 Task: Use validation in the table.
Action: Mouse moved to (4, 98)
Screenshot: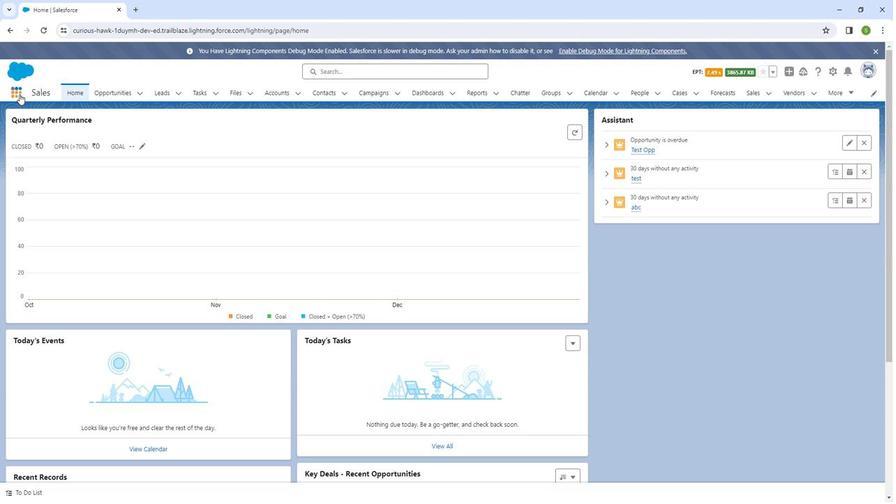 
Action: Mouse pressed left at (4, 98)
Screenshot: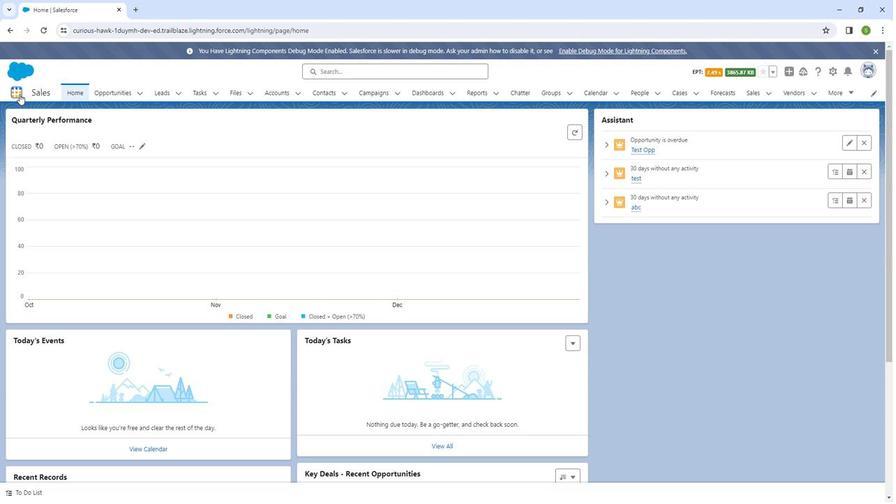 
Action: Mouse moved to (14, 260)
Screenshot: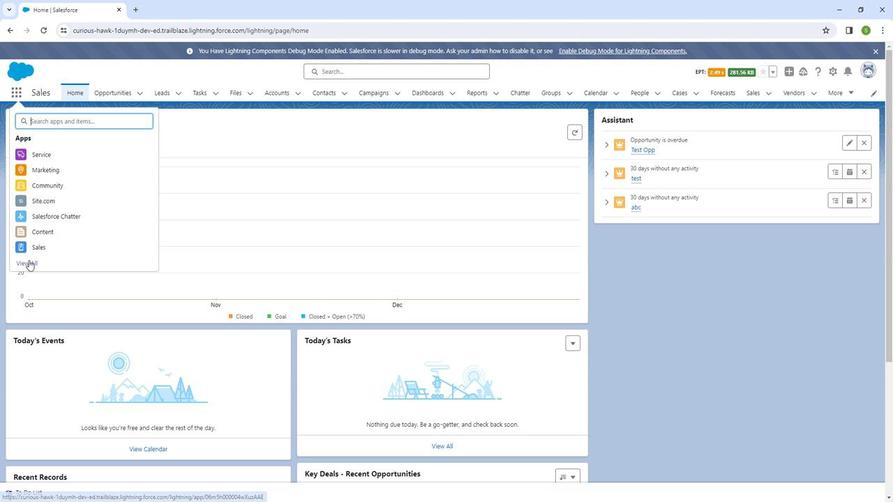 
Action: Mouse pressed left at (14, 260)
Screenshot: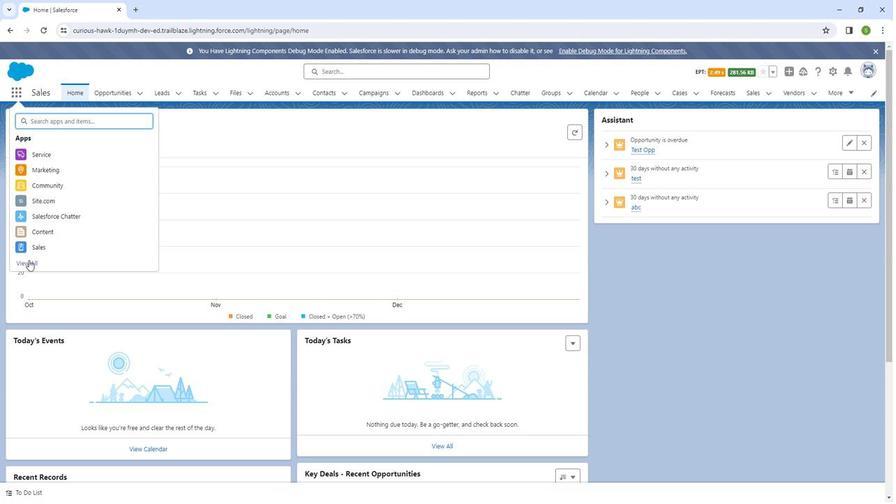 
Action: Mouse moved to (378, 395)
Screenshot: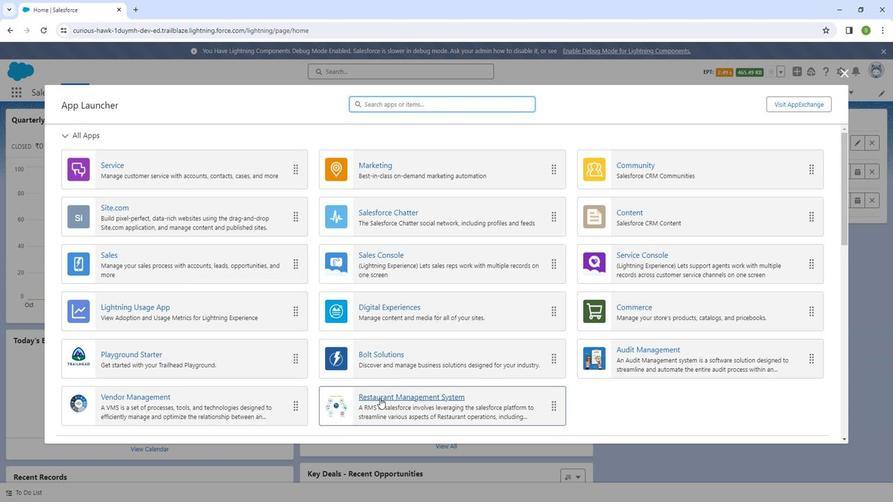 
Action: Mouse pressed left at (378, 395)
Screenshot: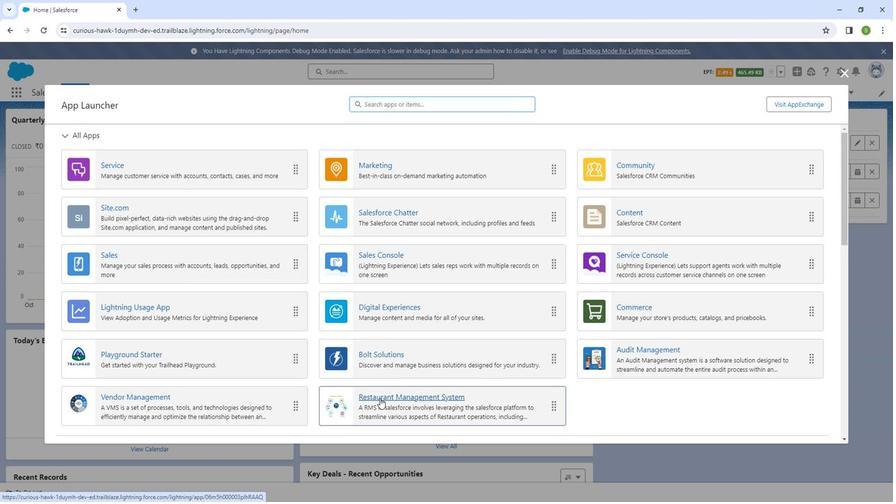 
Action: Mouse moved to (858, 78)
Screenshot: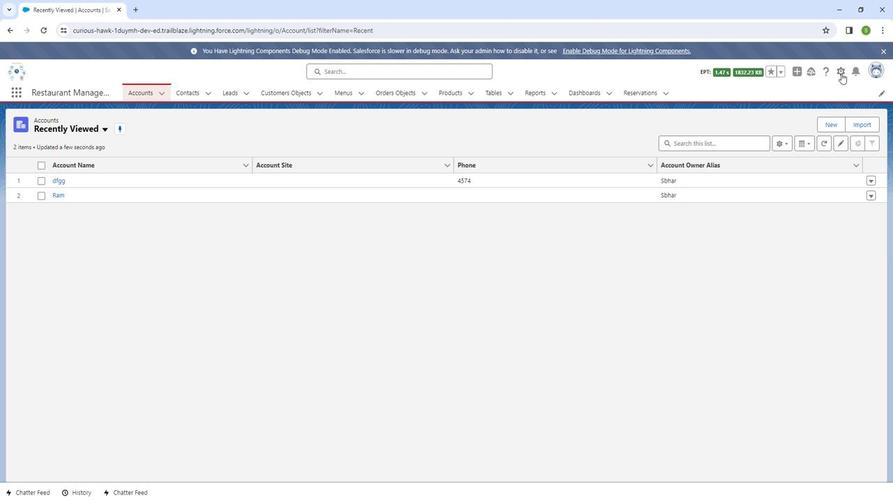 
Action: Mouse pressed left at (858, 78)
Screenshot: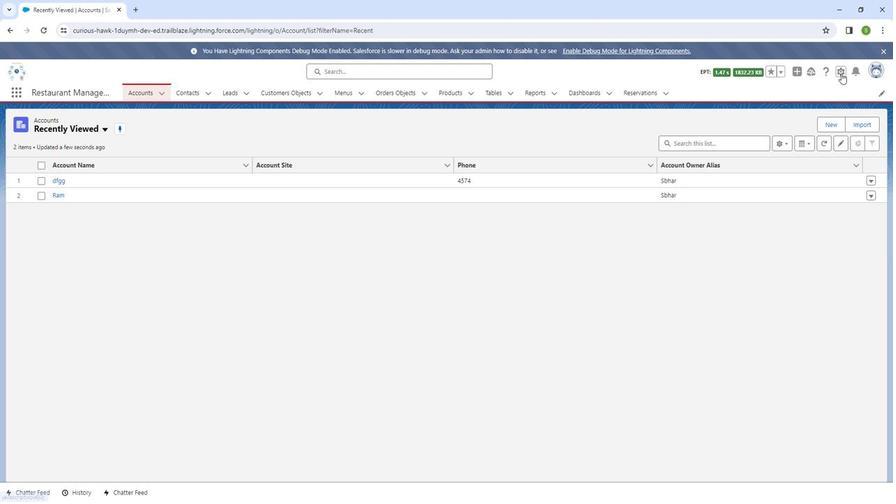 
Action: Mouse moved to (826, 113)
Screenshot: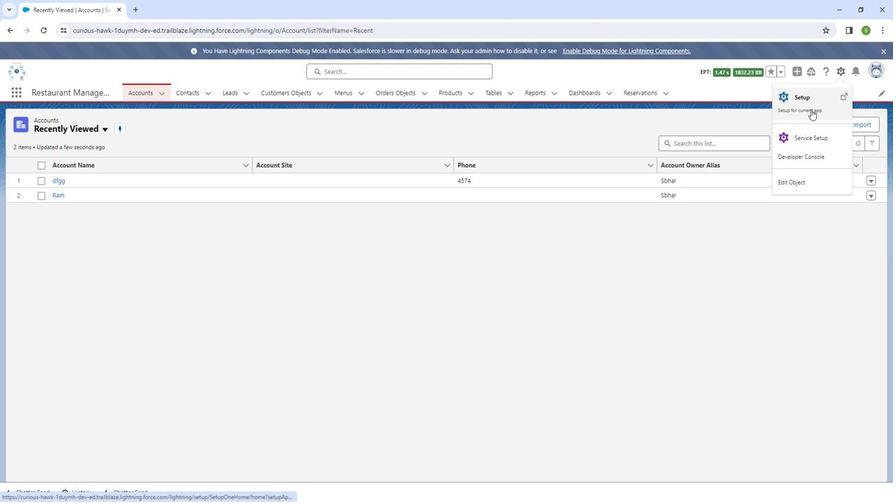 
Action: Mouse pressed left at (826, 113)
Screenshot: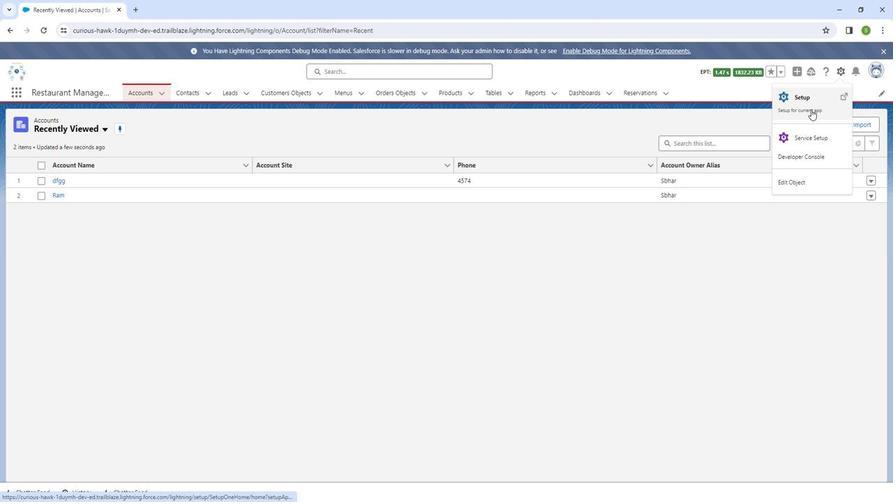 
Action: Mouse moved to (115, 100)
Screenshot: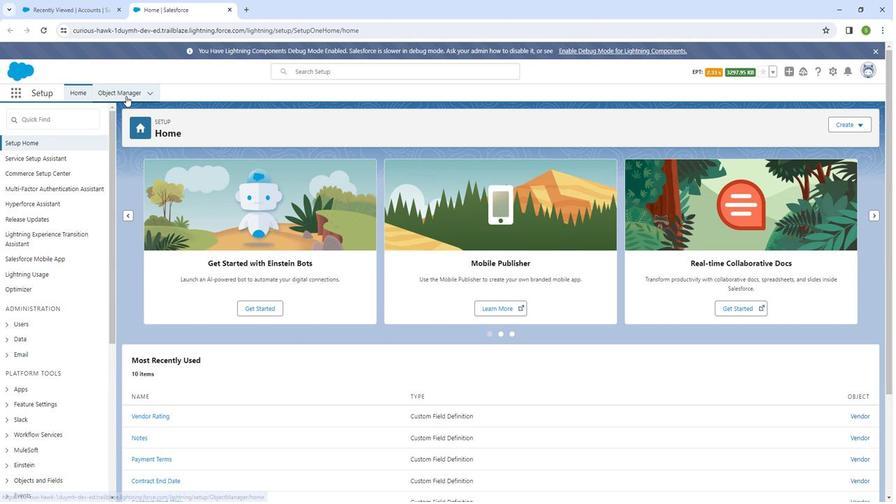 
Action: Mouse pressed left at (115, 100)
Screenshot: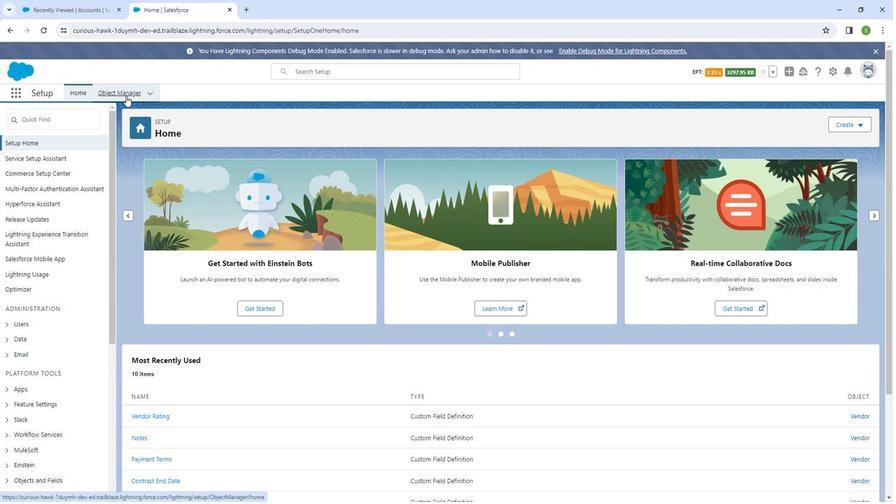 
Action: Mouse moved to (61, 16)
Screenshot: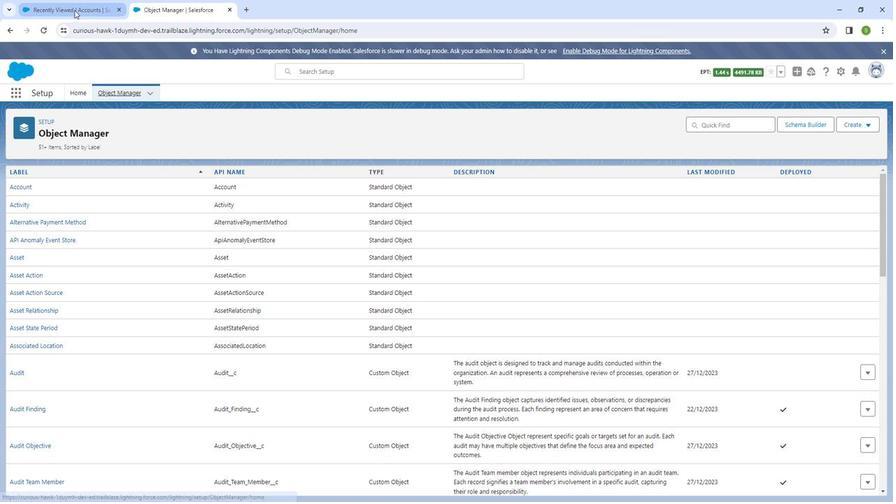 
Action: Mouse pressed left at (61, 16)
Screenshot: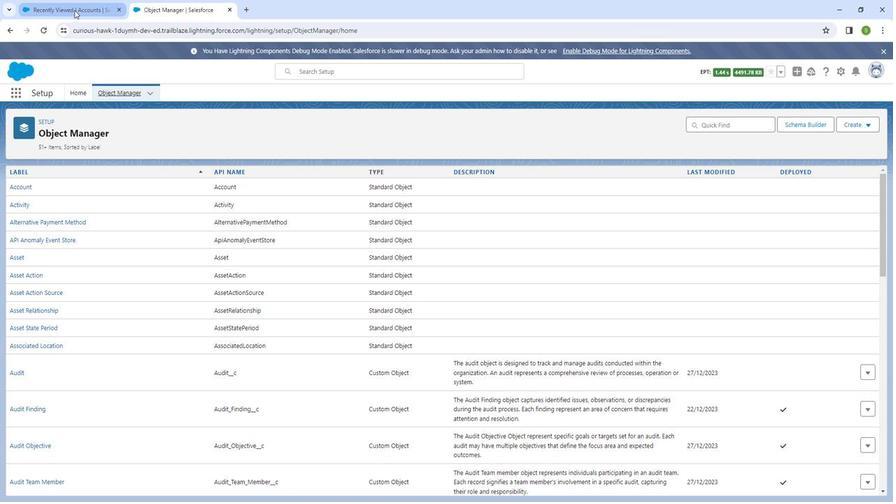 
Action: Mouse moved to (498, 99)
Screenshot: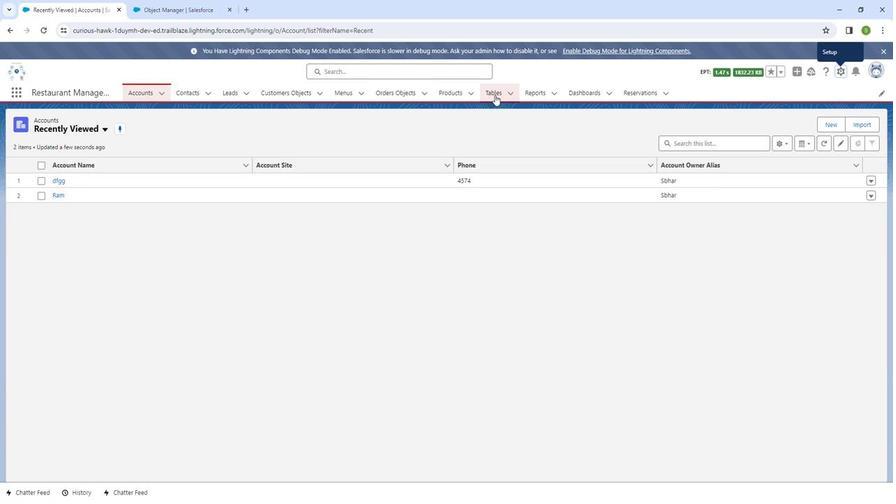 
Action: Mouse pressed left at (498, 99)
Screenshot: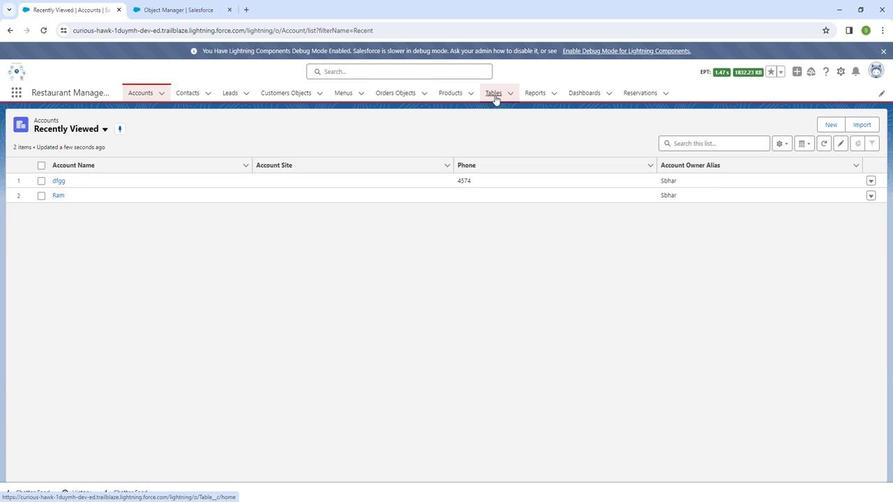 
Action: Mouse moved to (778, 124)
Screenshot: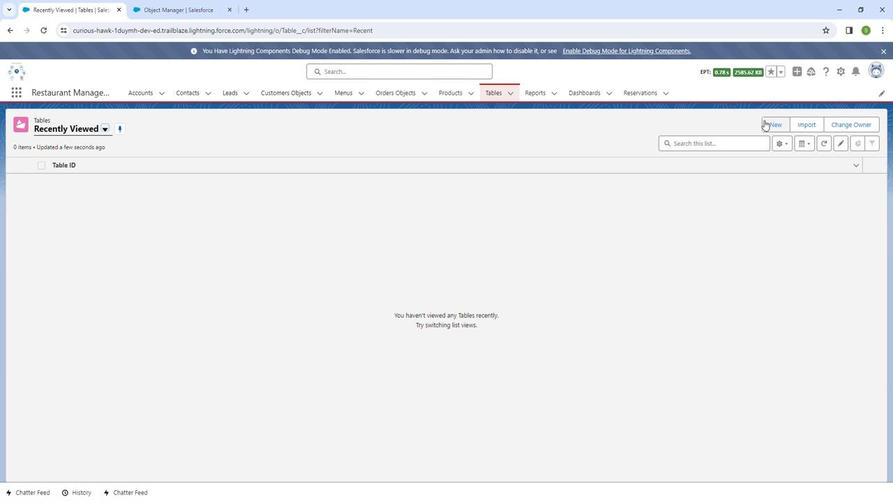 
Action: Mouse pressed left at (778, 124)
Screenshot: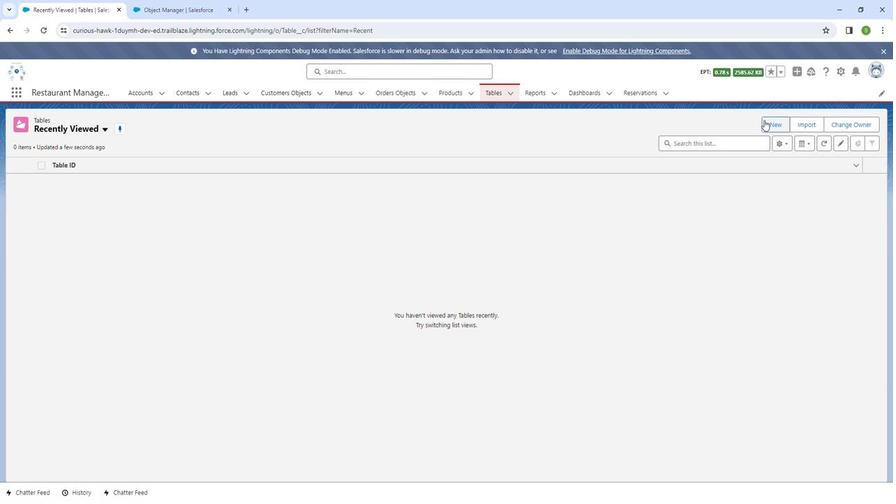 
Action: Mouse moved to (463, 214)
Screenshot: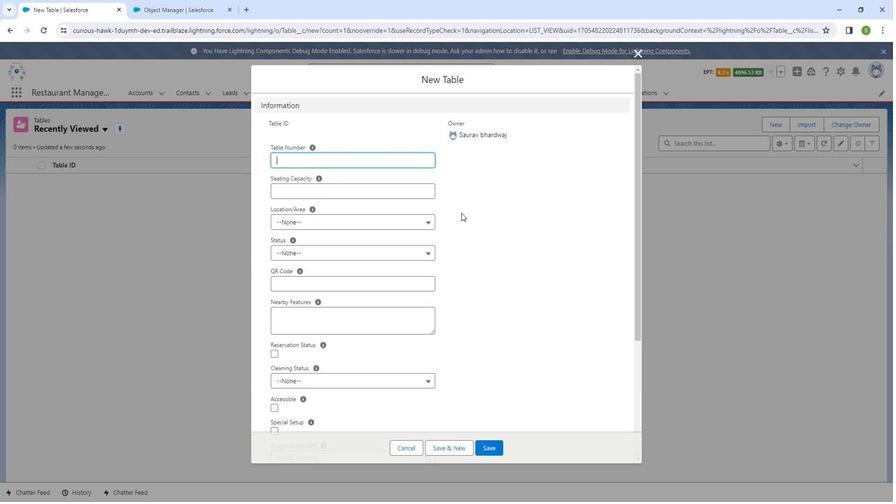 
Action: Mouse scrolled (463, 214) with delta (0, 0)
Screenshot: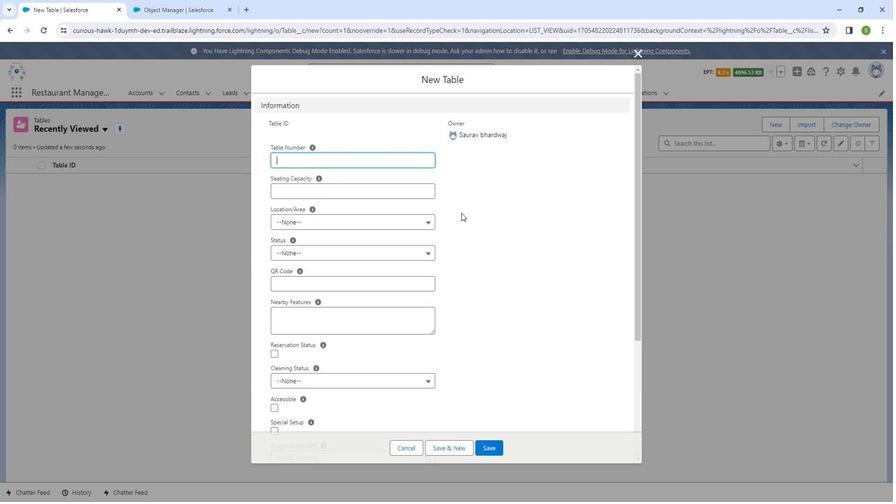 
Action: Mouse moved to (461, 215)
Screenshot: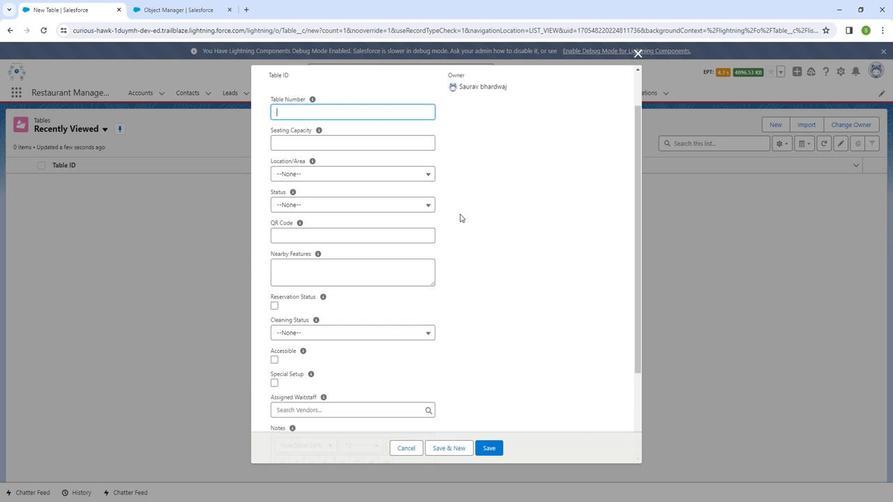 
Action: Mouse scrolled (461, 214) with delta (0, 0)
Screenshot: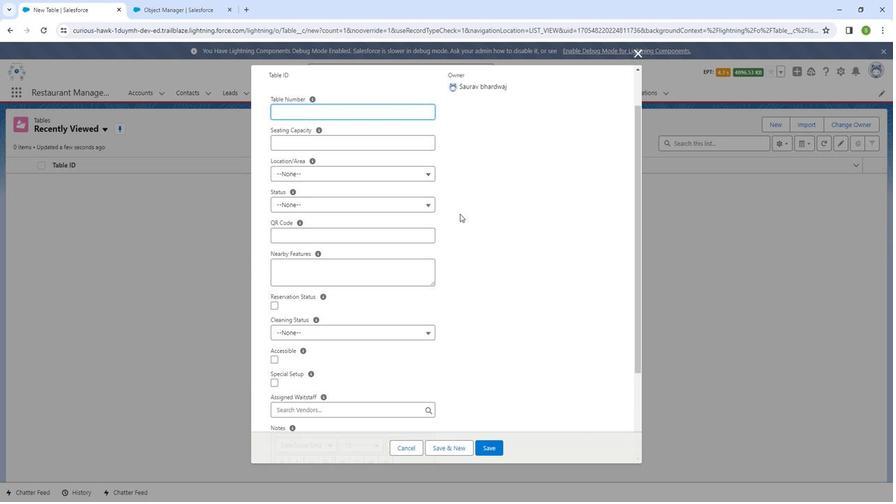 
Action: Mouse scrolled (461, 214) with delta (0, 0)
Screenshot: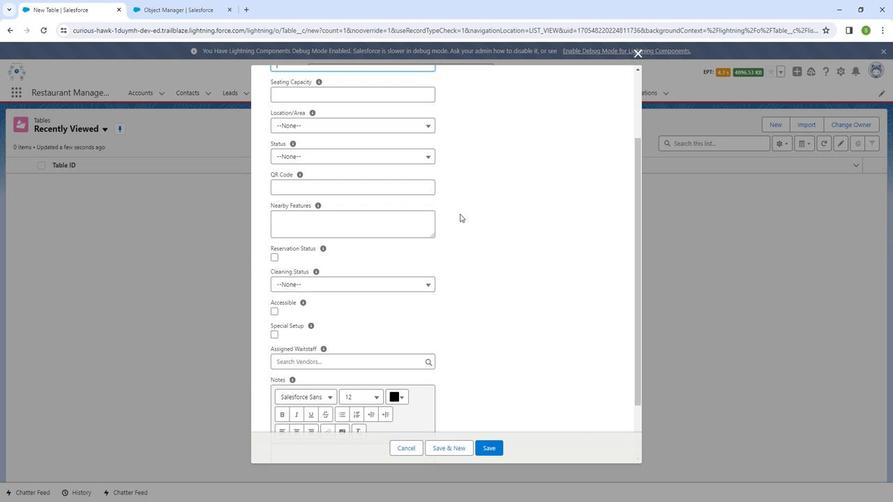 
Action: Mouse scrolled (461, 215) with delta (0, 0)
Screenshot: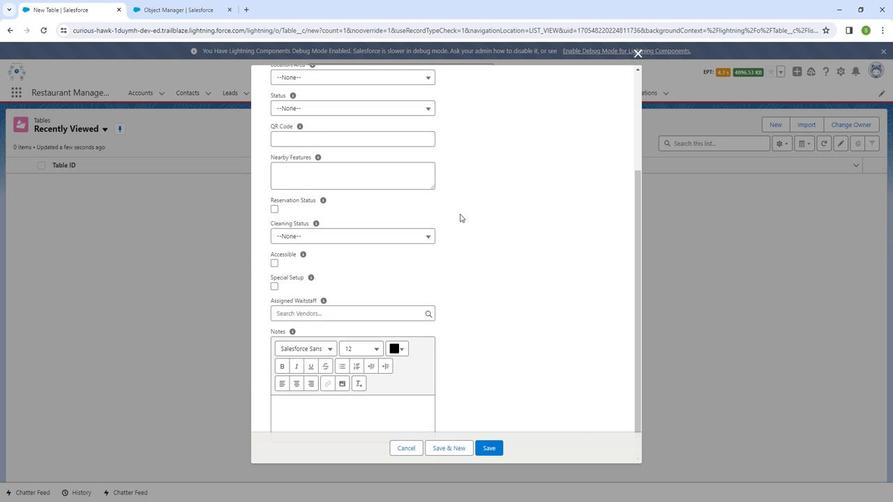 
Action: Mouse scrolled (461, 215) with delta (0, 0)
Screenshot: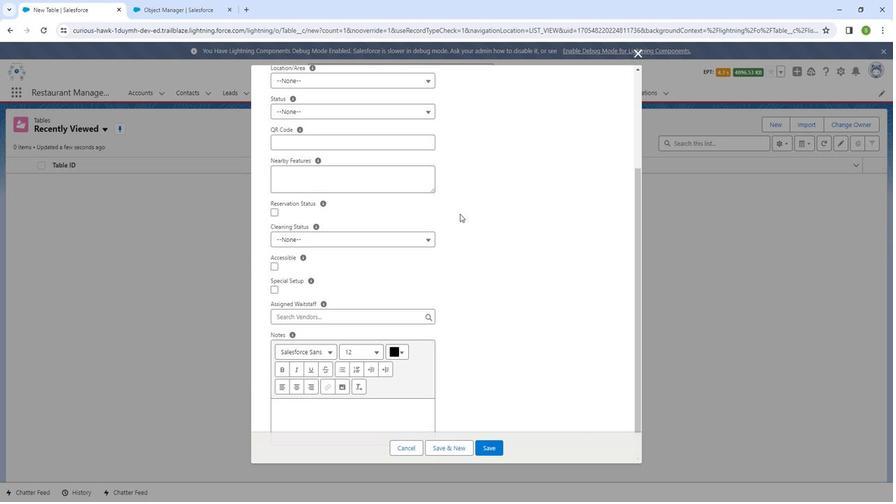 
Action: Mouse scrolled (461, 215) with delta (0, 0)
Screenshot: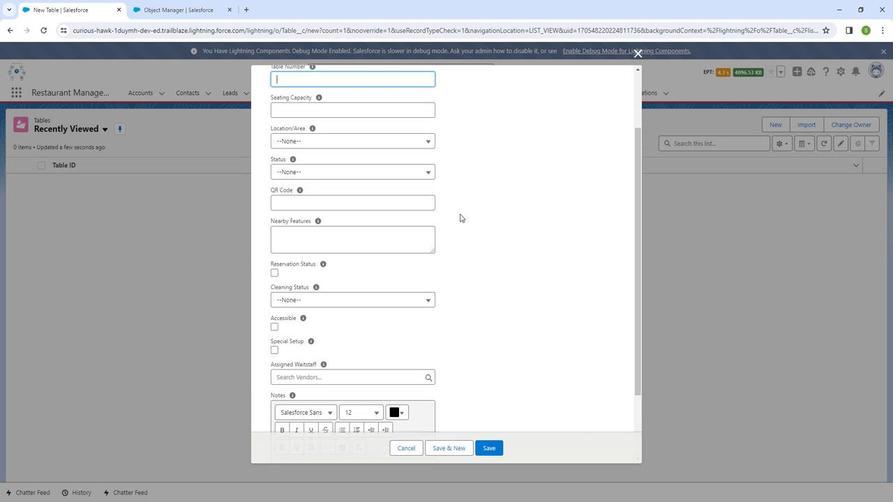 
Action: Mouse moved to (431, 210)
Screenshot: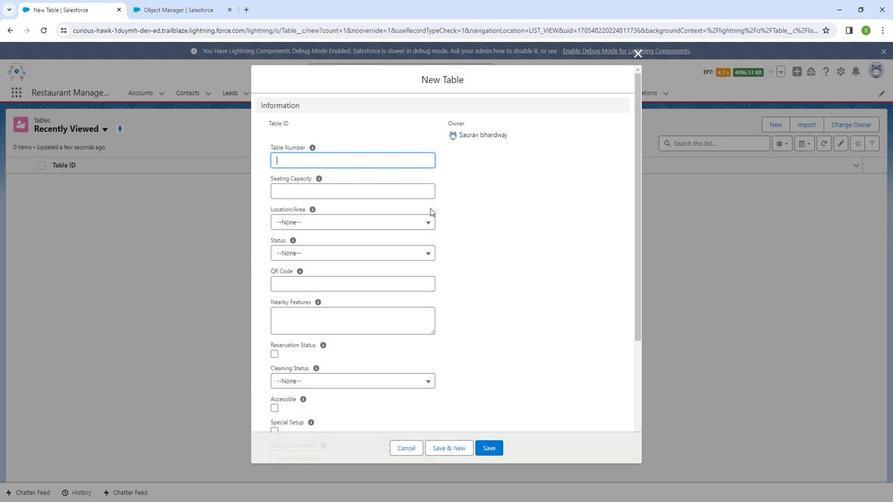 
Action: Mouse scrolled (431, 209) with delta (0, 0)
Screenshot: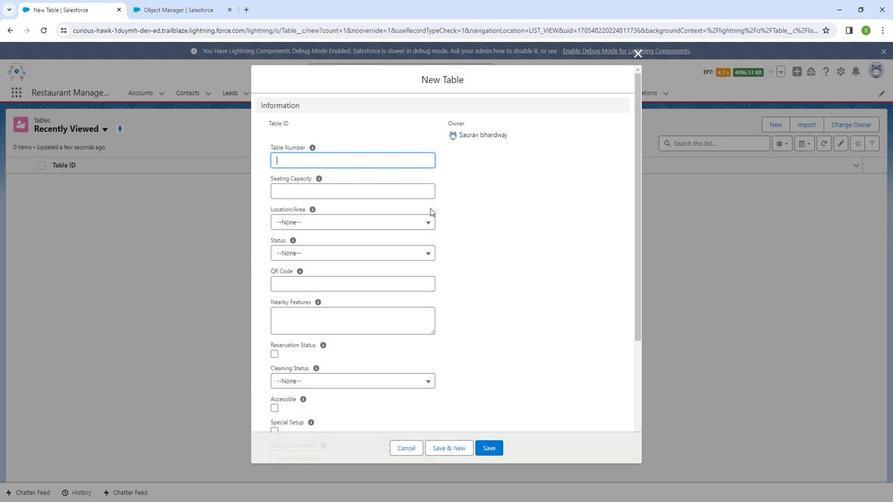 
Action: Mouse moved to (647, 59)
Screenshot: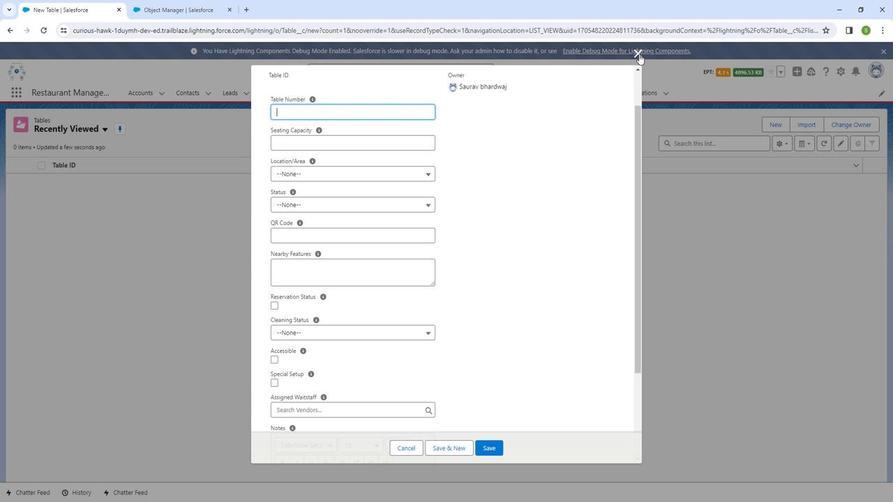 
Action: Mouse pressed left at (647, 59)
Screenshot: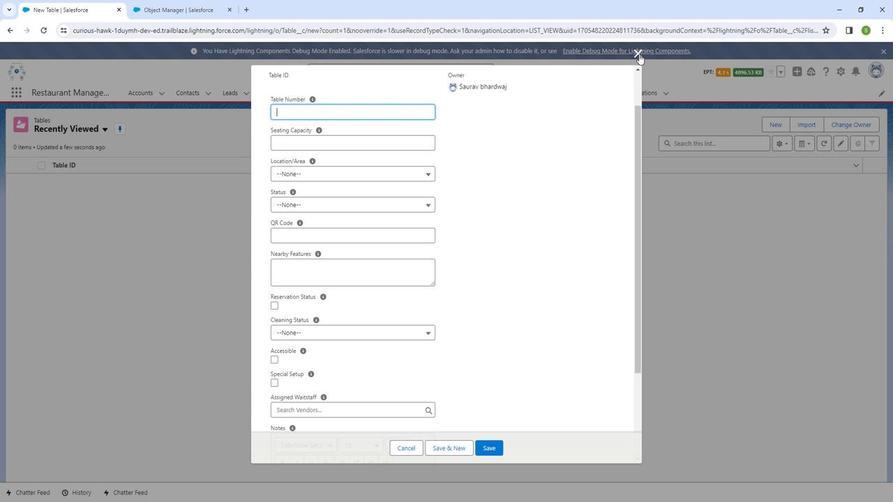 
Action: Mouse moved to (856, 77)
Screenshot: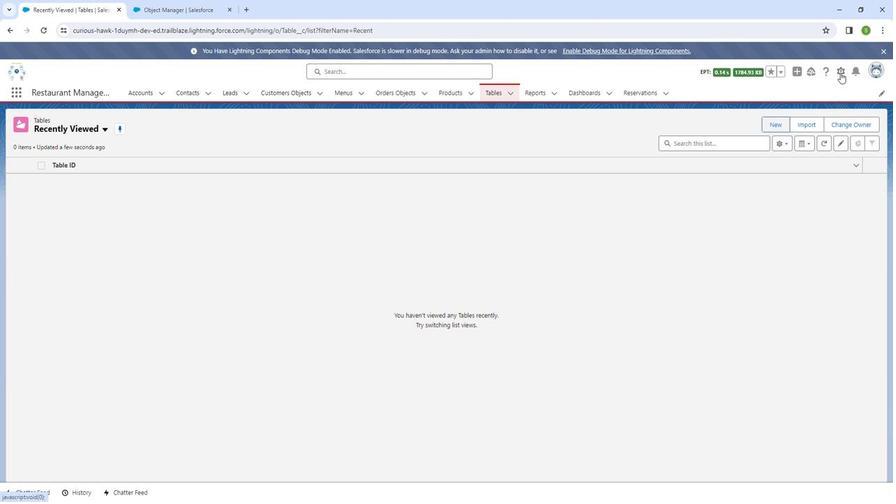 
Action: Mouse pressed left at (856, 77)
Screenshot: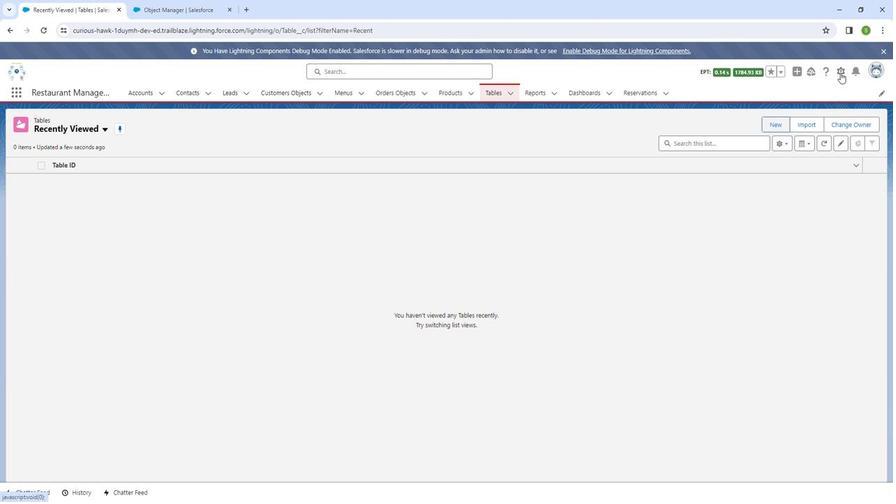 
Action: Mouse moved to (809, 182)
Screenshot: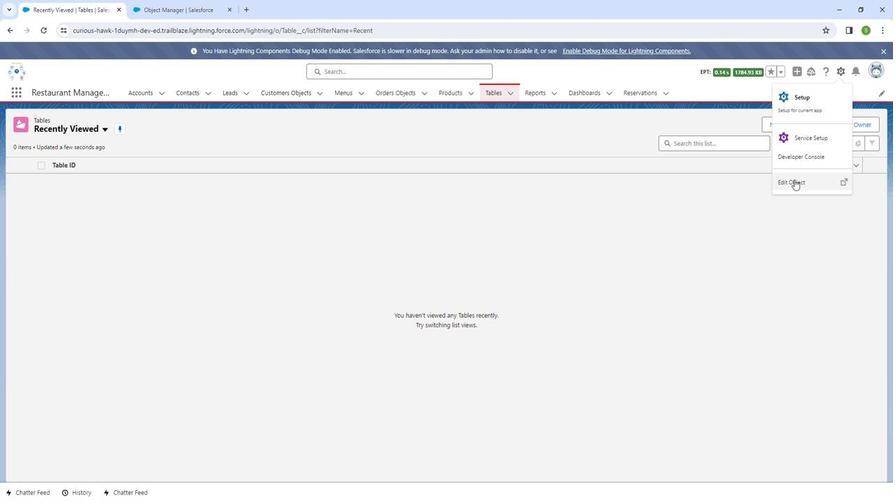 
Action: Mouse pressed left at (809, 182)
Screenshot: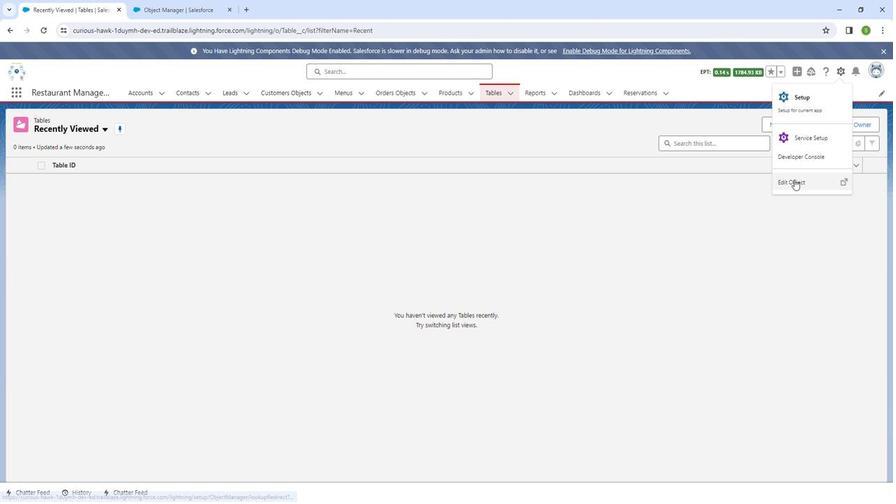 
Action: Mouse moved to (66, 186)
Screenshot: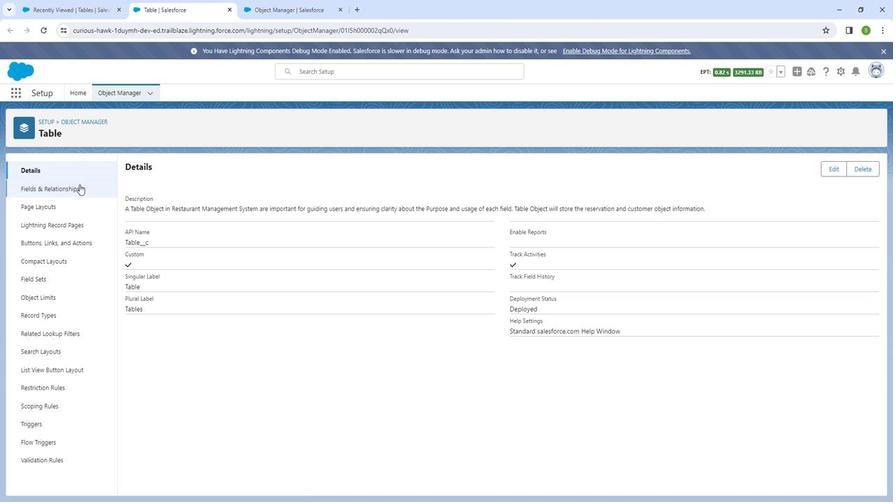 
Action: Mouse pressed left at (66, 186)
Screenshot: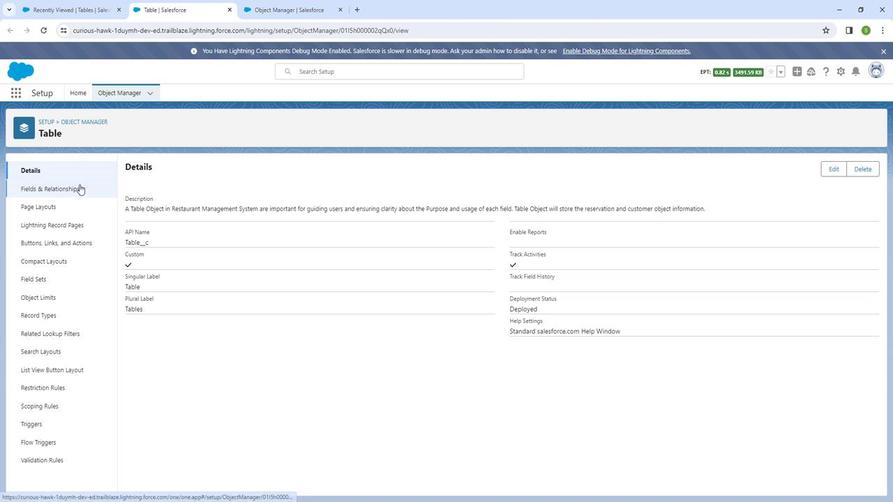 
Action: Mouse moved to (204, 406)
Screenshot: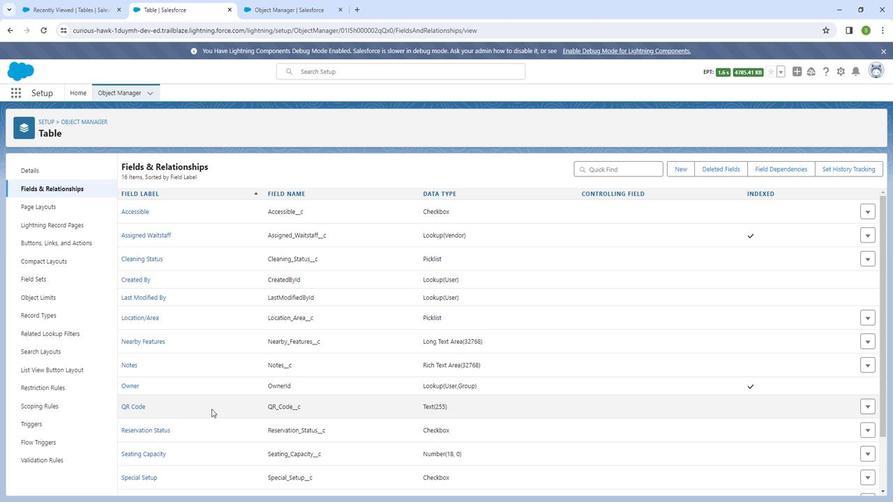 
Action: Mouse scrolled (204, 405) with delta (0, 0)
Screenshot: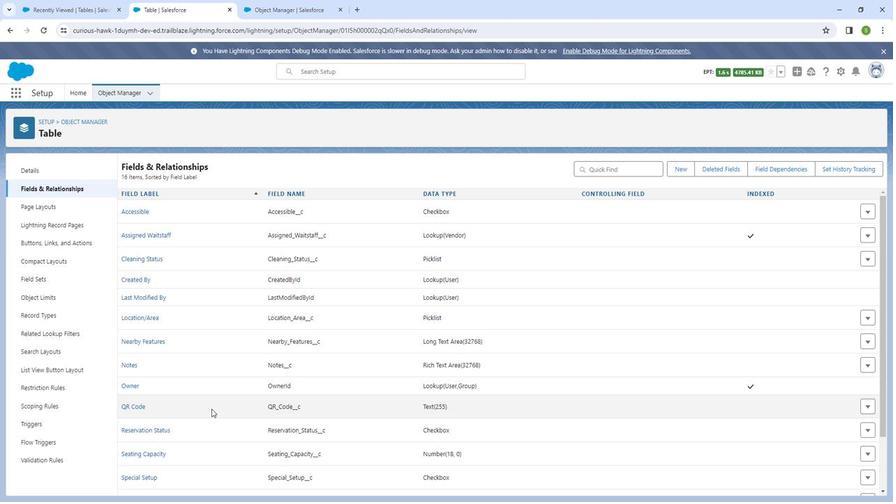 
Action: Mouse scrolled (204, 405) with delta (0, 0)
Screenshot: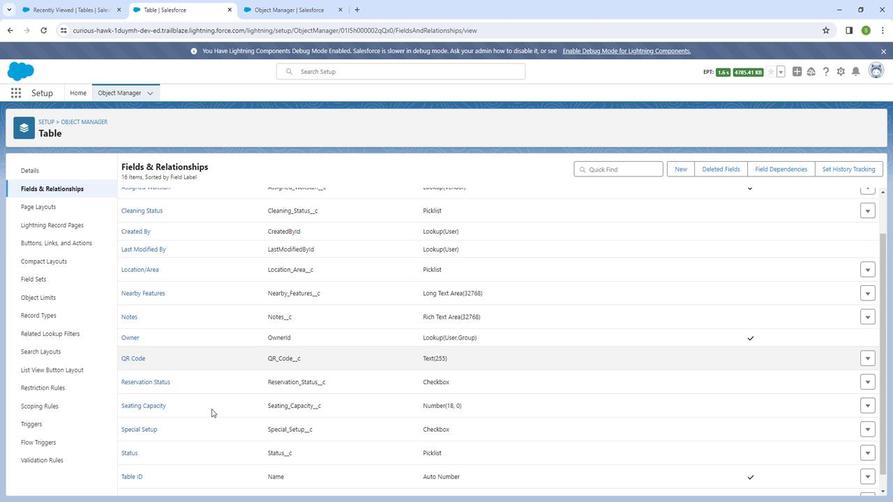 
Action: Mouse scrolled (204, 405) with delta (0, 0)
Screenshot: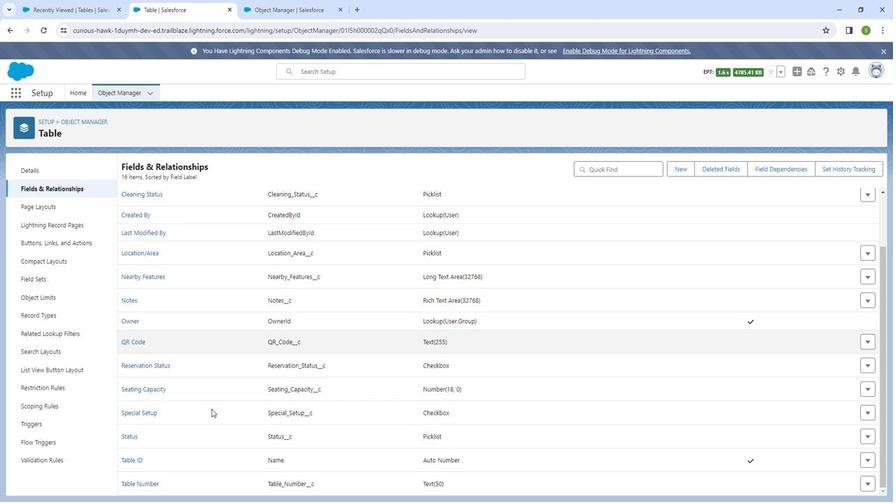 
Action: Mouse scrolled (204, 405) with delta (0, 0)
Screenshot: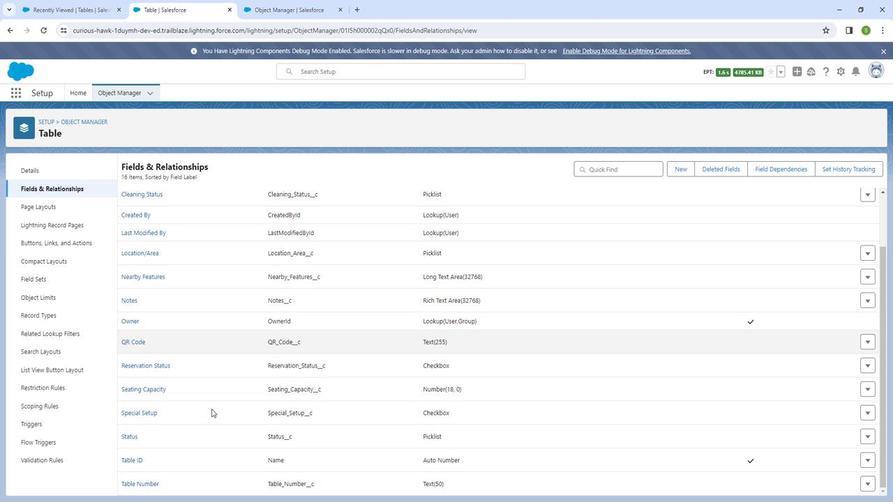 
Action: Mouse scrolled (204, 405) with delta (0, 0)
Screenshot: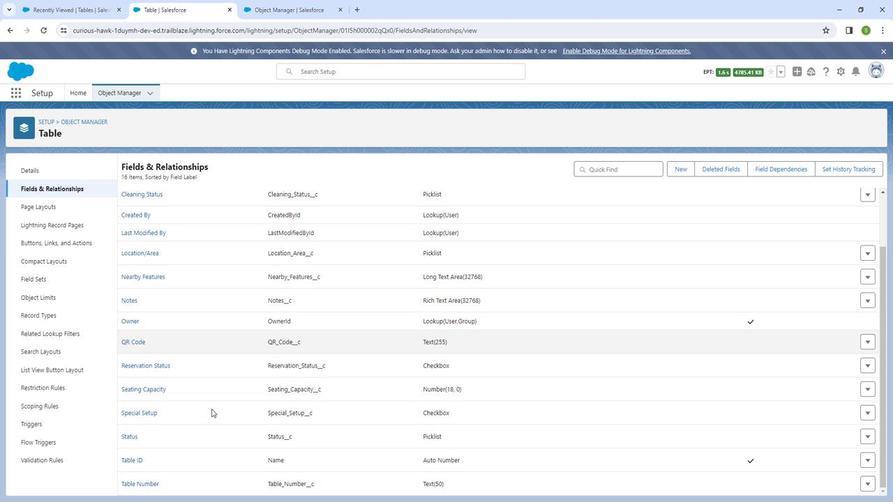 
Action: Mouse scrolled (204, 406) with delta (0, 0)
Screenshot: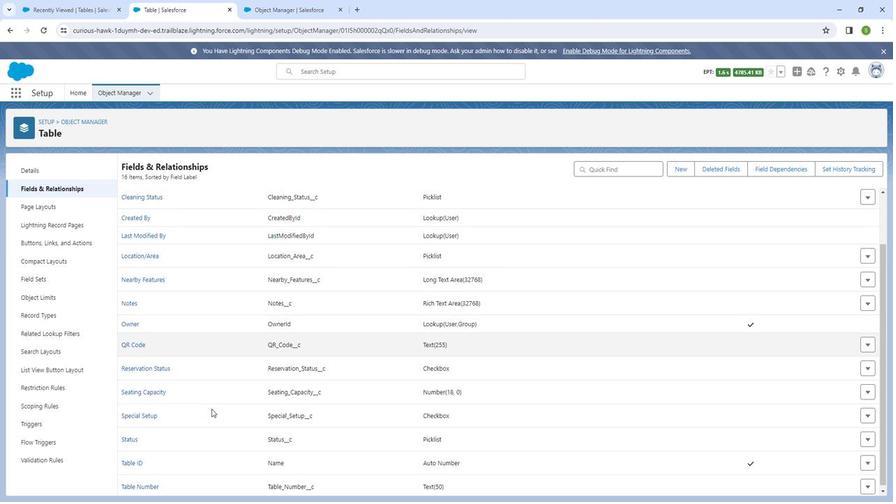 
Action: Mouse scrolled (204, 406) with delta (0, 0)
Screenshot: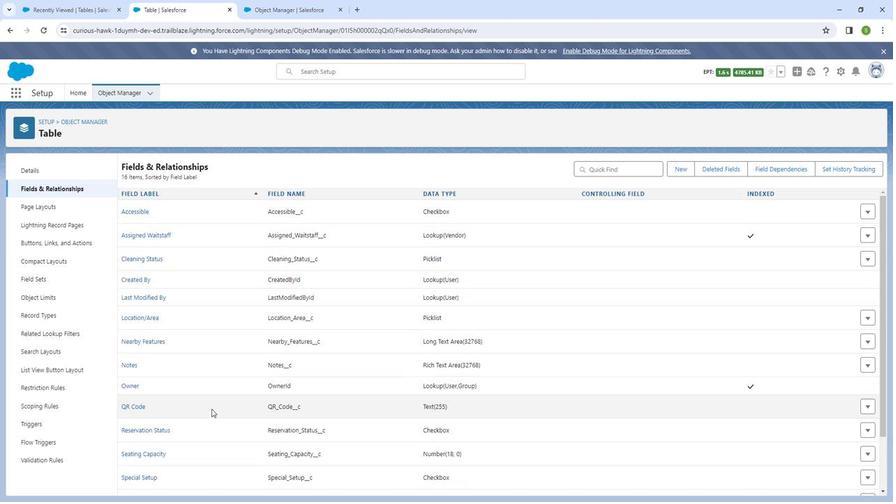 
Action: Mouse scrolled (204, 406) with delta (0, 0)
Screenshot: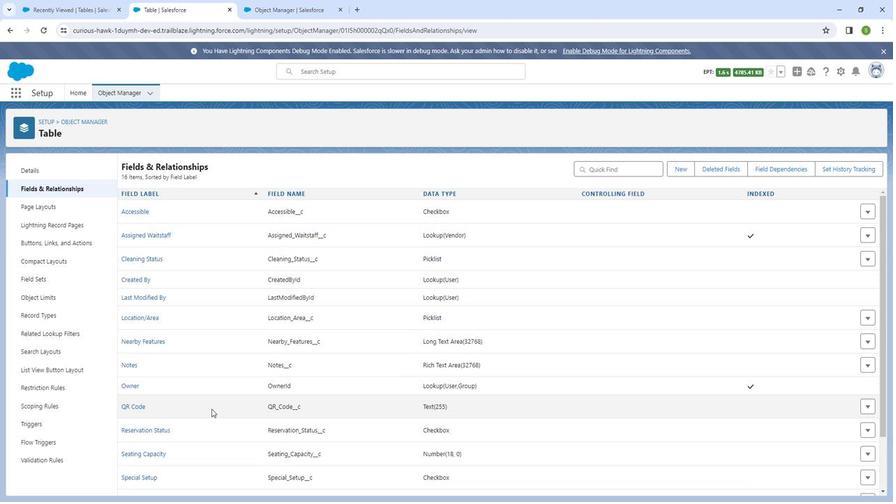 
Action: Mouse moved to (204, 406)
Screenshot: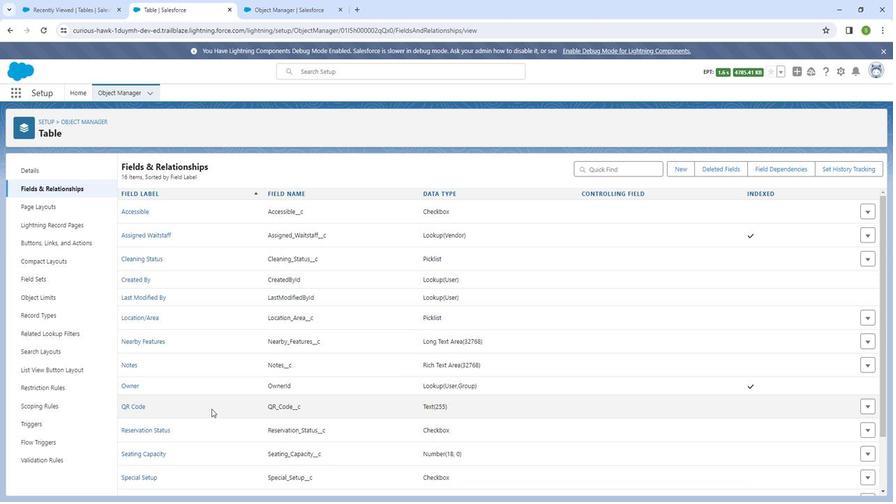 
Action: Mouse scrolled (204, 406) with delta (0, 0)
Screenshot: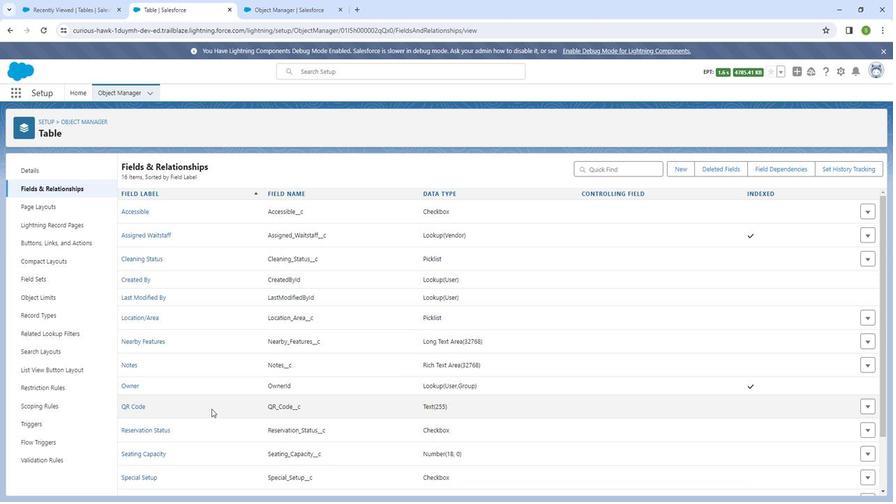 
Action: Mouse scrolled (204, 406) with delta (0, 0)
Screenshot: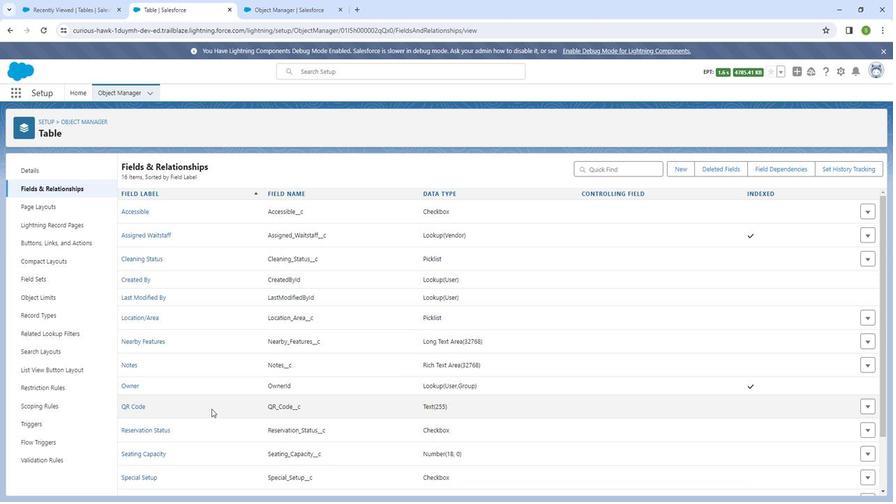 
Action: Mouse moved to (204, 405)
Screenshot: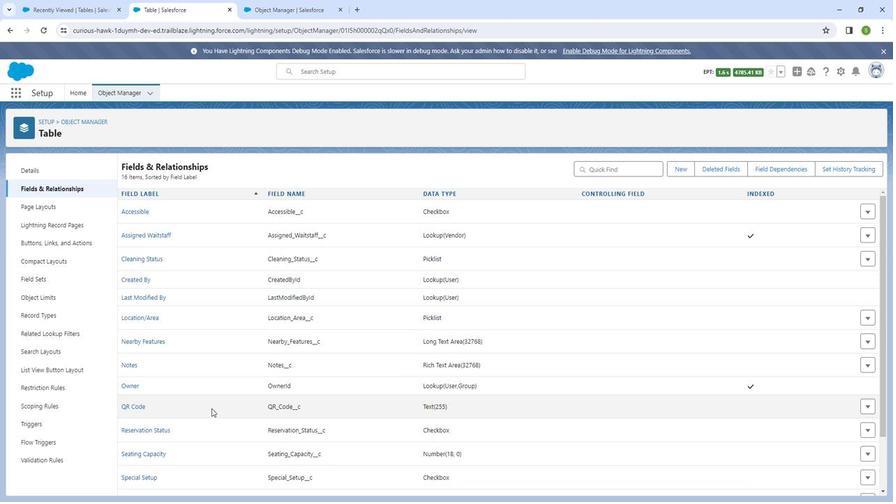 
Action: Mouse scrolled (204, 406) with delta (0, 0)
Screenshot: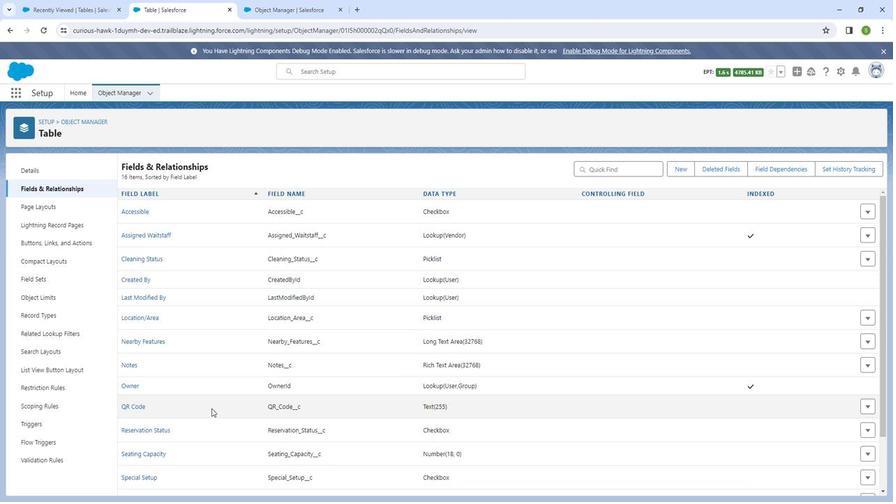 
Action: Mouse moved to (360, 355)
Screenshot: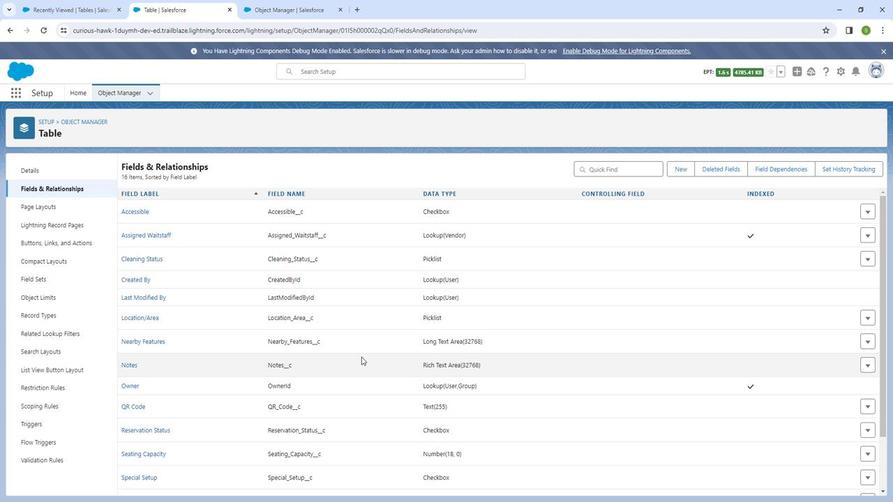 
Action: Mouse scrolled (360, 354) with delta (0, 0)
Screenshot: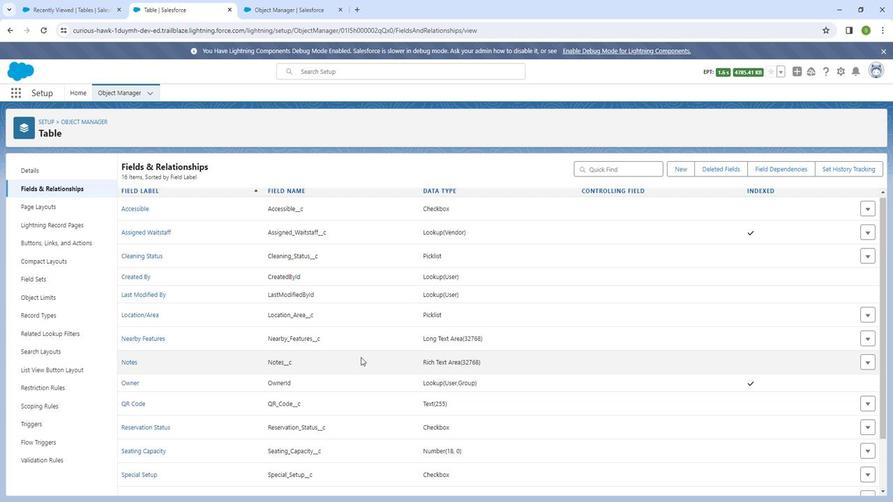 
Action: Mouse moved to (359, 355)
Screenshot: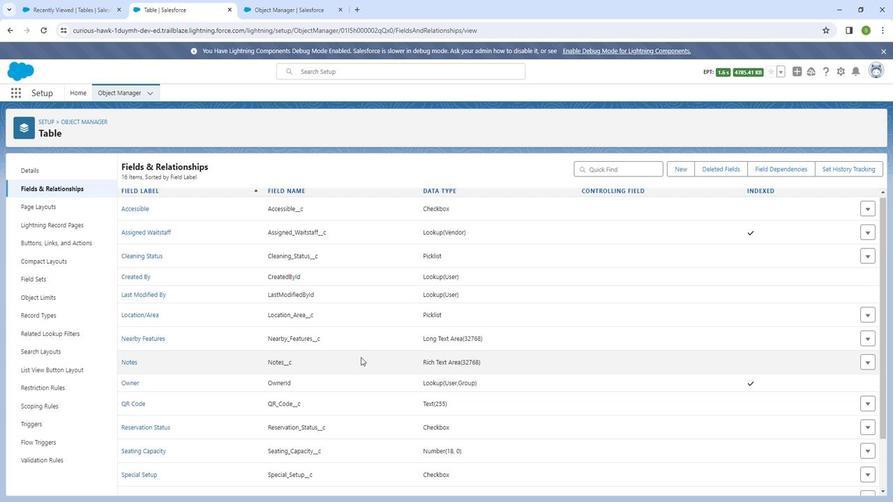 
Action: Mouse scrolled (359, 355) with delta (0, 0)
Screenshot: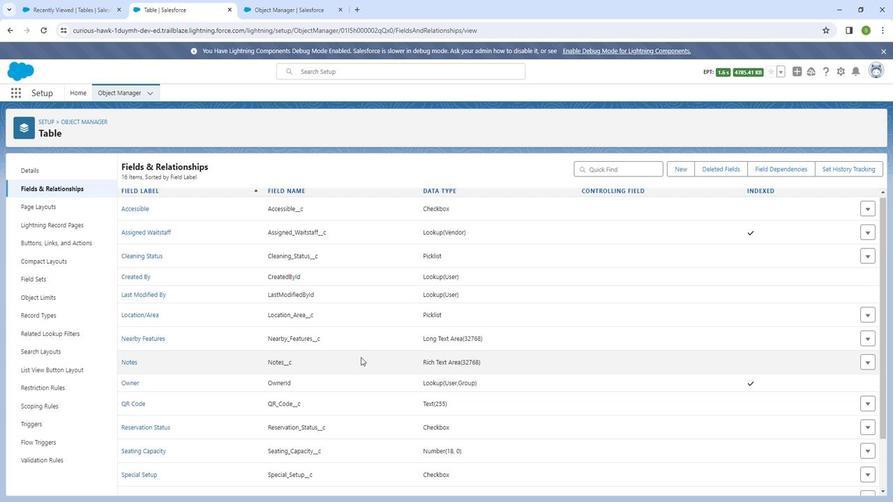 
Action: Mouse scrolled (359, 355) with delta (0, 0)
Screenshot: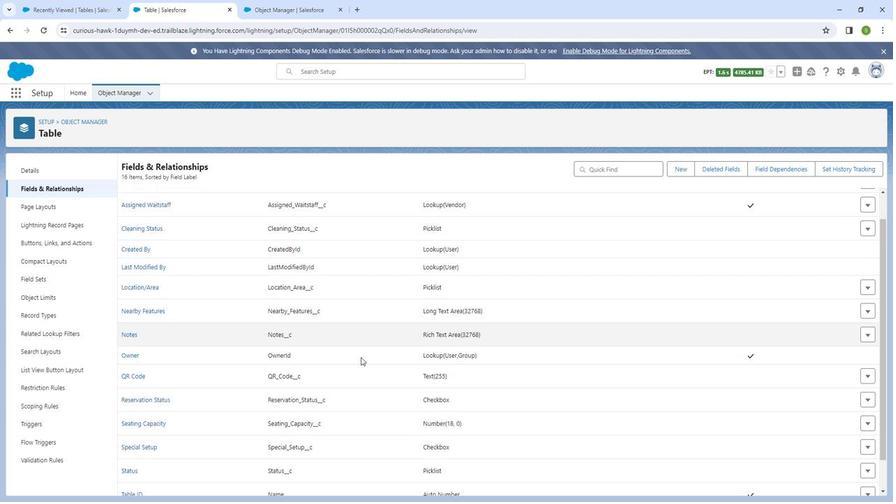 
Action: Mouse scrolled (359, 355) with delta (0, 0)
Screenshot: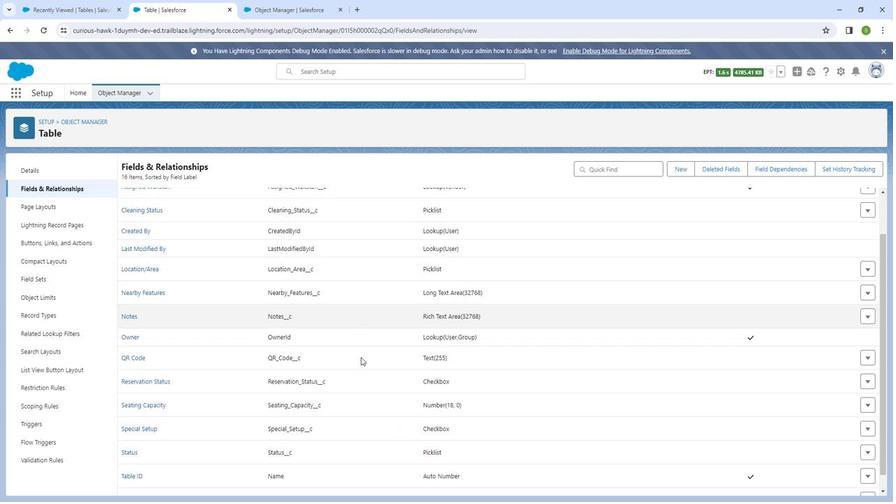 
Action: Mouse scrolled (359, 355) with delta (0, 0)
Screenshot: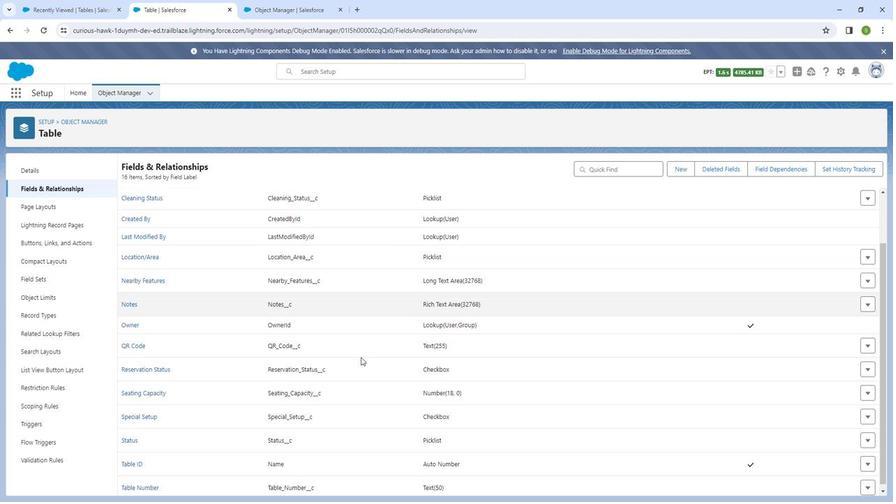 
Action: Mouse scrolled (359, 355) with delta (0, 0)
Screenshot: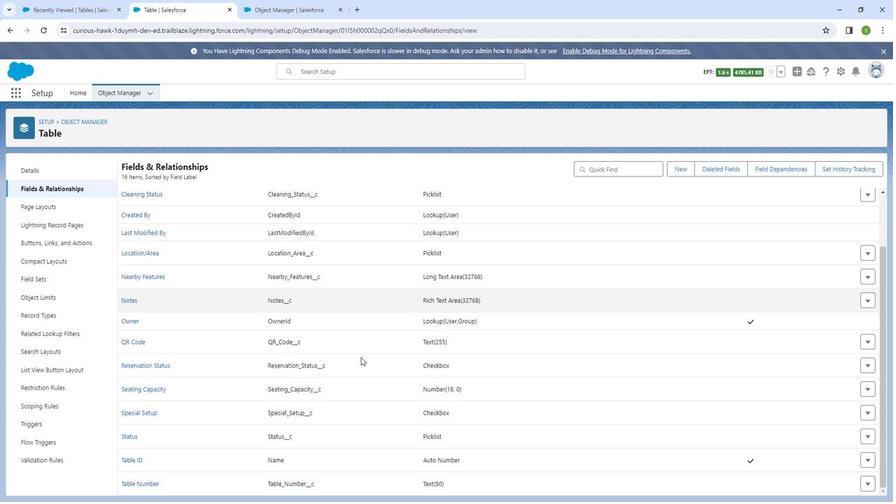 
Action: Mouse moved to (285, 16)
Screenshot: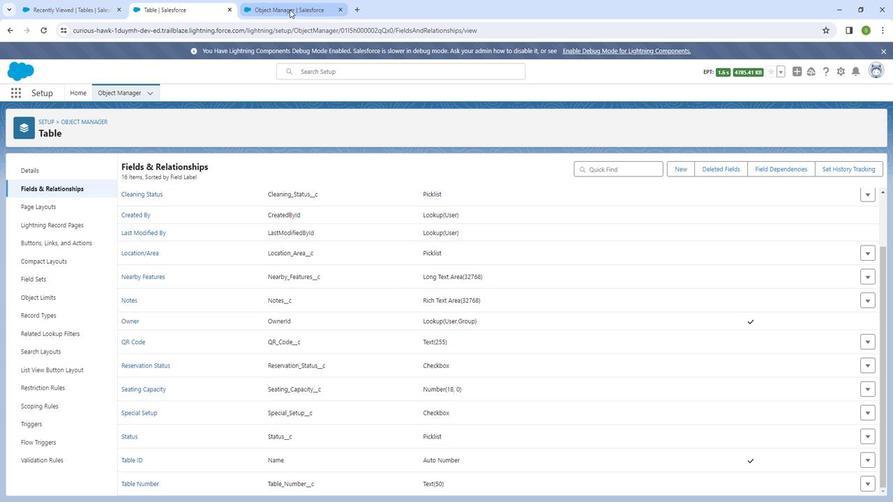 
Action: Mouse pressed left at (285, 16)
Screenshot: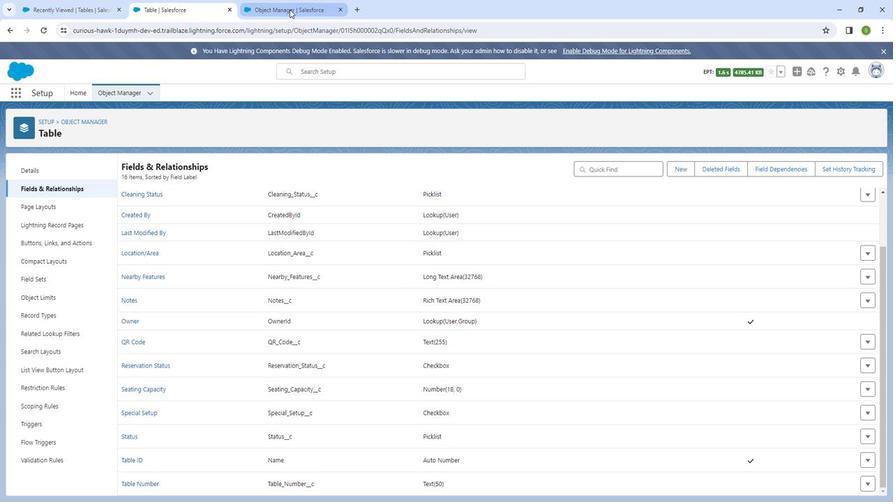 
Action: Mouse moved to (474, 260)
Screenshot: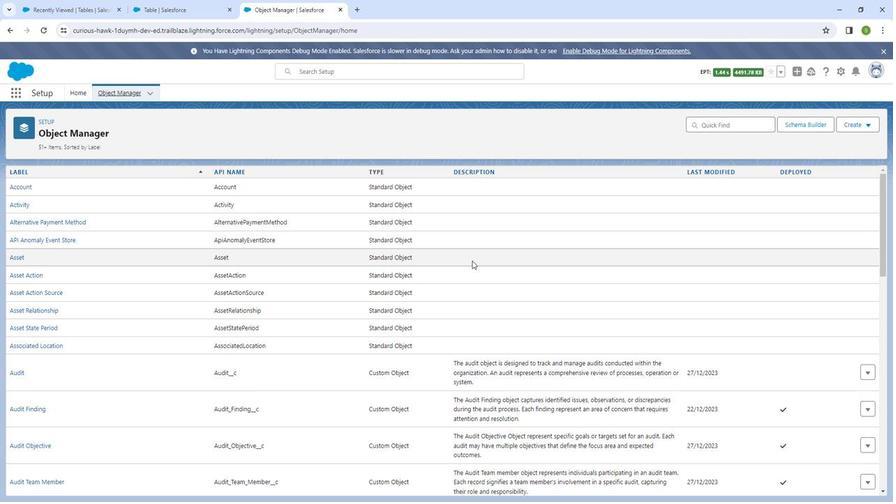 
Action: Mouse scrolled (474, 260) with delta (0, 0)
Screenshot: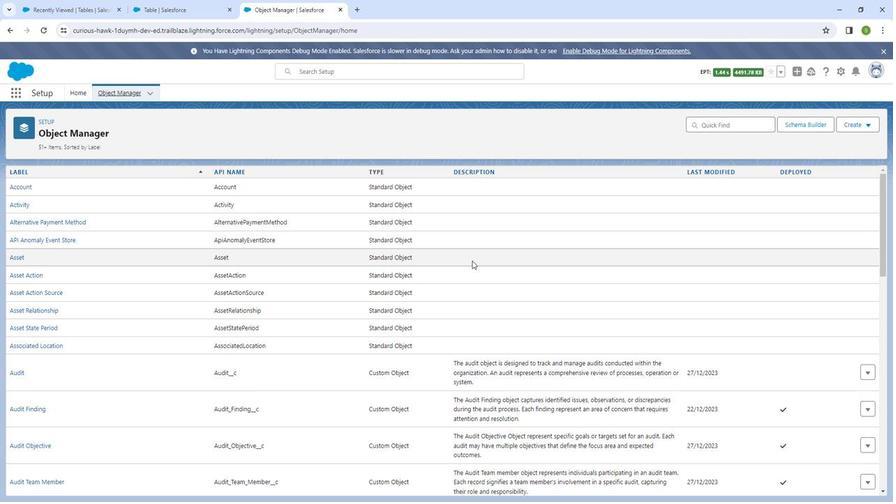 
Action: Mouse moved to (474, 261)
Screenshot: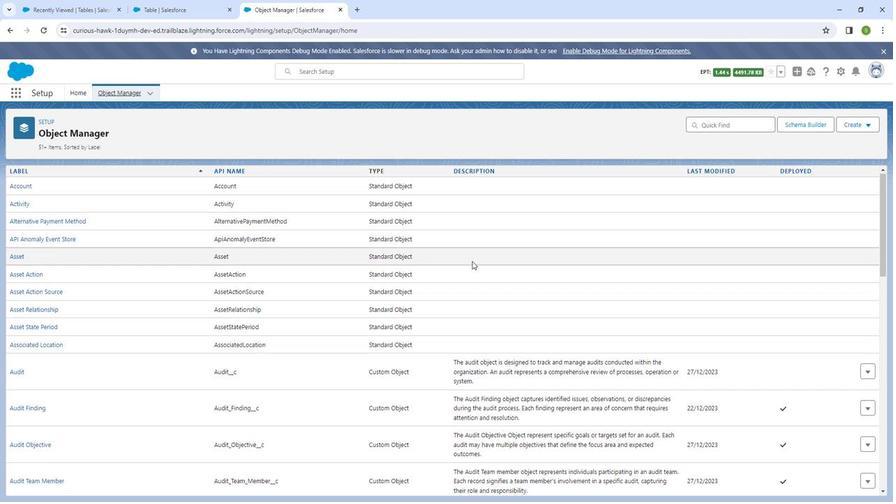 
Action: Mouse scrolled (474, 260) with delta (0, 0)
Screenshot: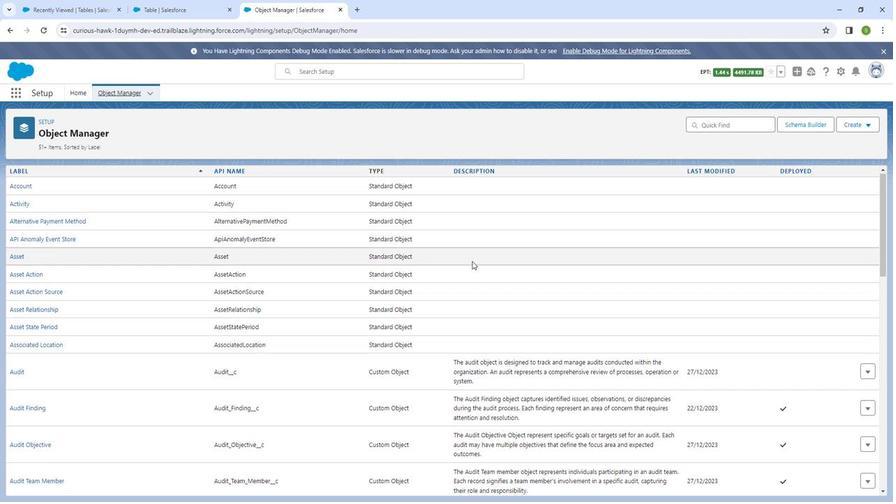 
Action: Mouse scrolled (474, 260) with delta (0, 0)
Screenshot: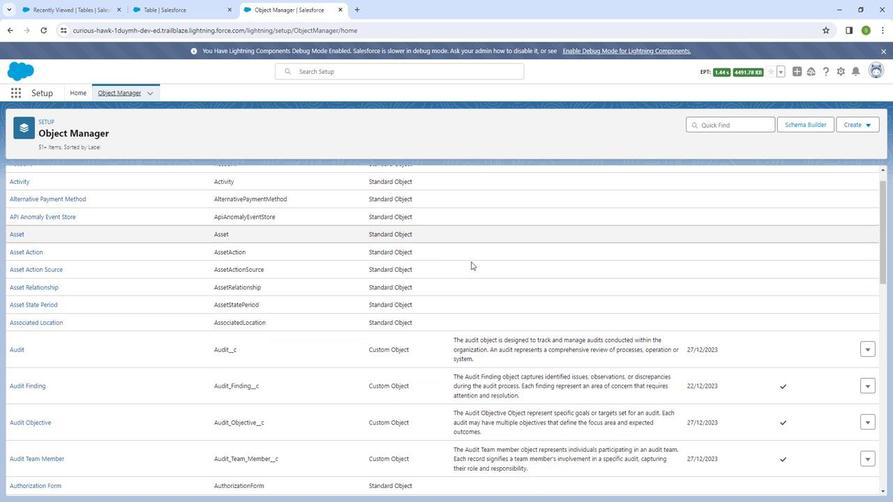 
Action: Mouse moved to (473, 262)
Screenshot: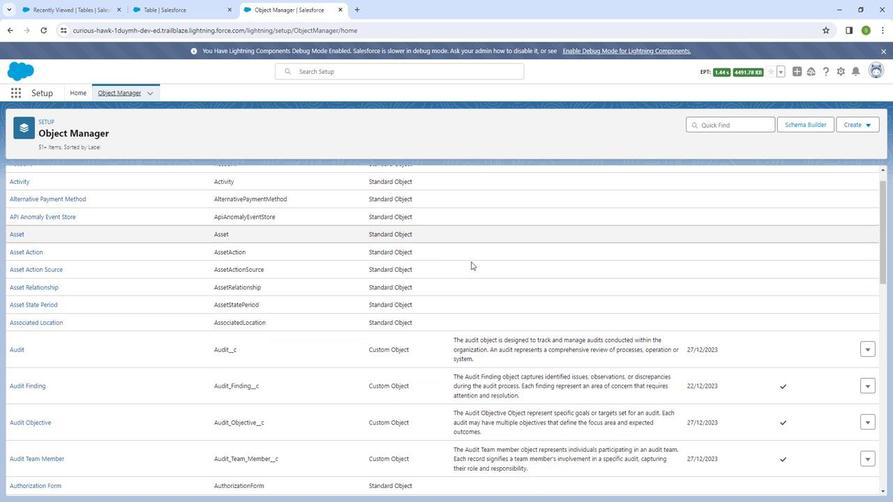 
Action: Mouse scrolled (473, 261) with delta (0, 0)
Screenshot: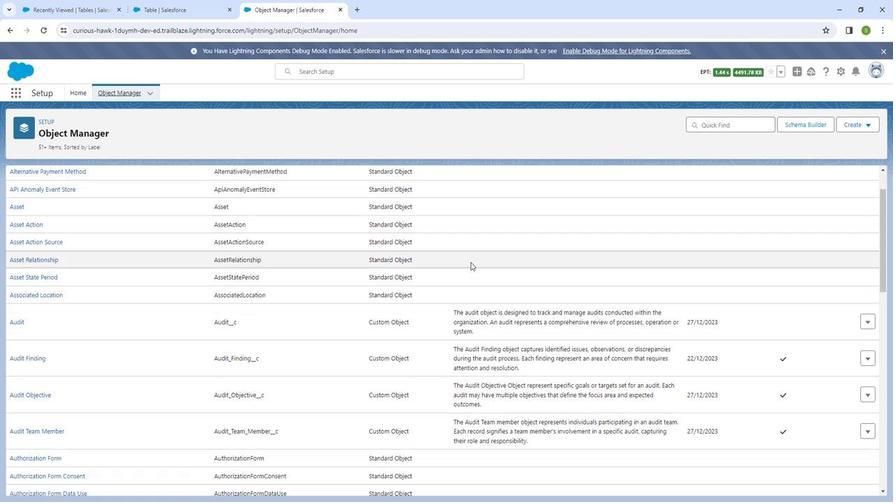 
Action: Mouse moved to (473, 262)
Screenshot: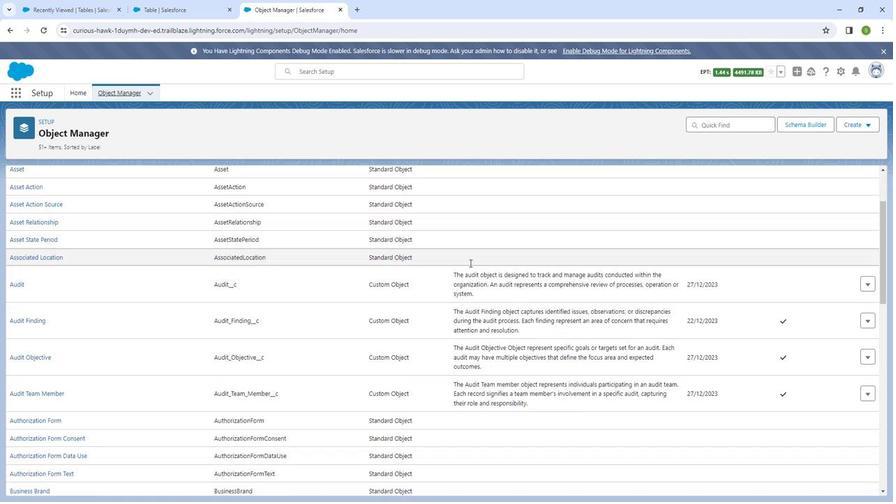 
Action: Mouse scrolled (473, 262) with delta (0, 0)
Screenshot: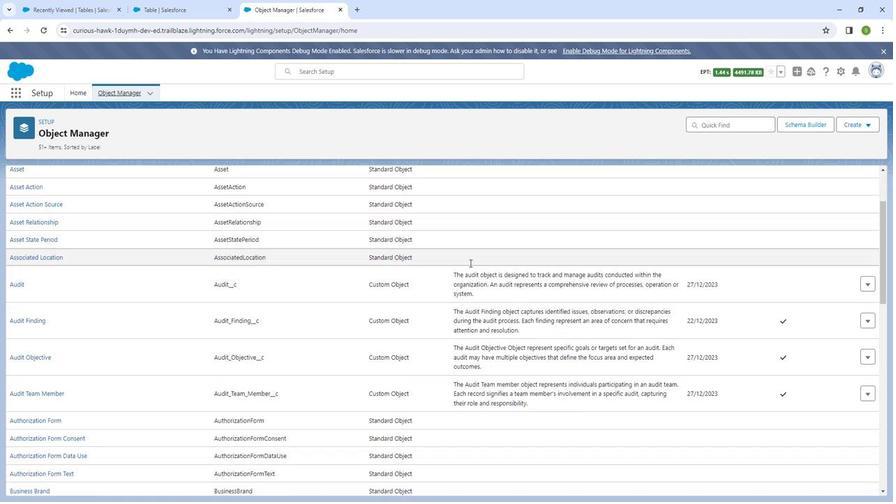 
Action: Mouse moved to (472, 263)
Screenshot: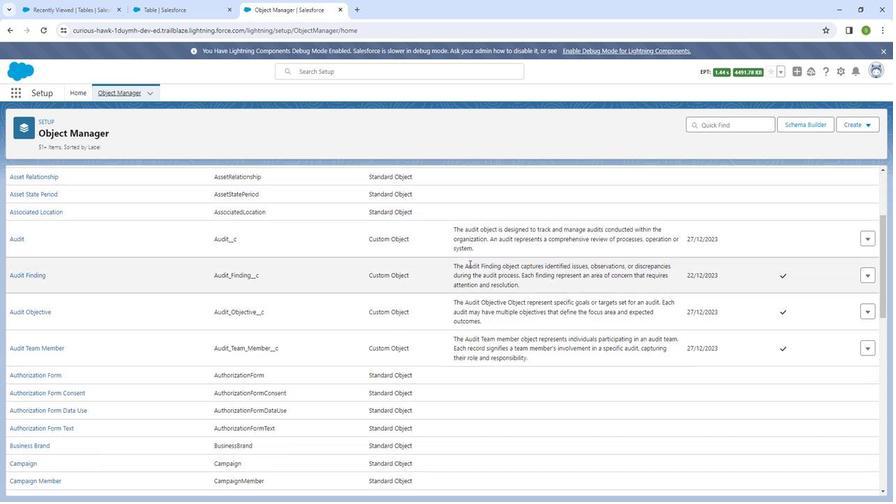 
Action: Mouse scrolled (472, 263) with delta (0, 0)
Screenshot: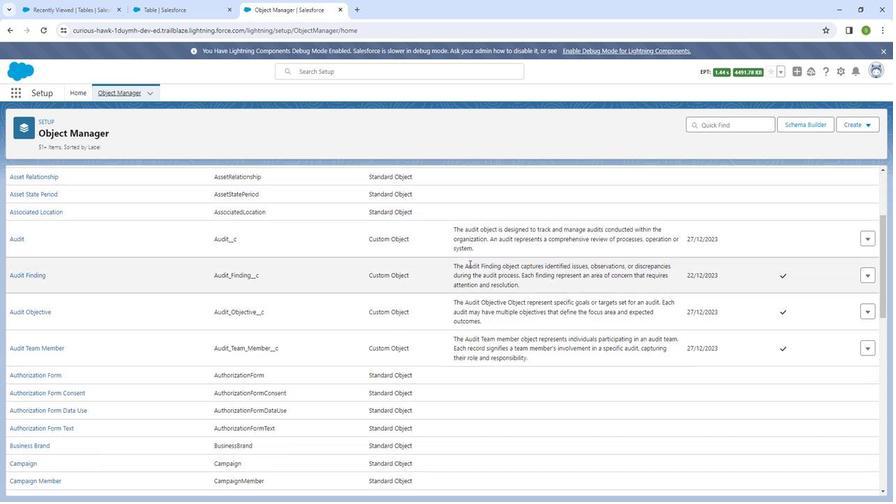 
Action: Mouse moved to (471, 264)
Screenshot: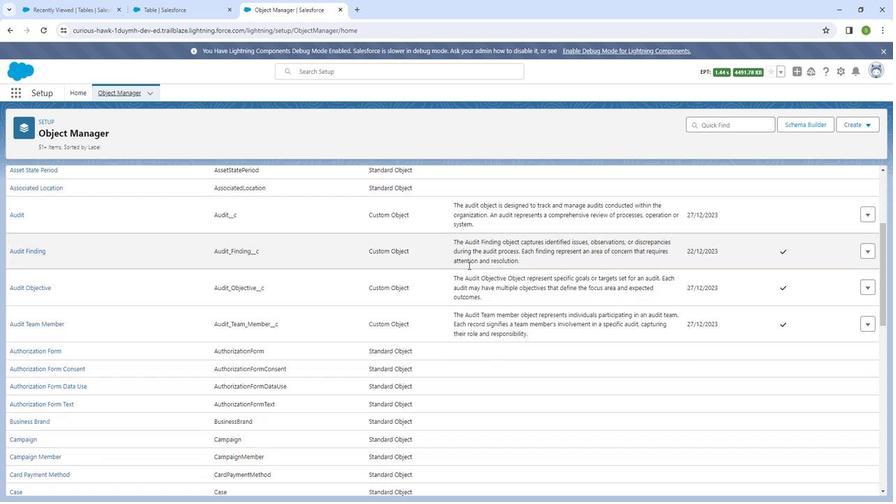 
Action: Mouse scrolled (471, 263) with delta (0, 0)
Screenshot: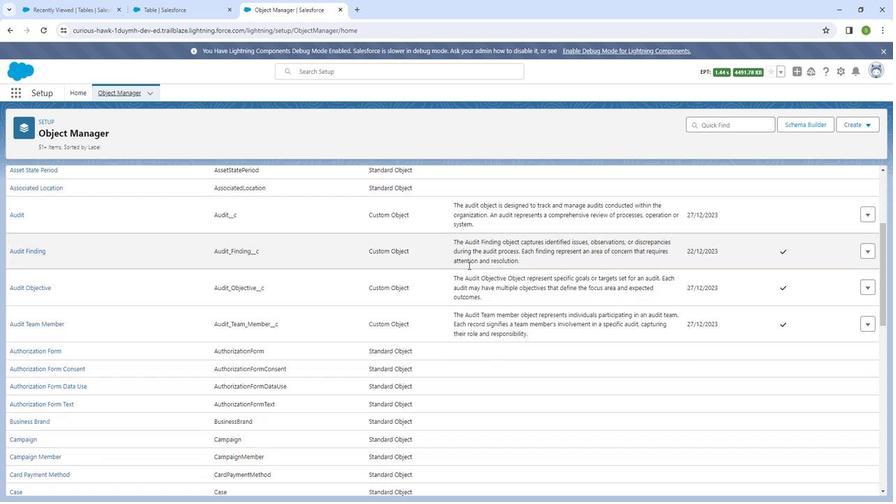 
Action: Mouse moved to (363, 279)
Screenshot: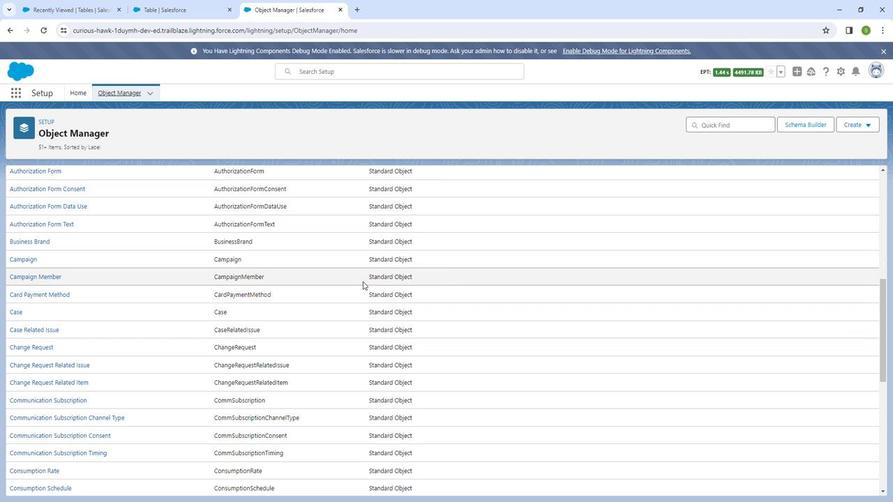 
Action: Mouse scrolled (363, 279) with delta (0, 0)
Screenshot: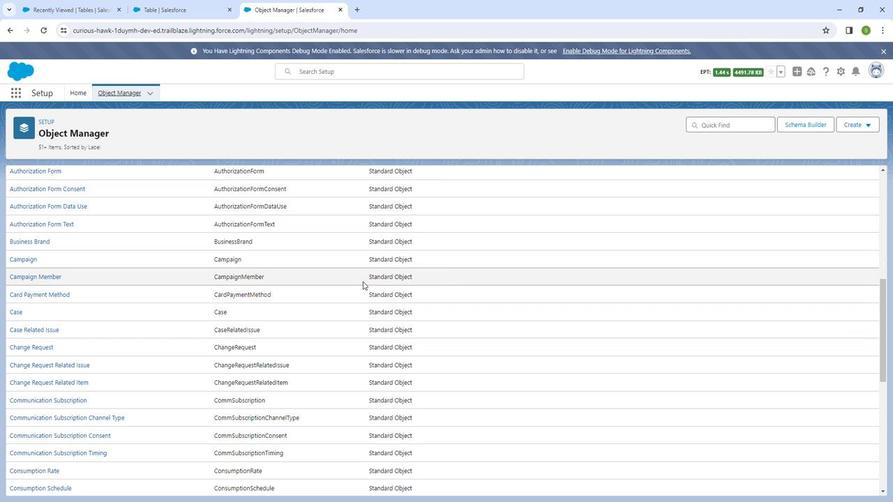 
Action: Mouse moved to (360, 281)
Screenshot: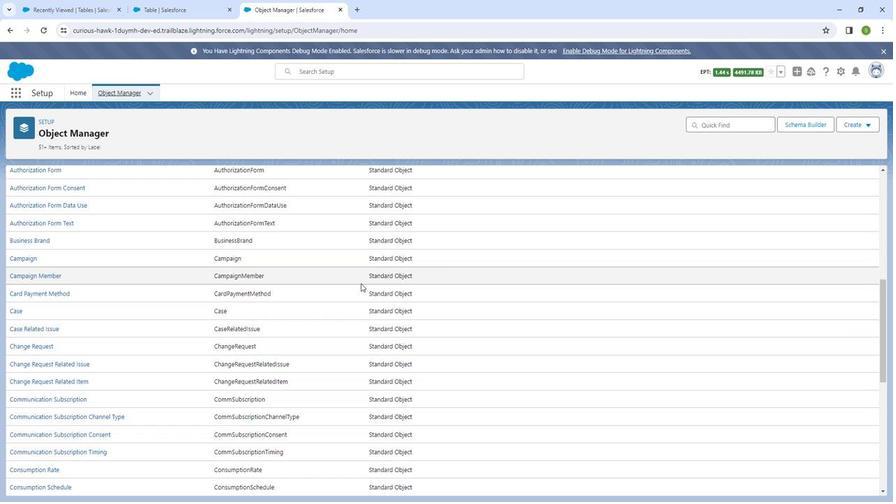 
Action: Mouse scrolled (360, 281) with delta (0, 0)
Screenshot: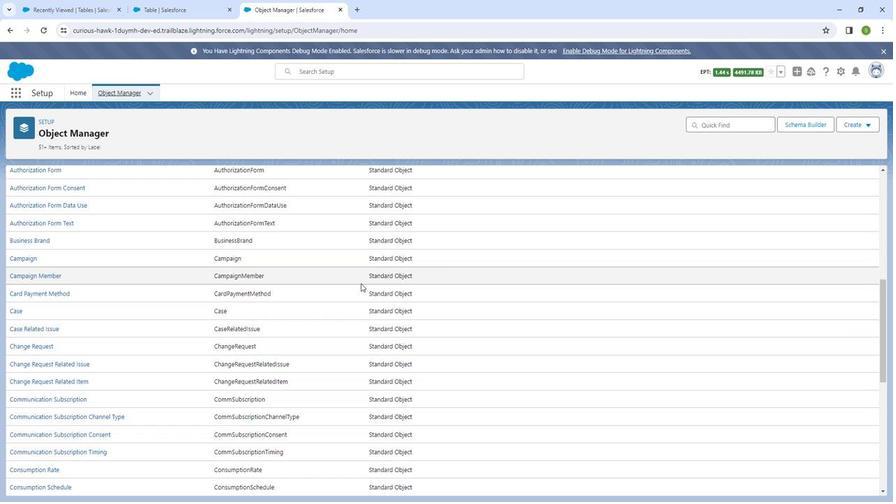 
Action: Mouse moved to (358, 283)
Screenshot: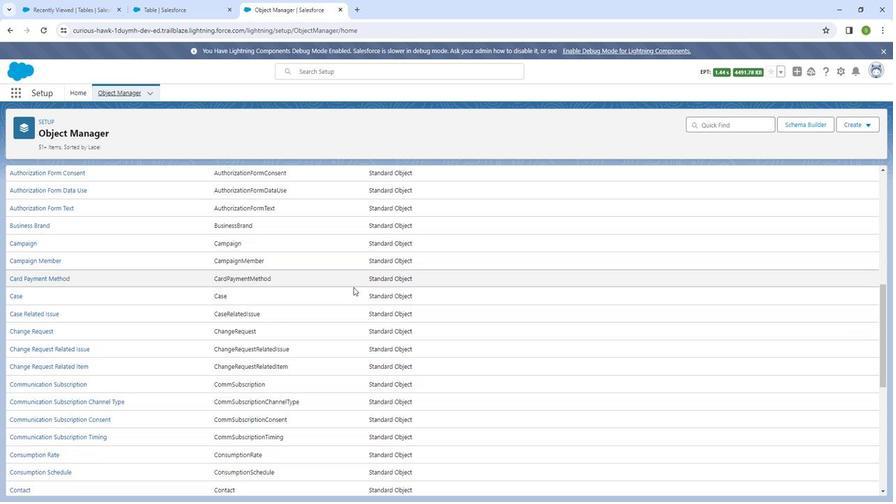 
Action: Mouse scrolled (358, 282) with delta (0, 0)
Screenshot: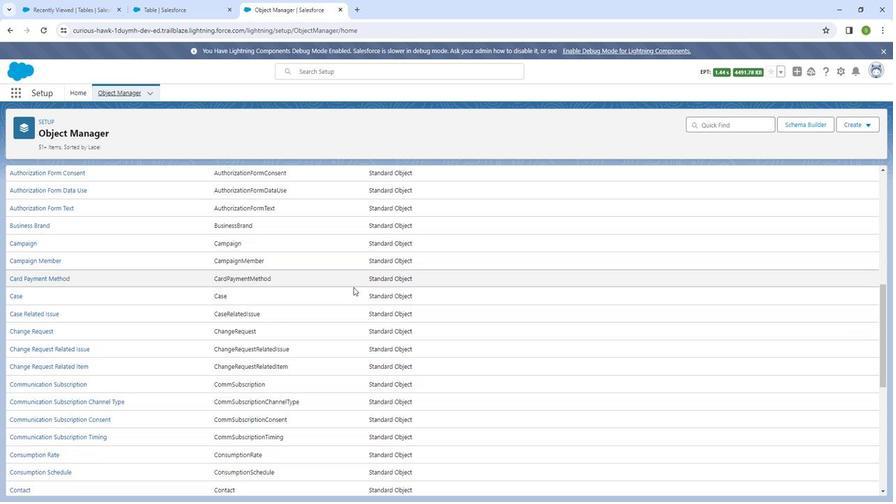 
Action: Mouse moved to (354, 286)
Screenshot: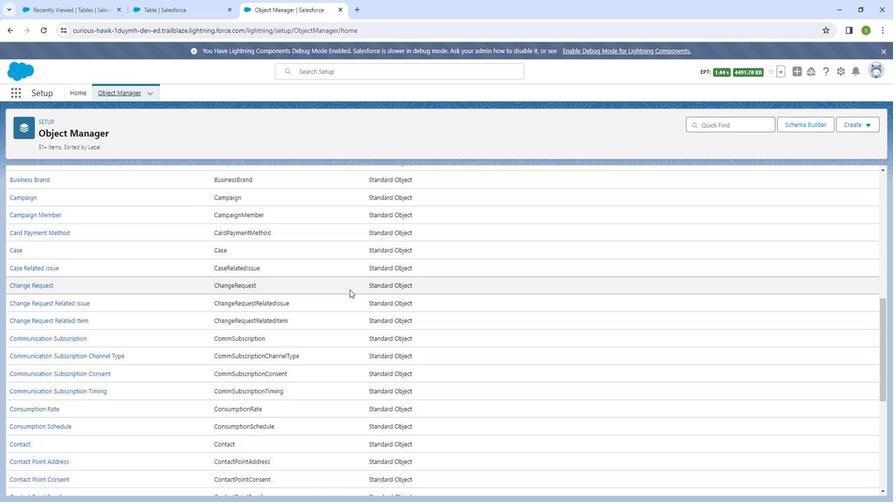
Action: Mouse scrolled (354, 285) with delta (0, 0)
Screenshot: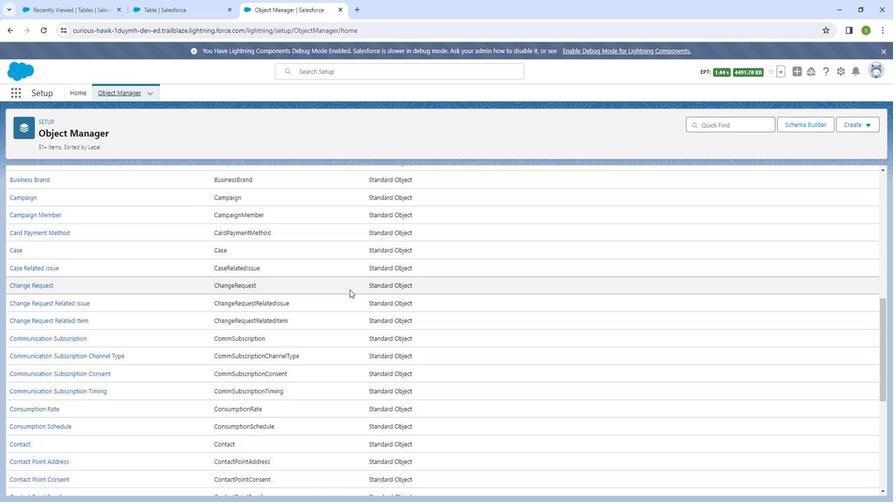 
Action: Mouse moved to (348, 288)
Screenshot: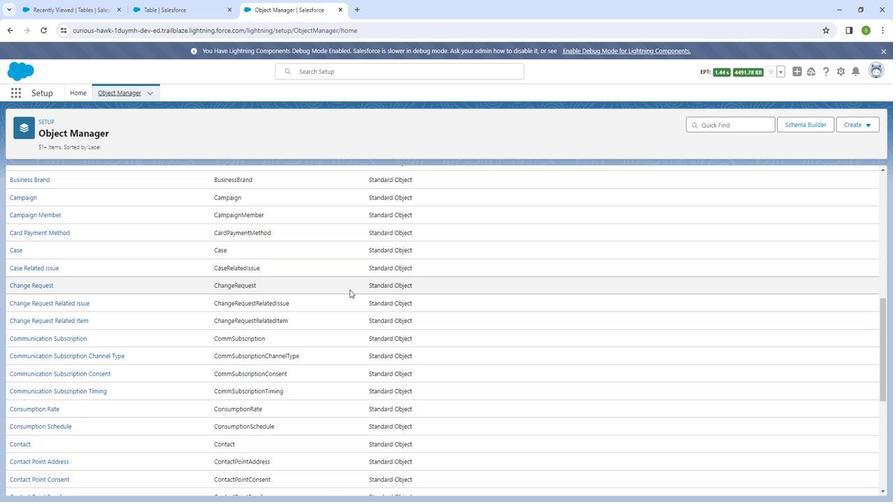 
Action: Mouse scrolled (348, 288) with delta (0, 0)
Screenshot: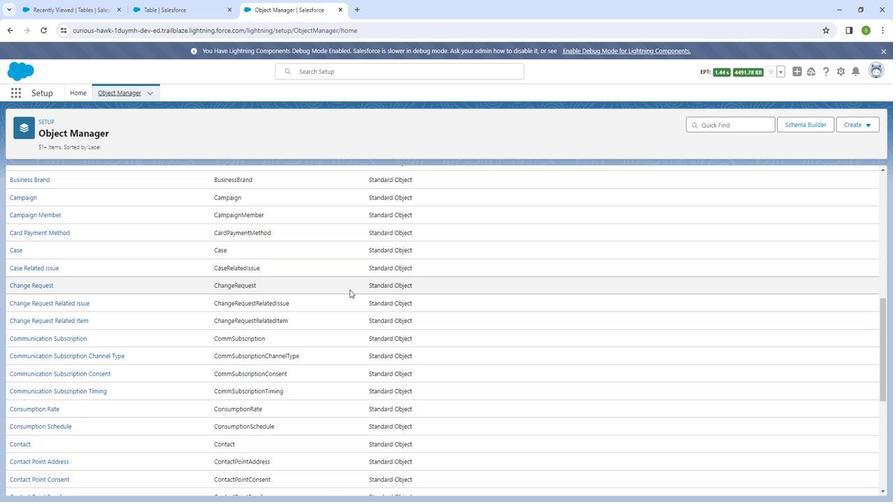 
Action: Mouse moved to (345, 290)
Screenshot: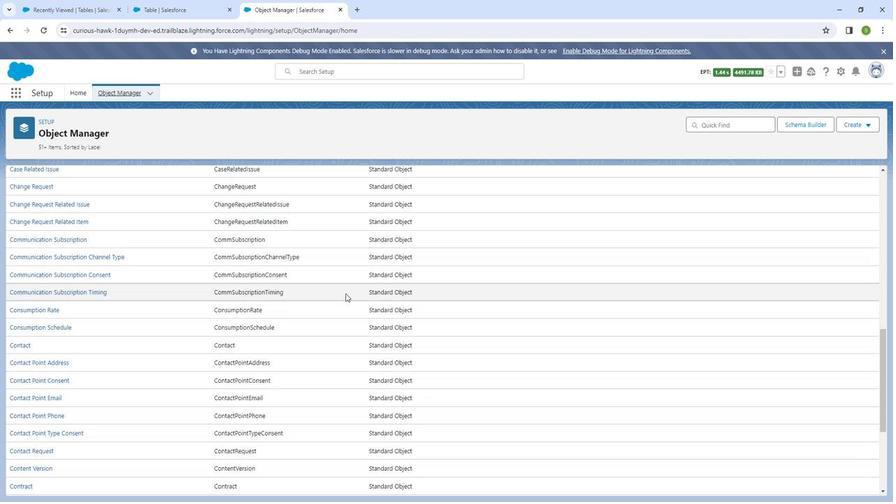 
Action: Mouse scrolled (346, 289) with delta (0, 0)
Screenshot: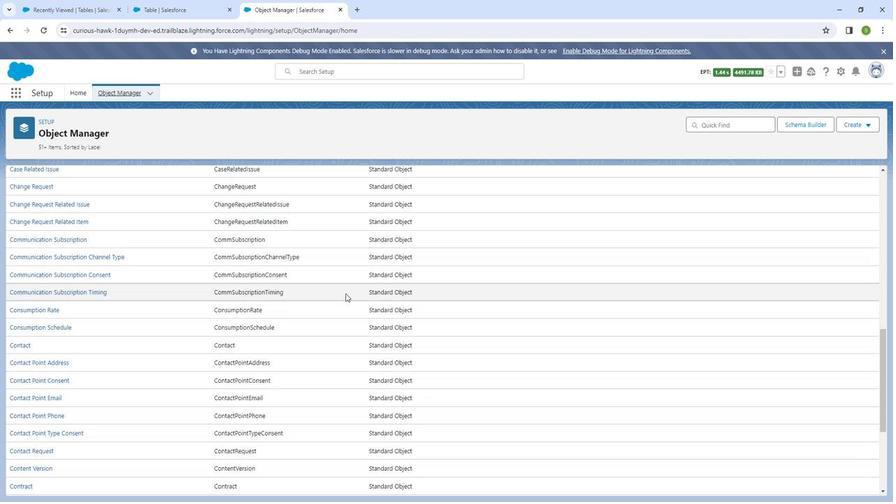 
Action: Mouse scrolled (345, 290) with delta (0, 0)
Screenshot: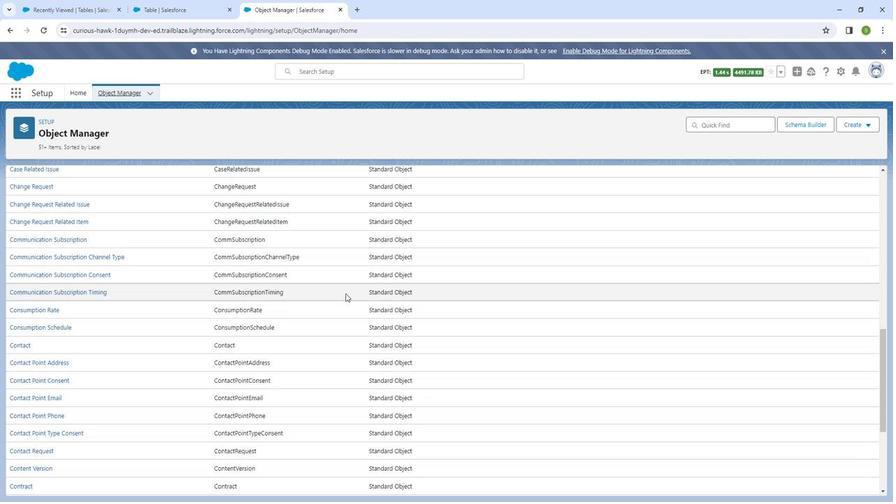 
Action: Mouse moved to (323, 295)
Screenshot: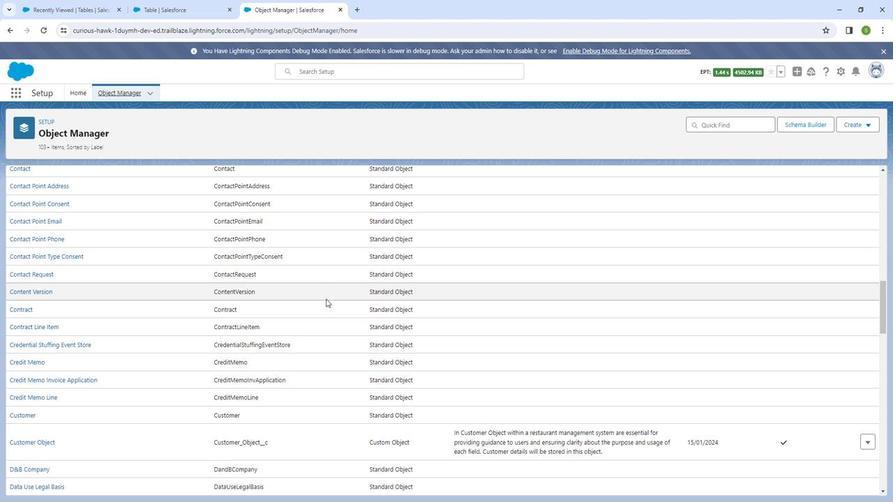 
Action: Mouse scrolled (323, 294) with delta (0, 0)
Screenshot: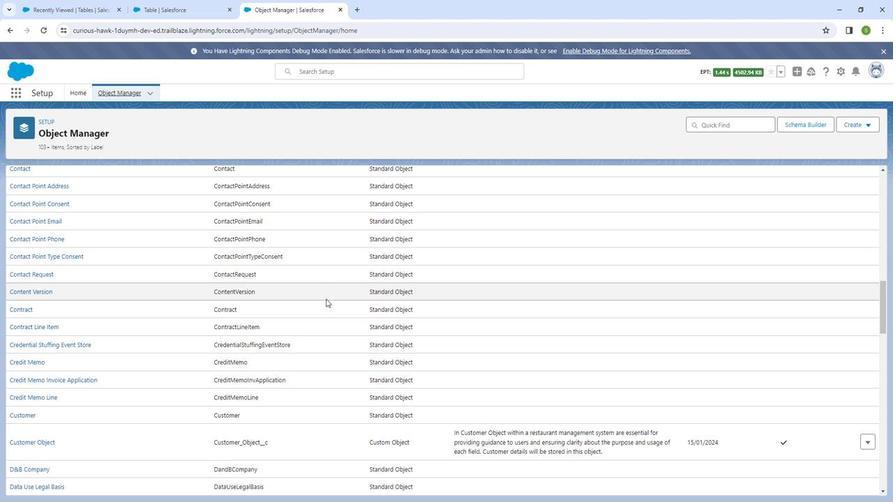 
Action: Mouse moved to (322, 298)
Screenshot: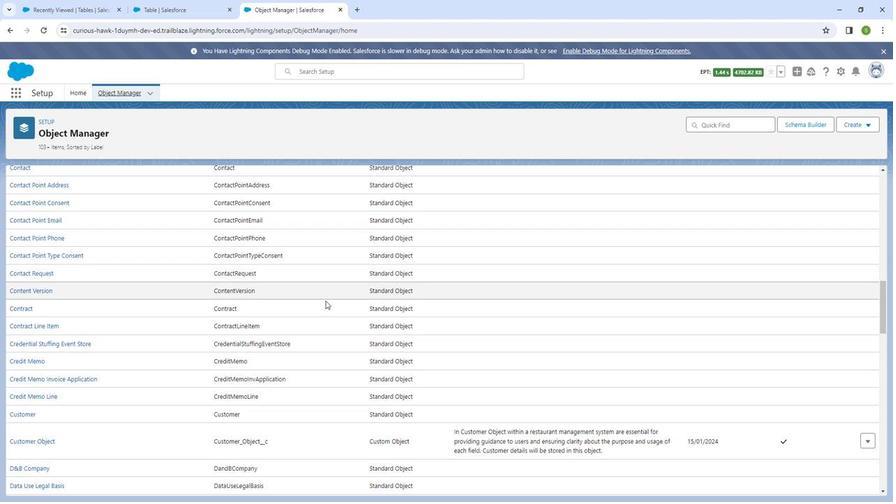 
Action: Mouse scrolled (322, 298) with delta (0, 0)
Screenshot: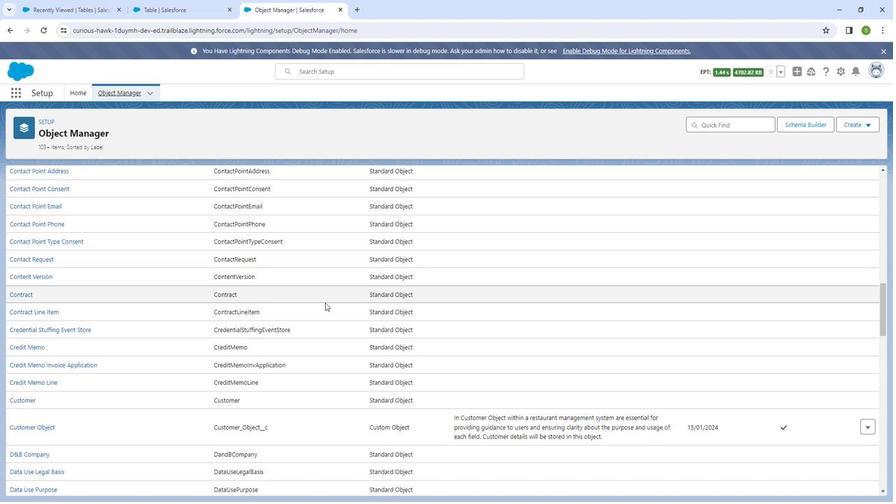 
Action: Mouse moved to (322, 301)
Screenshot: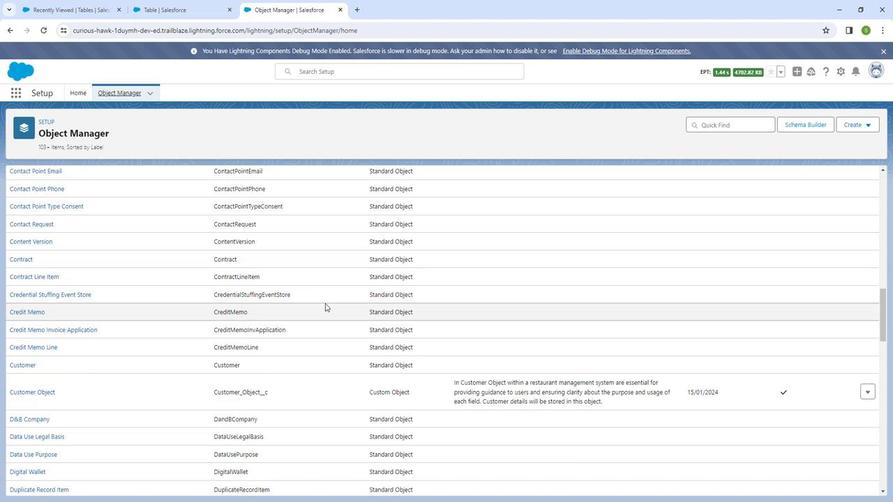 
Action: Mouse scrolled (322, 300) with delta (0, 0)
Screenshot: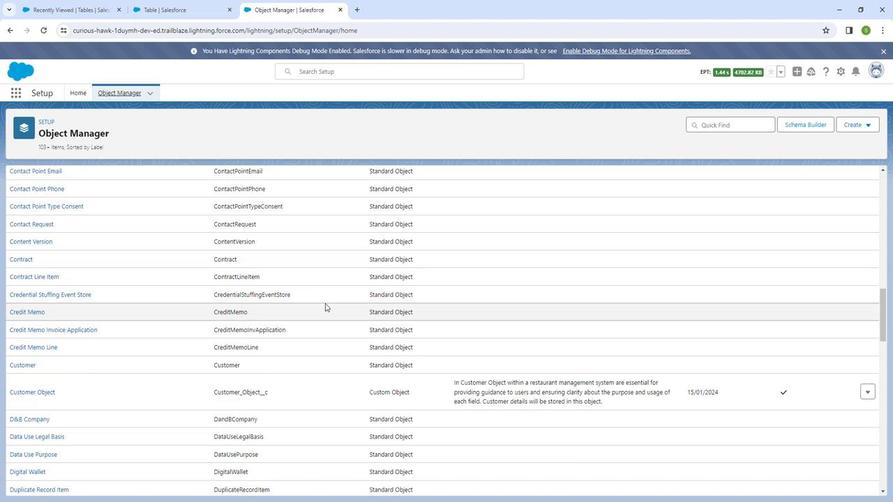 
Action: Mouse moved to (321, 302)
Screenshot: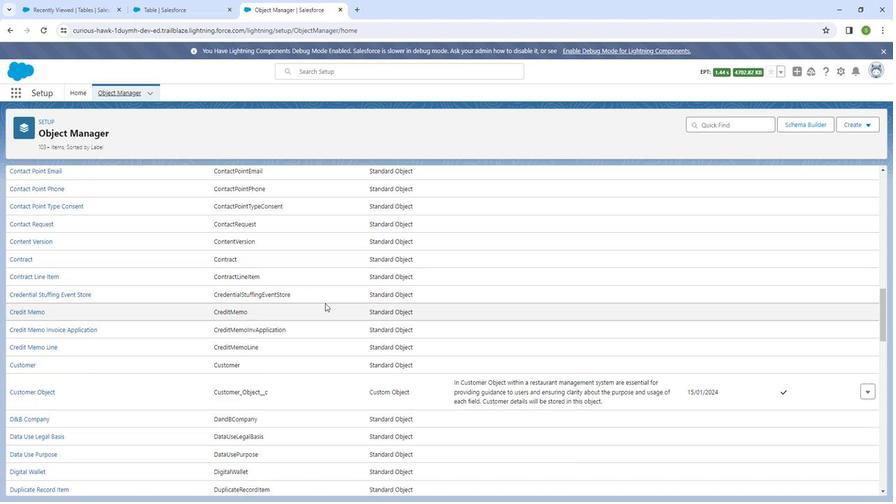 
Action: Mouse scrolled (321, 302) with delta (0, 0)
Screenshot: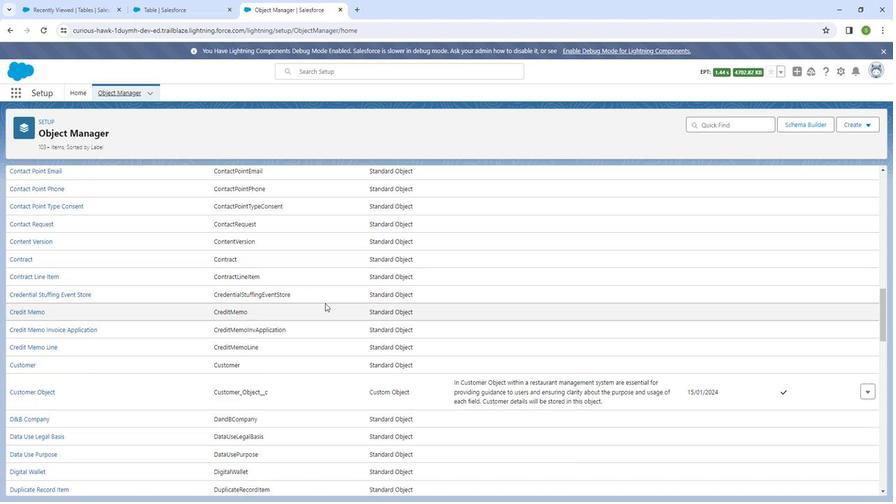 
Action: Mouse moved to (321, 302)
Screenshot: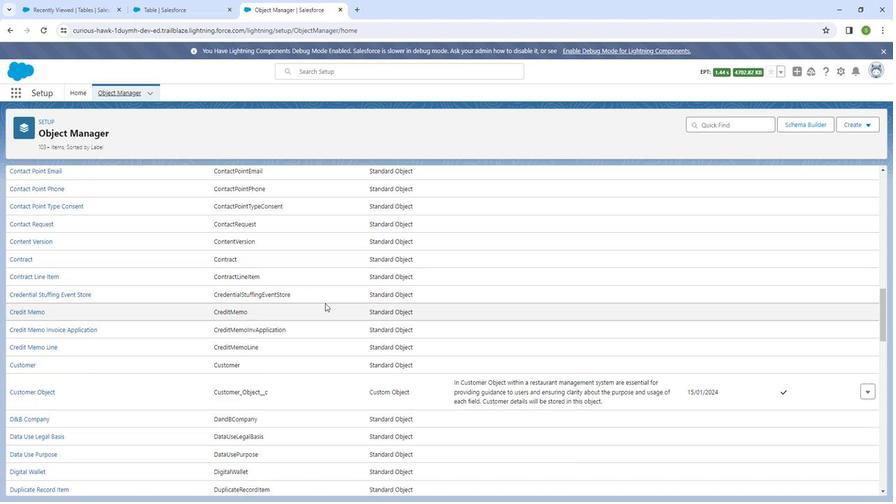 
Action: Mouse scrolled (321, 302) with delta (0, 0)
Screenshot: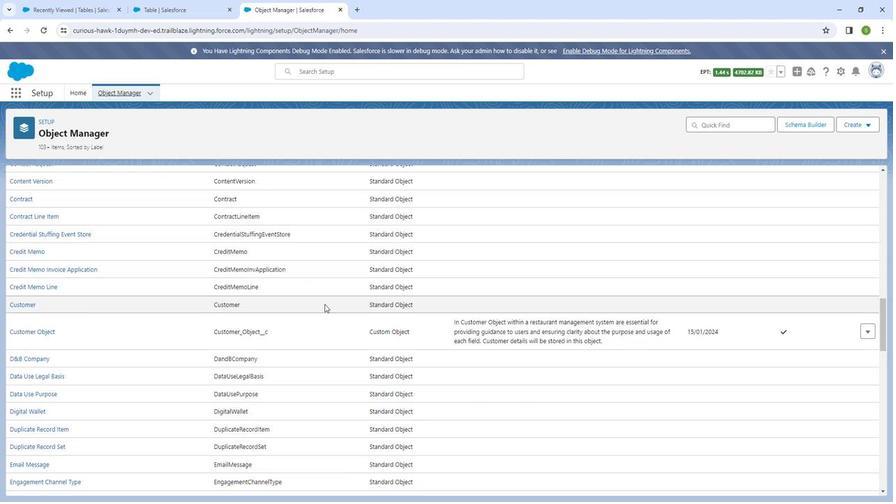 
Action: Mouse moved to (321, 303)
Screenshot: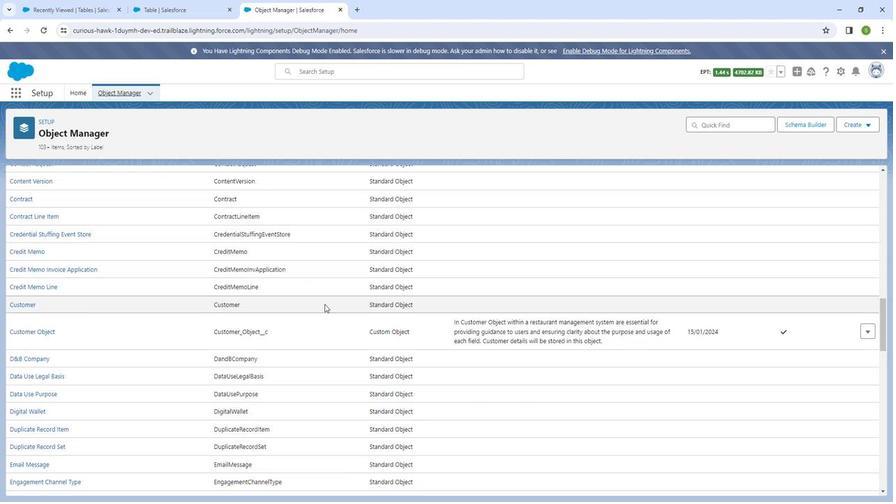 
Action: Mouse scrolled (321, 302) with delta (0, 0)
Screenshot: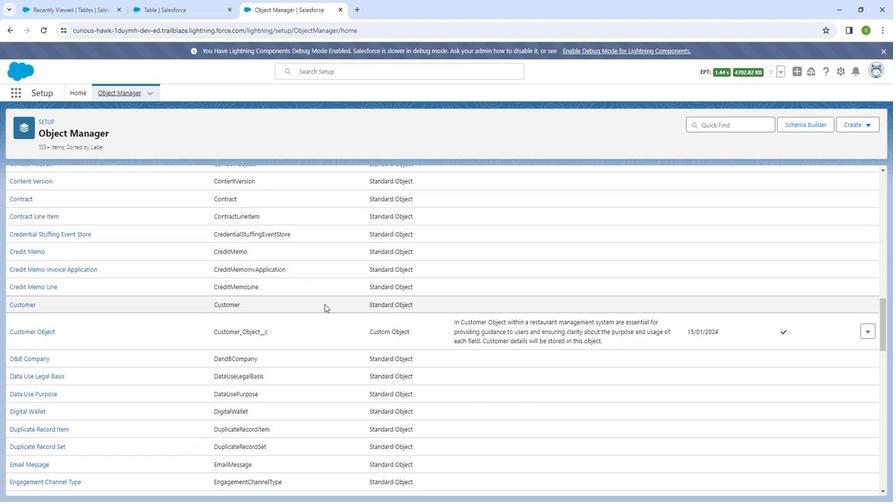 
Action: Mouse moved to (321, 303)
Screenshot: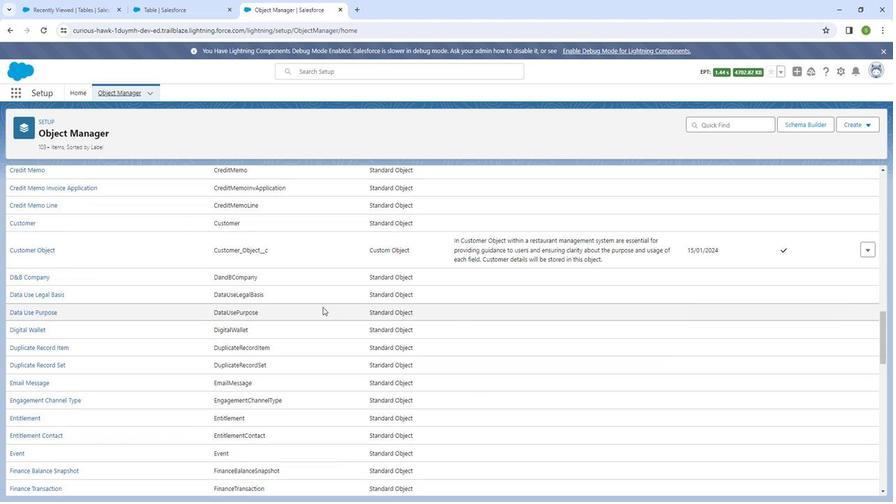 
Action: Mouse scrolled (321, 303) with delta (0, 0)
Screenshot: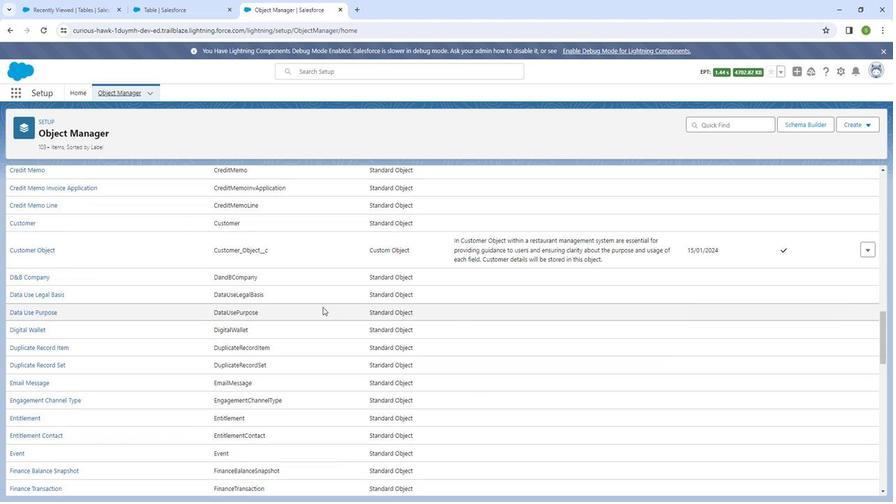 
Action: Mouse moved to (270, 314)
Screenshot: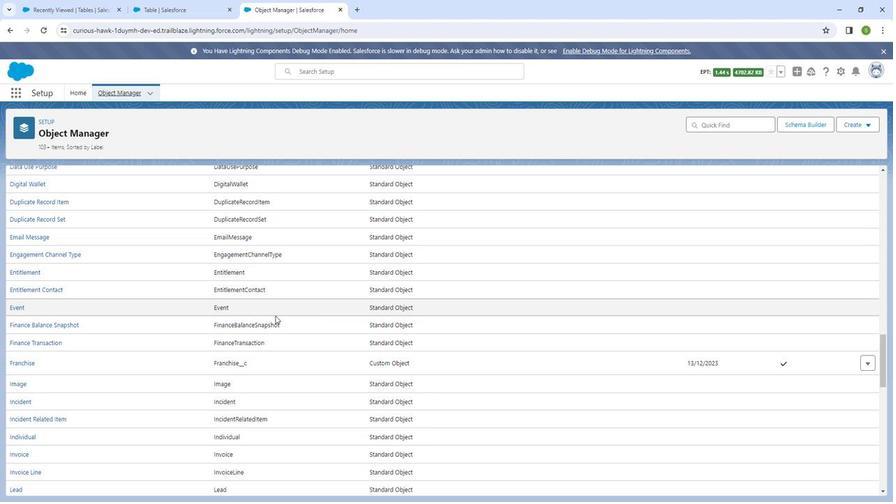 
Action: Mouse scrolled (270, 313) with delta (0, 0)
Screenshot: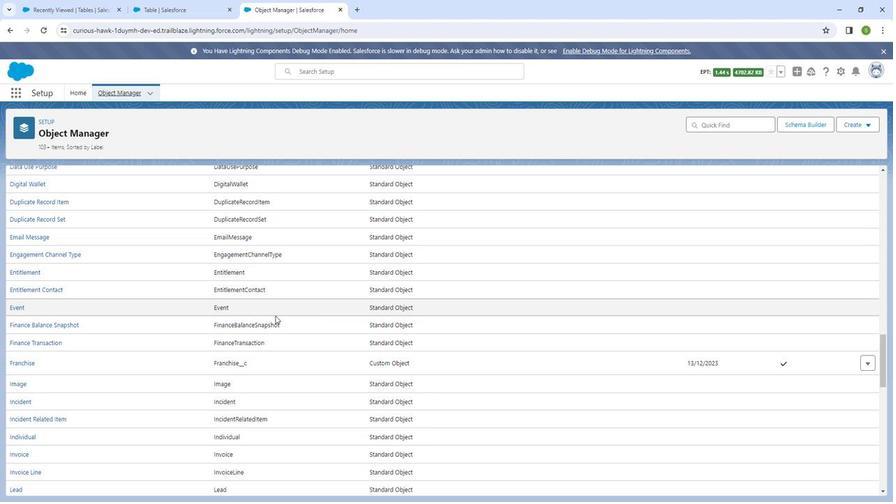 
Action: Mouse moved to (269, 316)
Screenshot: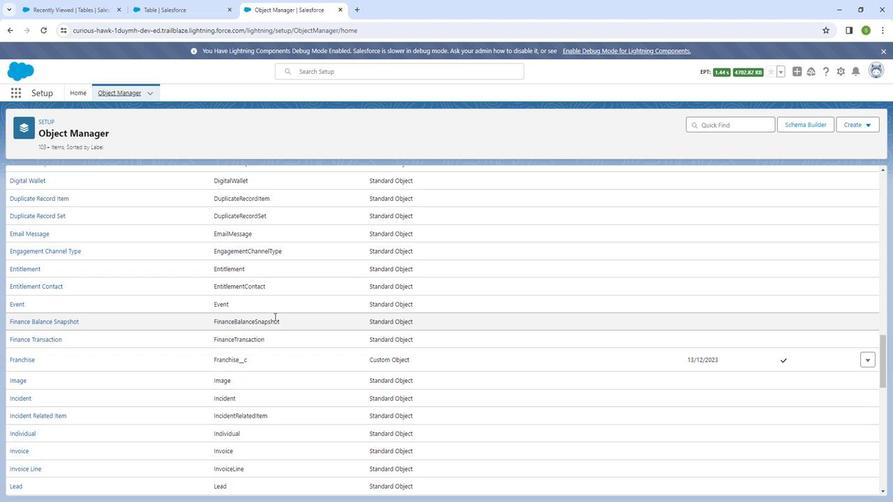 
Action: Mouse scrolled (269, 315) with delta (0, 0)
Screenshot: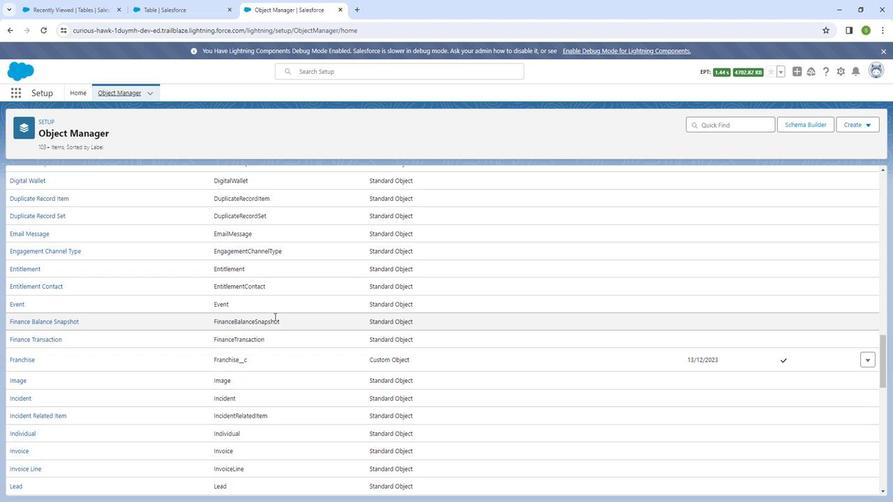 
Action: Mouse moved to (268, 316)
Screenshot: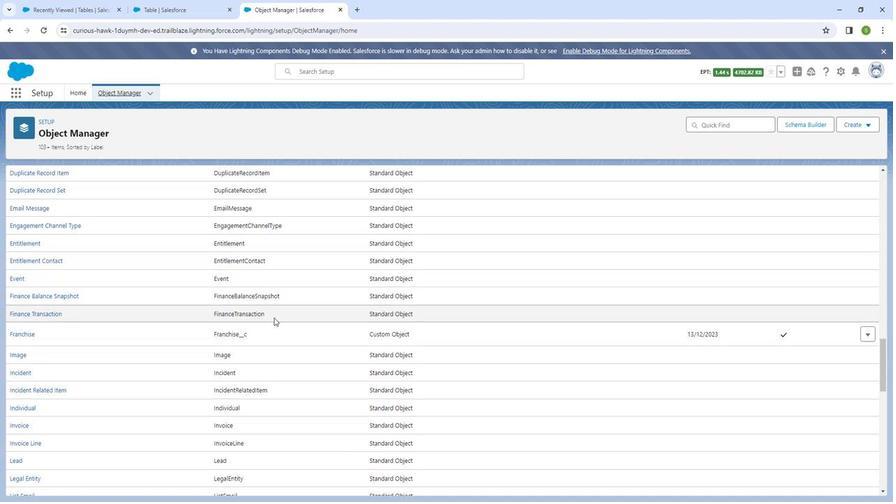 
Action: Mouse scrolled (268, 316) with delta (0, 0)
Screenshot: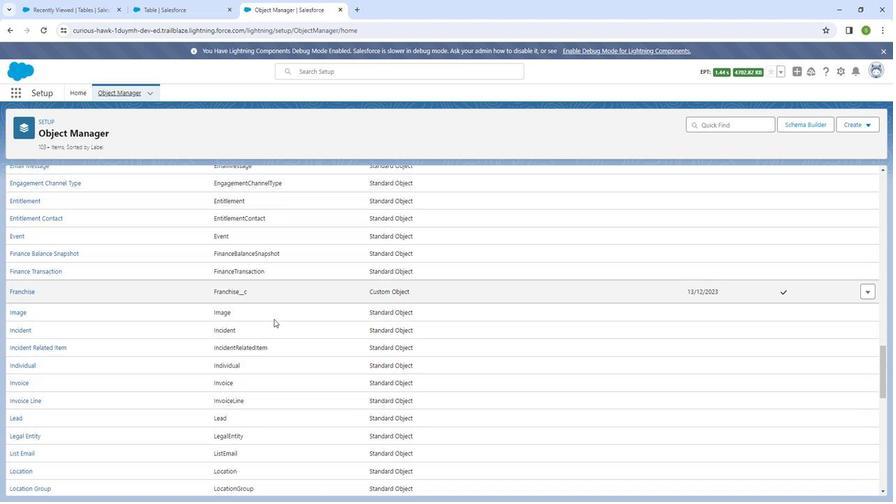 
Action: Mouse moved to (267, 319)
Screenshot: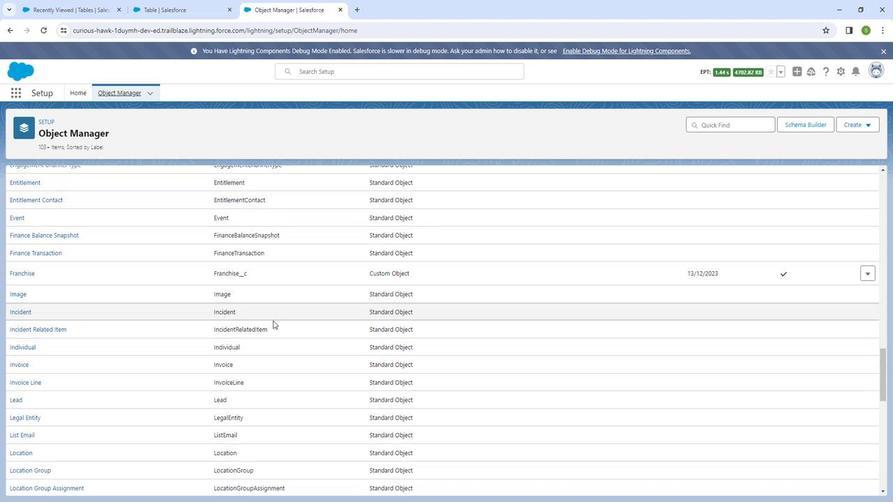 
Action: Mouse scrolled (267, 319) with delta (0, 0)
Screenshot: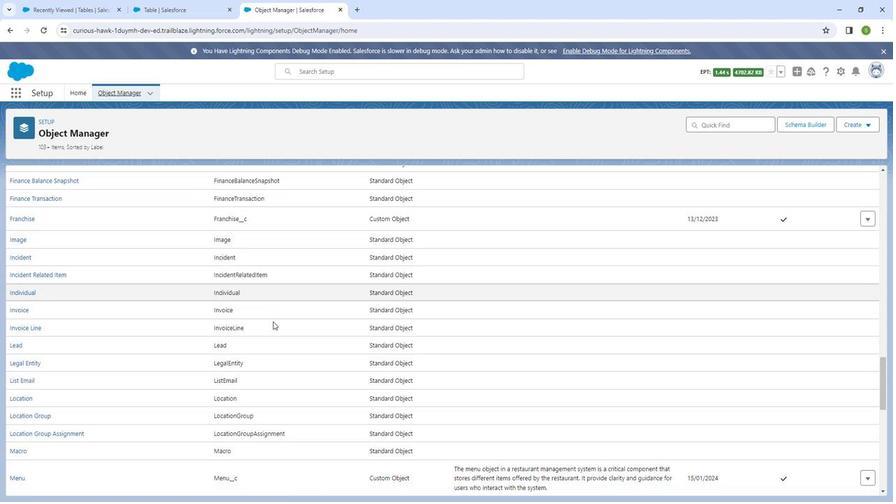 
Action: Mouse moved to (267, 322)
Screenshot: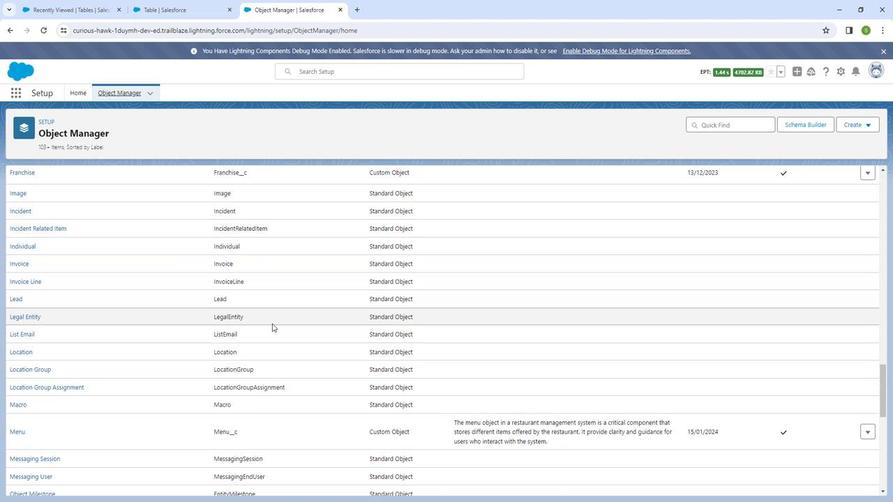 
Action: Mouse scrolled (267, 322) with delta (0, 0)
Screenshot: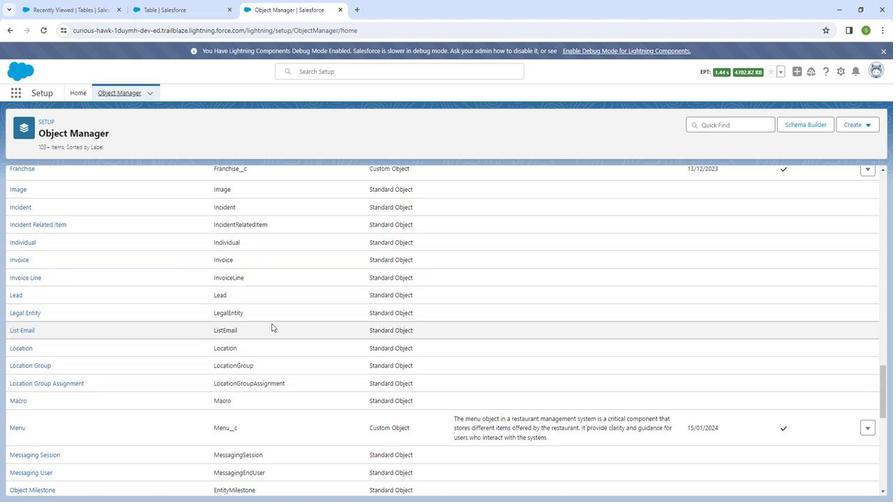
Action: Mouse moved to (266, 322)
Screenshot: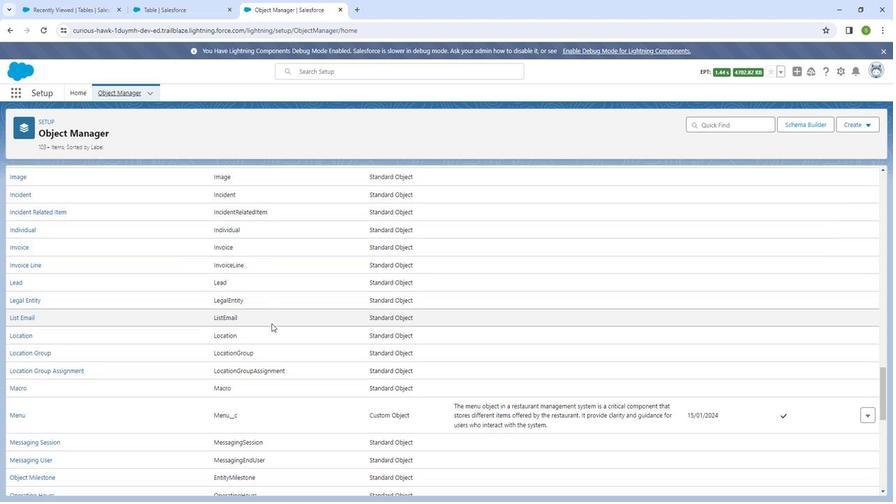 
Action: Mouse scrolled (266, 322) with delta (0, 0)
Screenshot: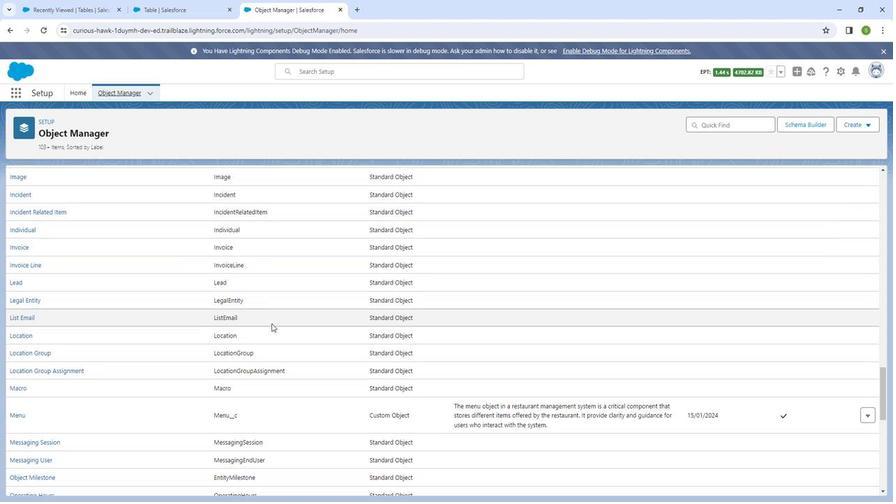 
Action: Mouse moved to (265, 323)
Screenshot: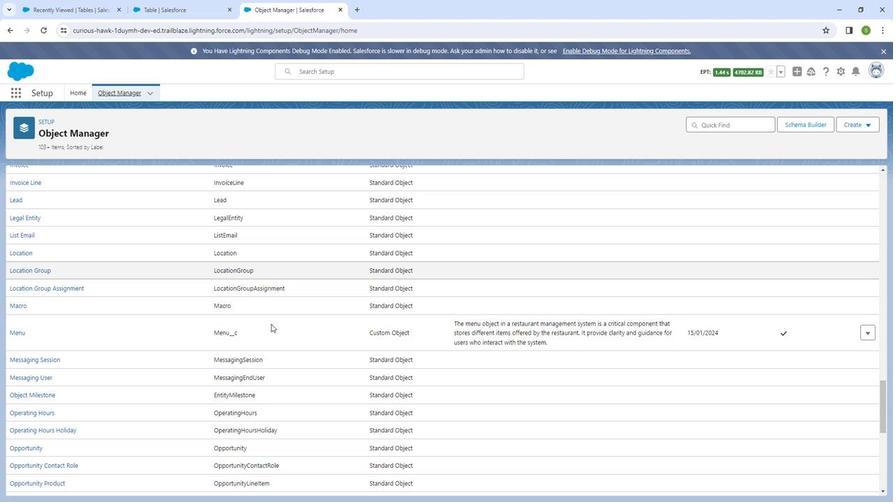 
Action: Mouse scrolled (265, 322) with delta (0, 0)
Screenshot: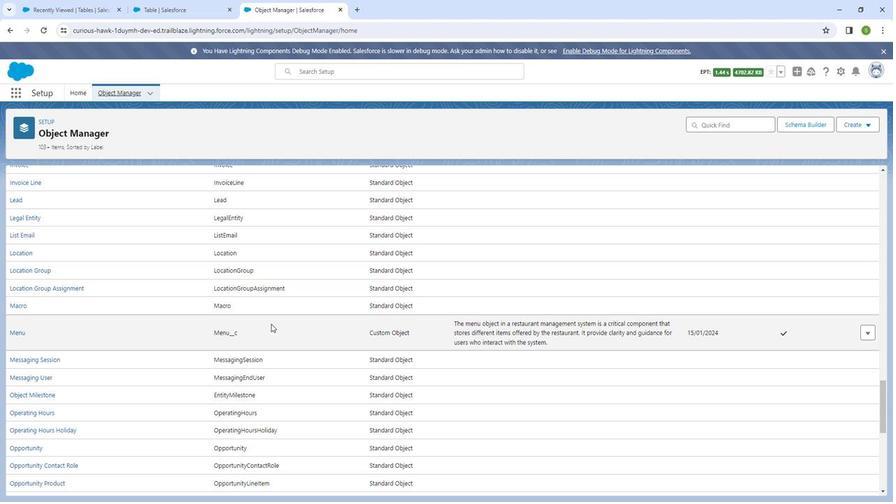 
Action: Mouse scrolled (265, 322) with delta (0, 0)
Screenshot: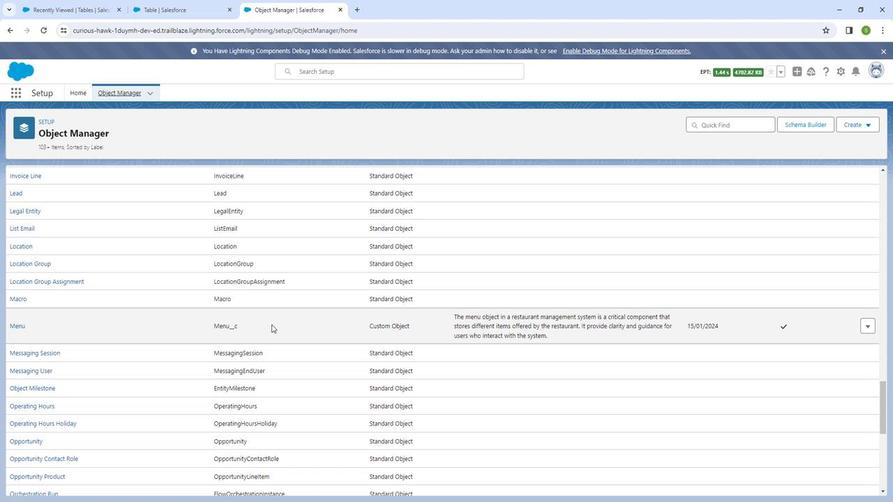 
Action: Mouse moved to (266, 323)
Screenshot: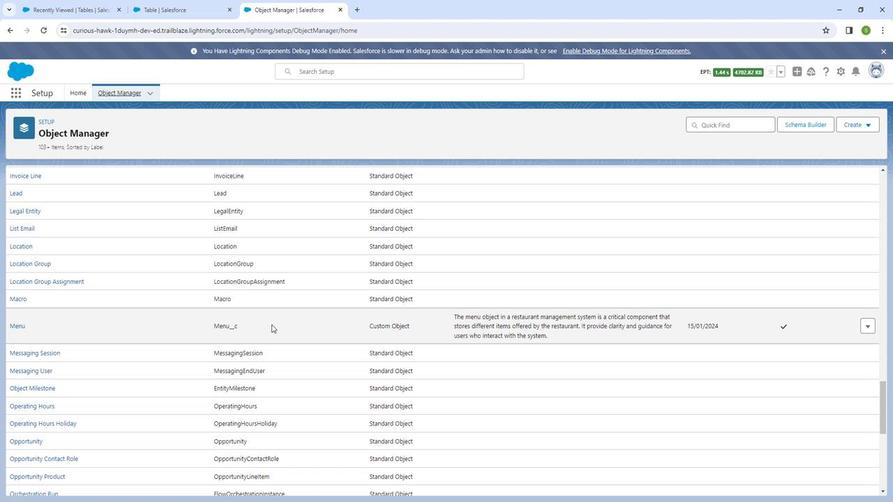 
Action: Mouse scrolled (266, 323) with delta (0, 0)
Screenshot: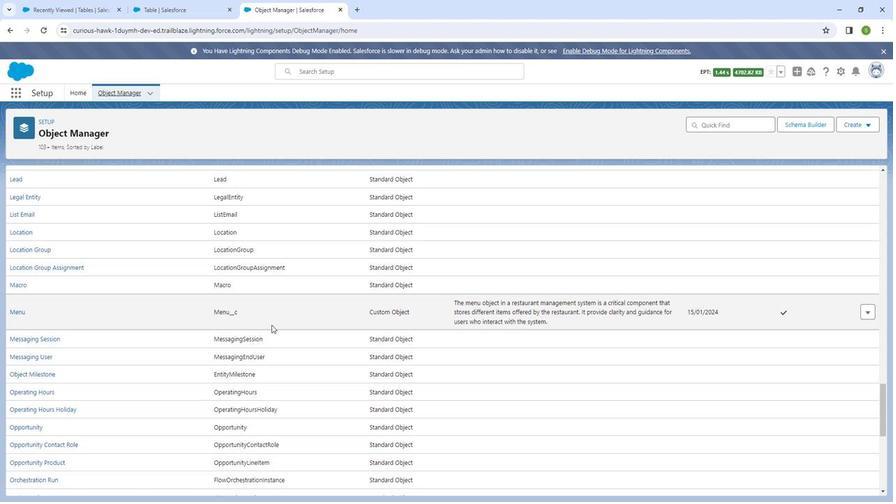 
Action: Mouse moved to (266, 323)
Screenshot: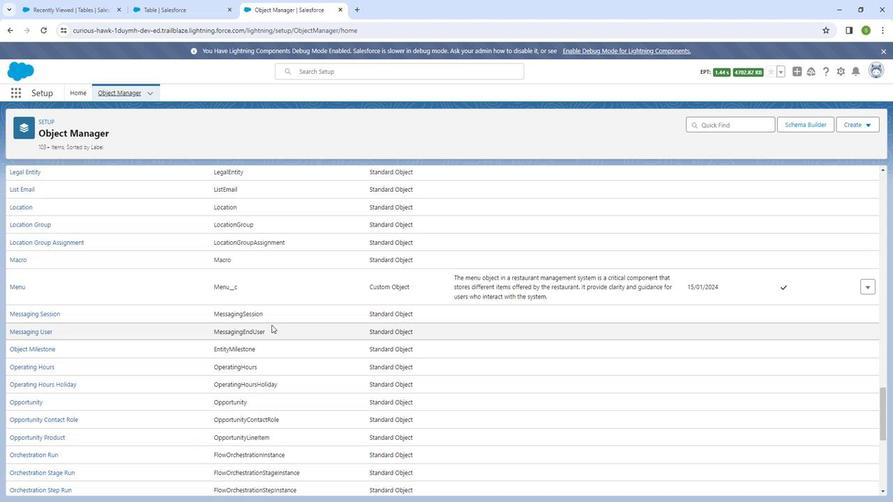
Action: Mouse scrolled (266, 323) with delta (0, 0)
Screenshot: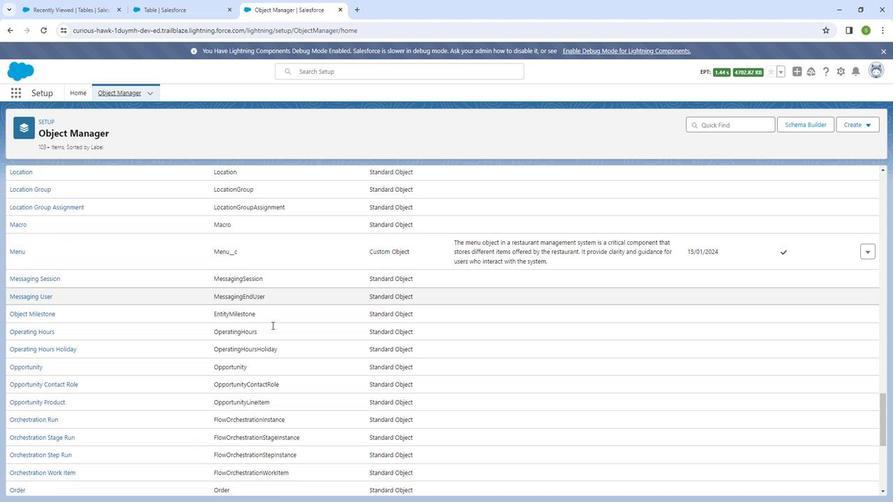 
Action: Mouse moved to (267, 324)
Screenshot: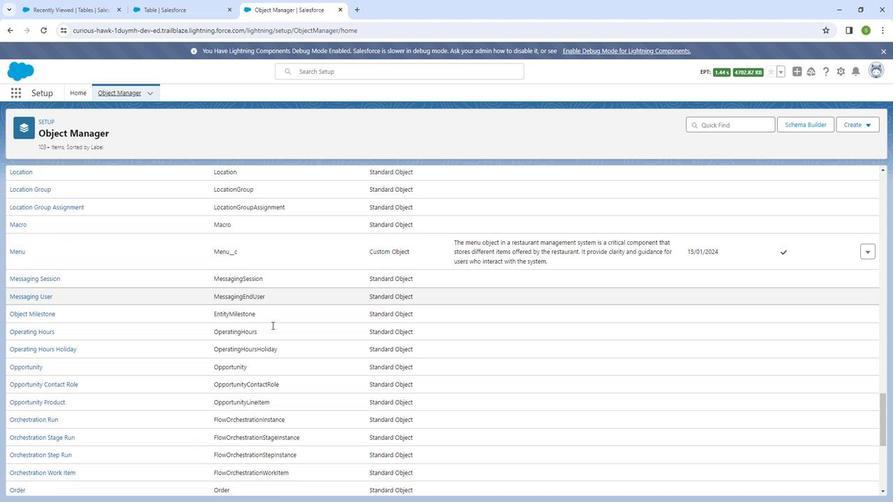 
Action: Mouse scrolled (267, 323) with delta (0, 0)
Screenshot: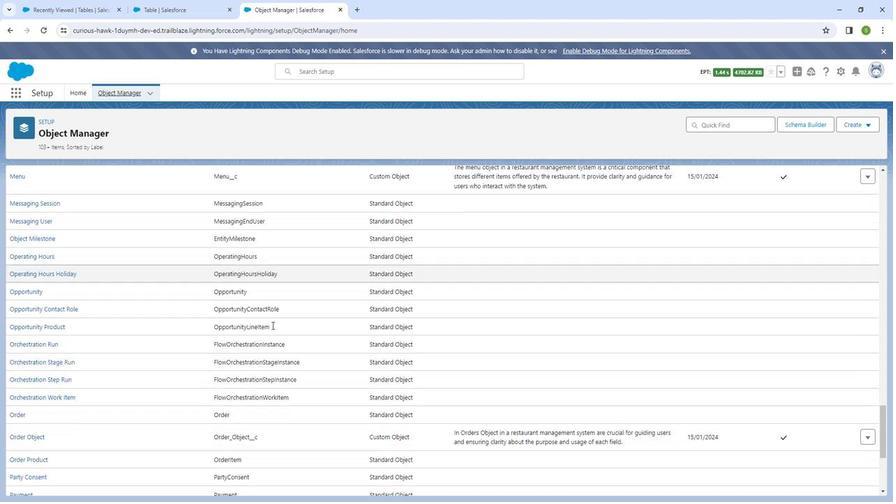 
Action: Mouse moved to (267, 323)
Screenshot: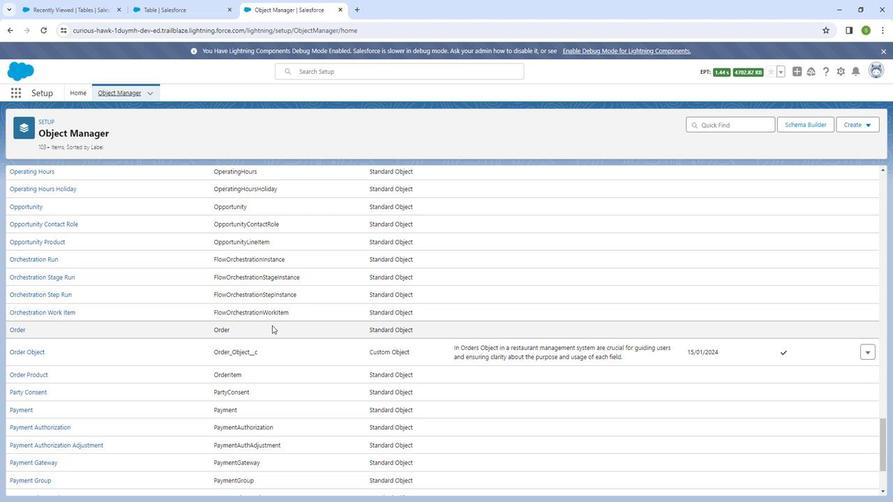 
Action: Mouse scrolled (267, 323) with delta (0, 0)
Screenshot: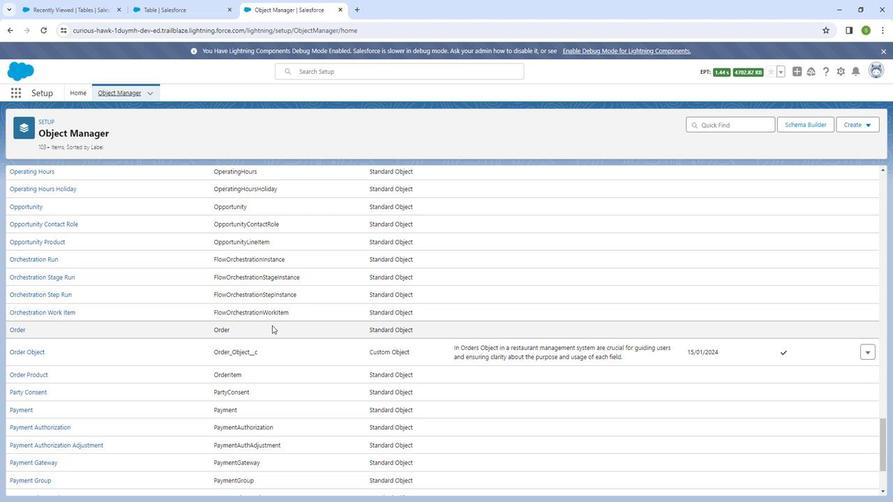 
Action: Mouse moved to (267, 324)
Screenshot: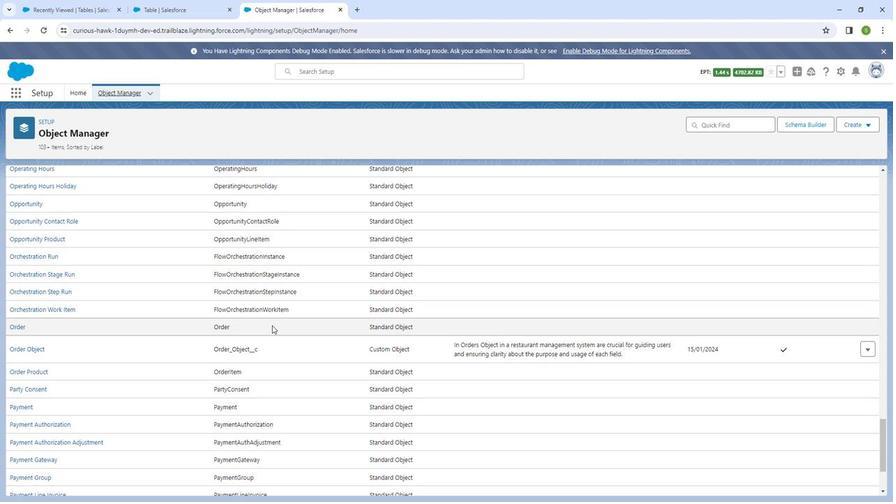 
Action: Mouse scrolled (267, 323) with delta (0, 0)
Screenshot: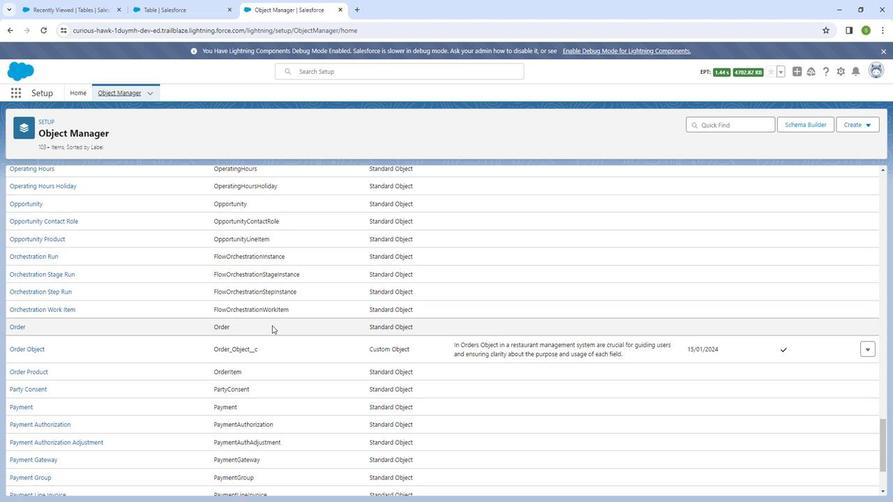 
Action: Mouse scrolled (267, 323) with delta (0, 0)
Screenshot: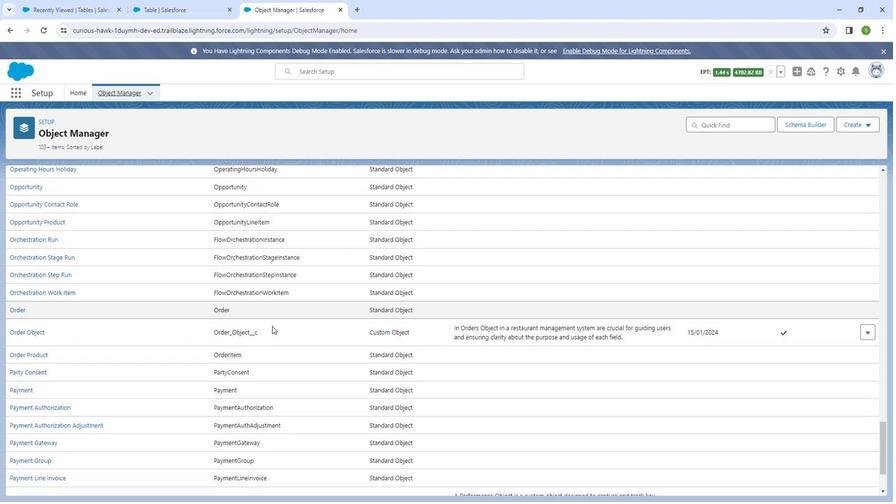 
Action: Mouse moved to (267, 325)
Screenshot: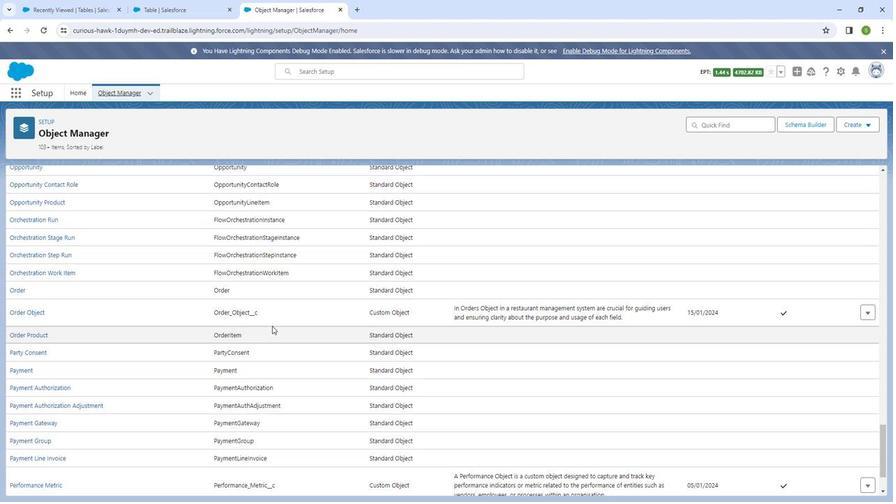 
Action: Mouse scrolled (267, 324) with delta (0, 0)
Screenshot: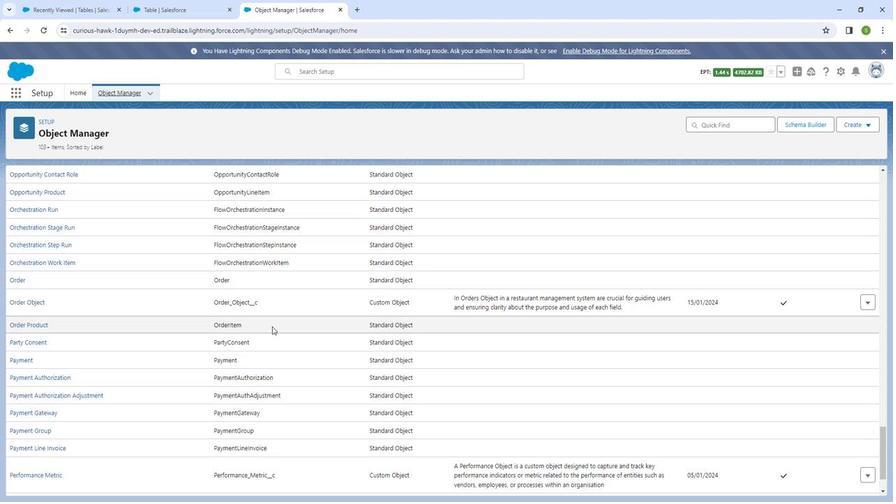
Action: Mouse moved to (267, 325)
Screenshot: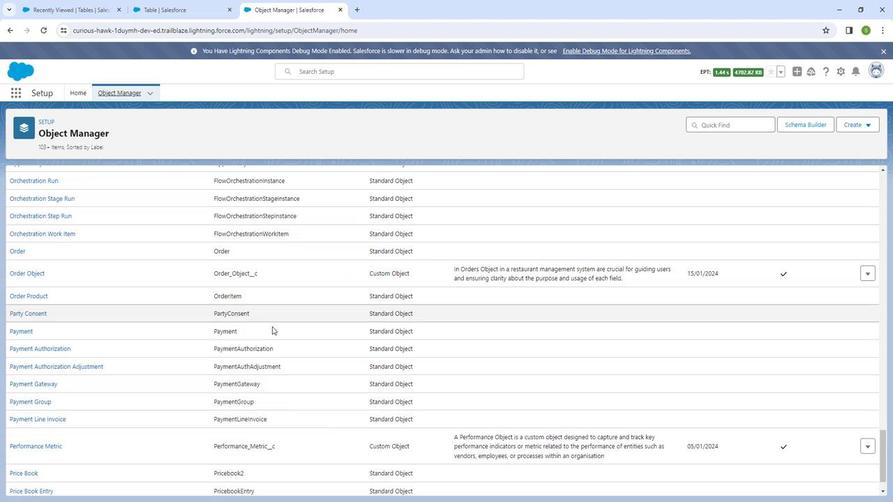
Action: Mouse scrolled (267, 325) with delta (0, 0)
Screenshot: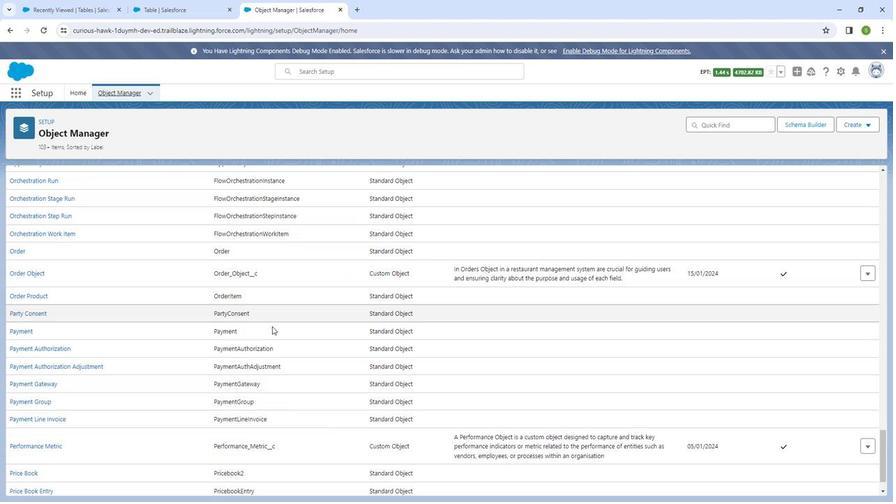 
Action: Mouse scrolled (267, 325) with delta (0, 0)
Screenshot: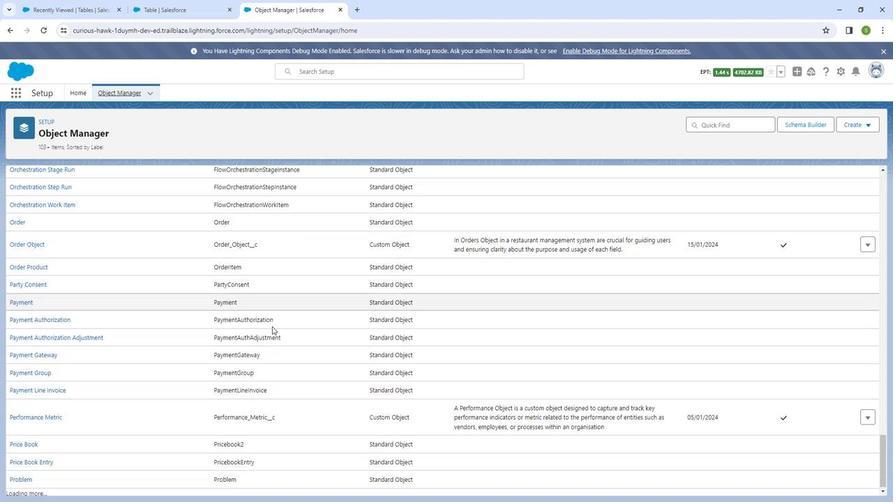 
Action: Mouse scrolled (267, 325) with delta (0, 0)
Screenshot: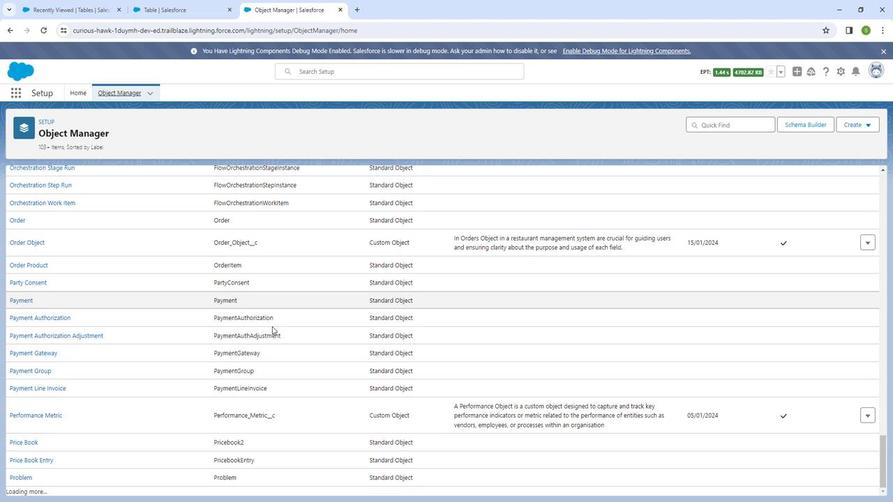 
Action: Mouse moved to (267, 325)
Screenshot: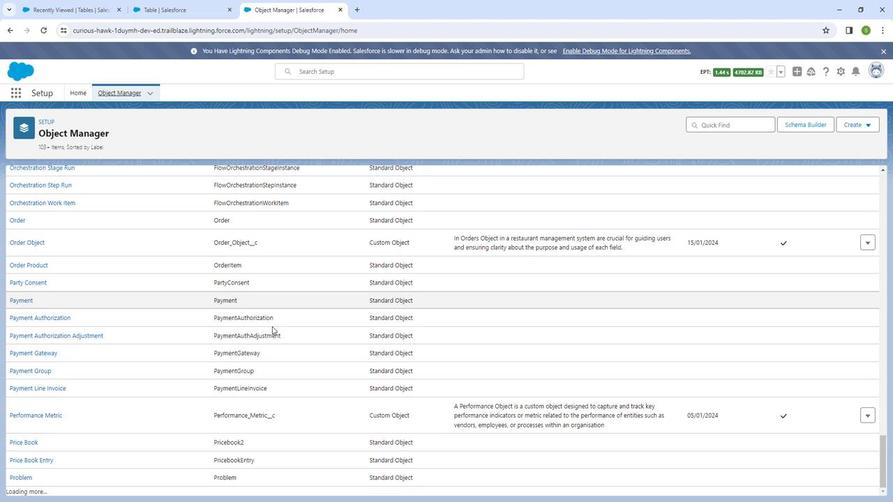 
Action: Mouse scrolled (267, 325) with delta (0, 0)
Screenshot: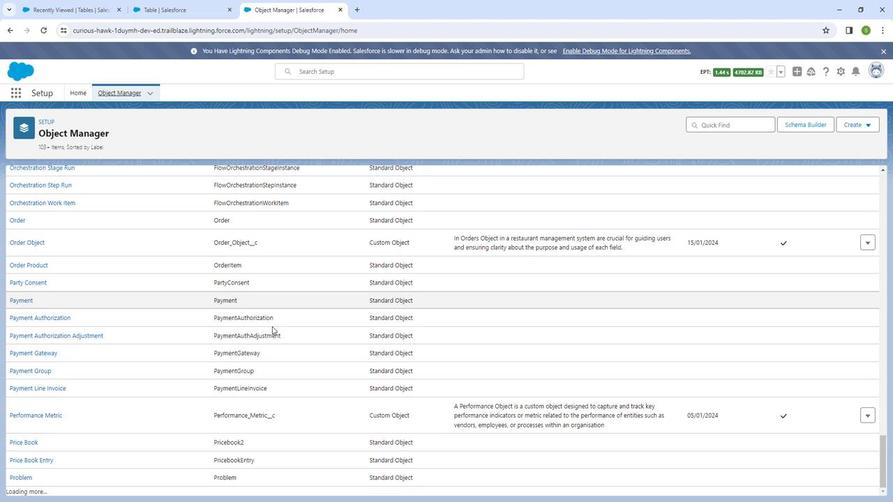 
Action: Mouse scrolled (267, 325) with delta (0, 0)
Screenshot: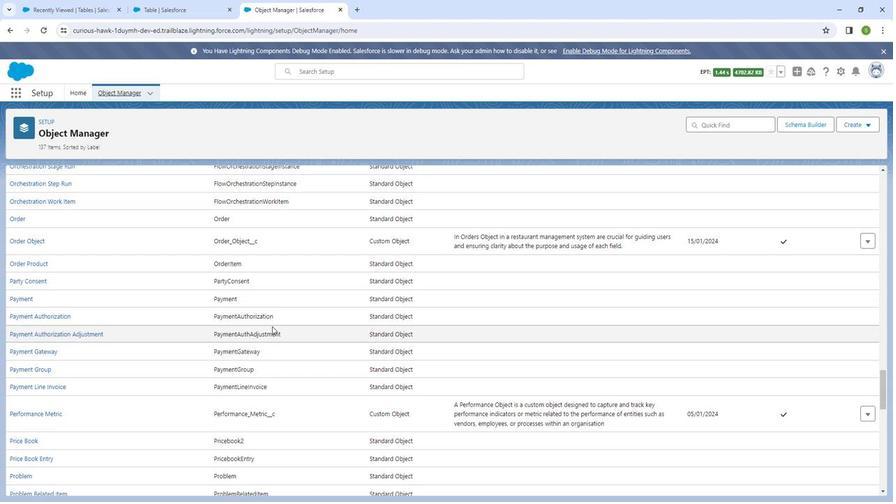 
Action: Mouse scrolled (267, 325) with delta (0, 0)
Screenshot: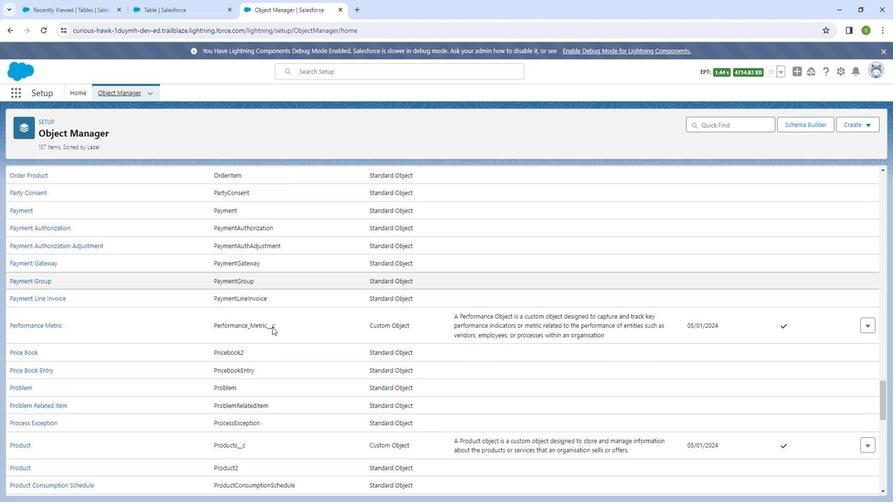 
Action: Mouse moved to (267, 325)
Screenshot: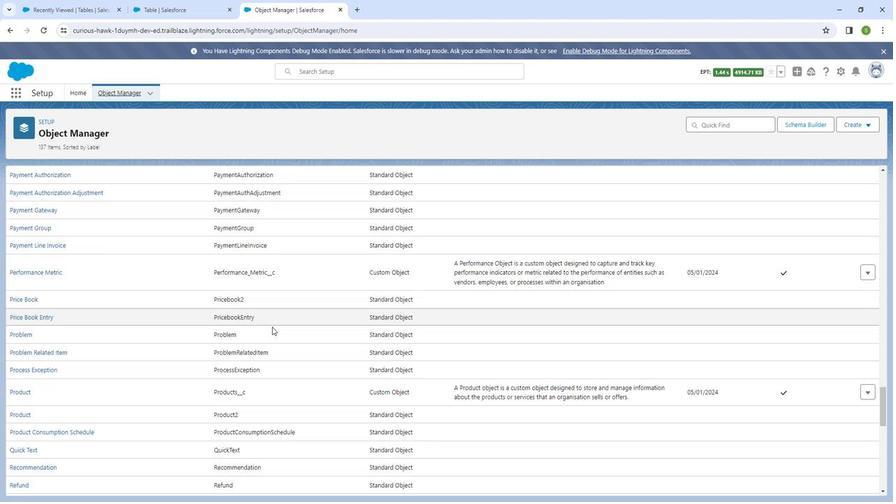 
Action: Mouse scrolled (267, 325) with delta (0, 0)
Screenshot: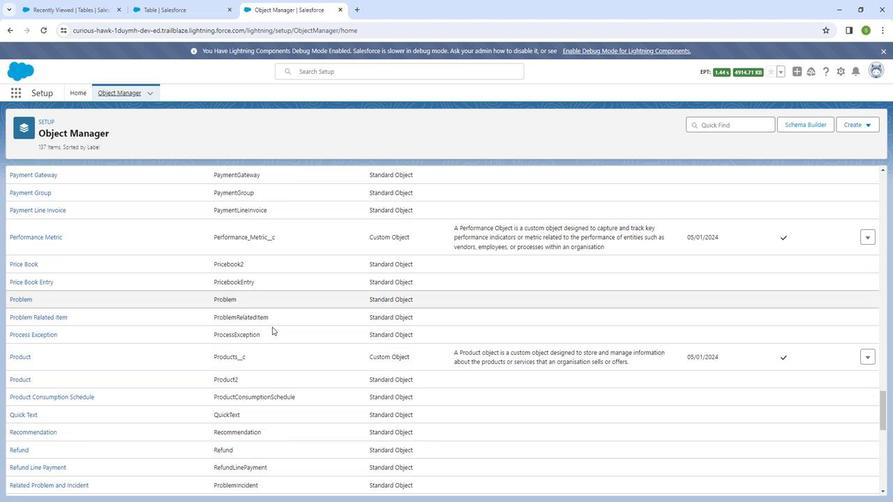 
Action: Mouse moved to (267, 325)
Screenshot: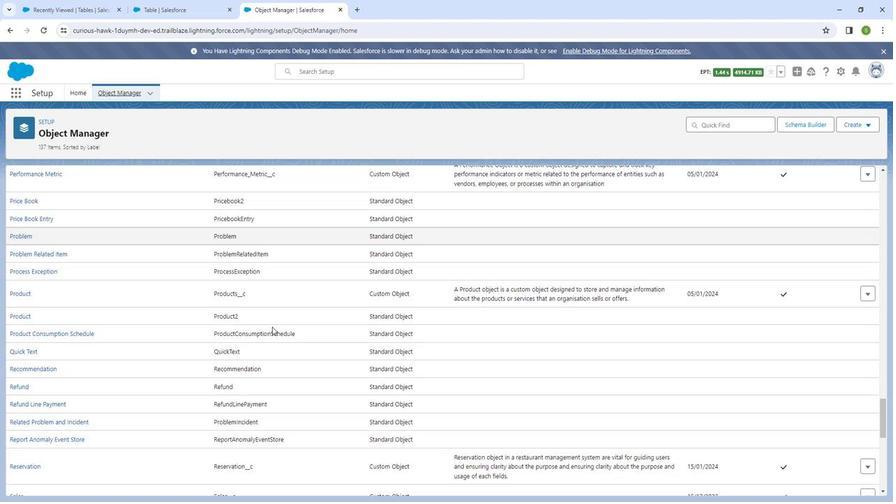 
Action: Mouse scrolled (267, 325) with delta (0, 0)
Screenshot: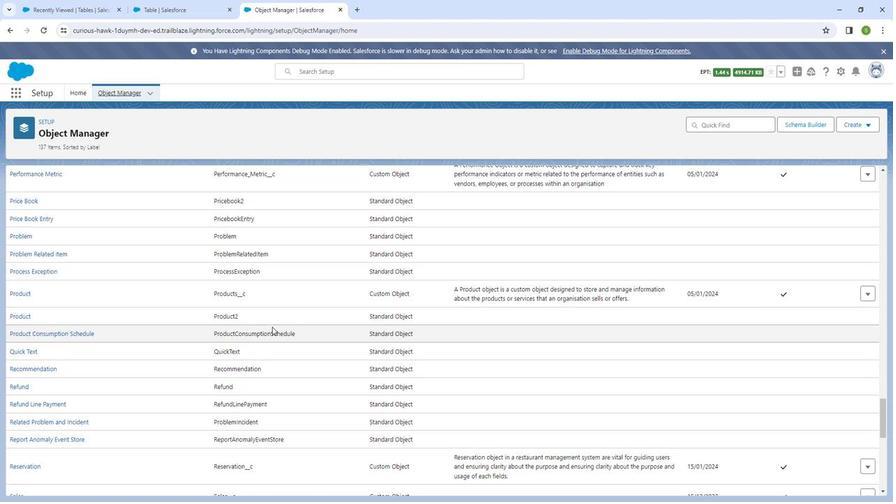 
Action: Mouse moved to (267, 326)
Screenshot: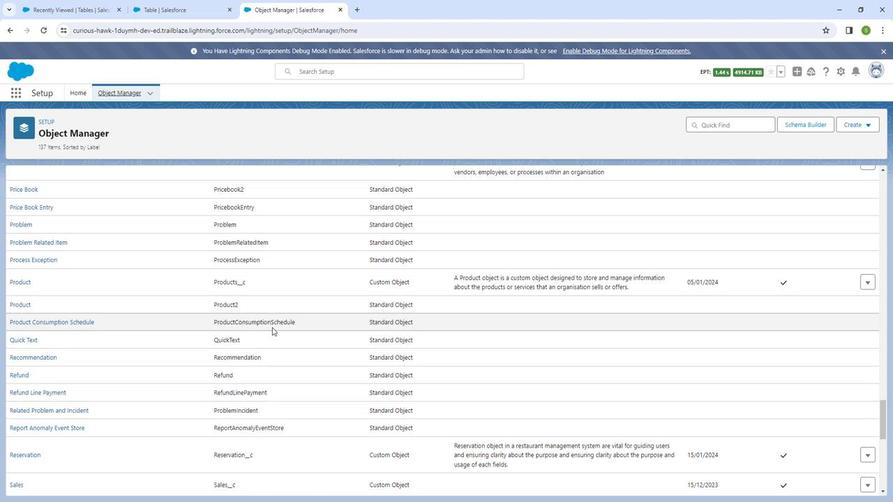 
Action: Mouse scrolled (267, 325) with delta (0, 0)
Screenshot: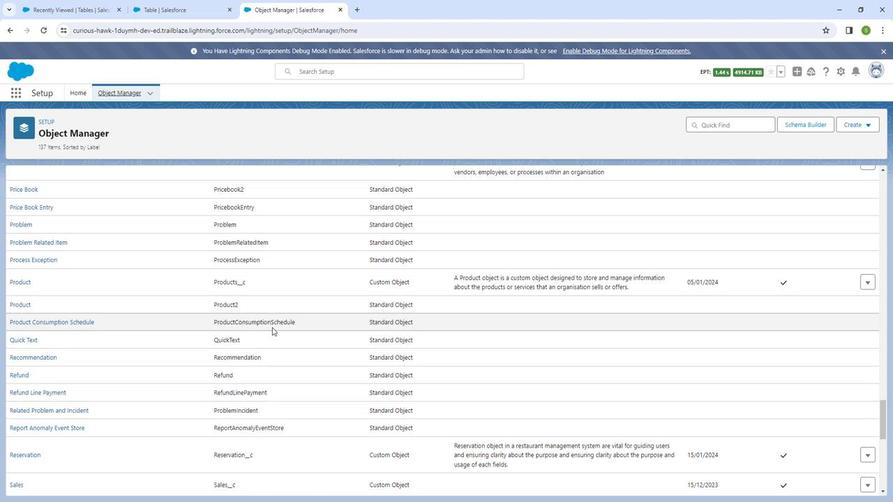 
Action: Mouse scrolled (267, 325) with delta (0, 0)
Screenshot: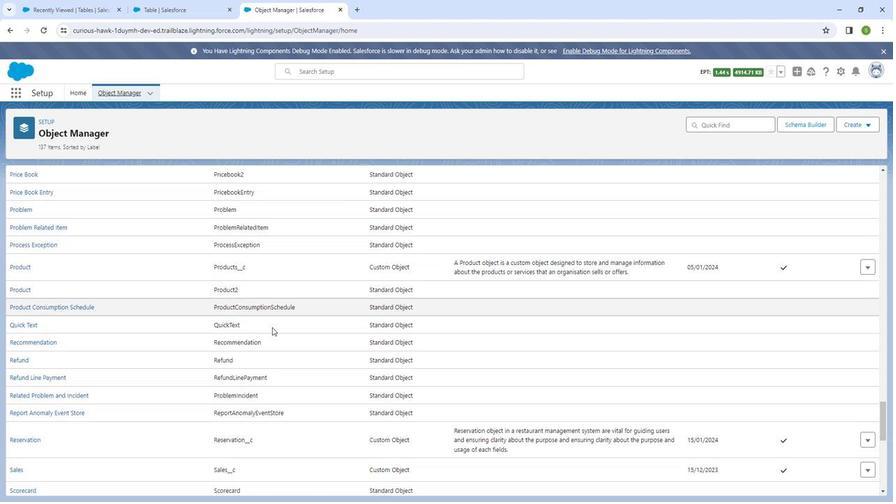 
Action: Mouse scrolled (267, 325) with delta (0, 0)
Screenshot: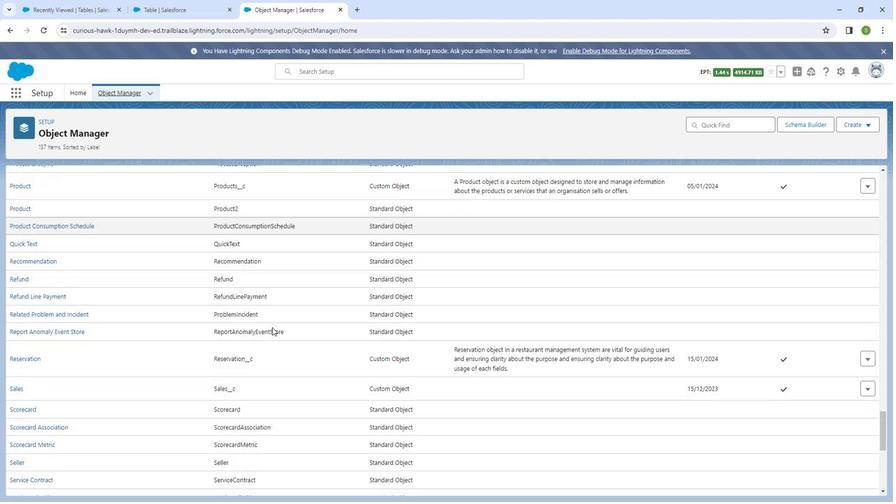 
Action: Mouse scrolled (267, 325) with delta (0, 0)
Screenshot: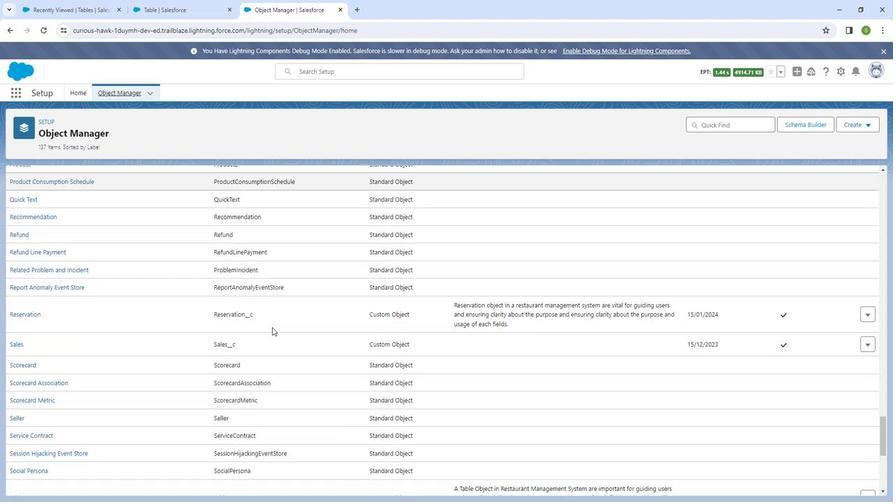 
Action: Mouse scrolled (267, 325) with delta (0, 0)
Screenshot: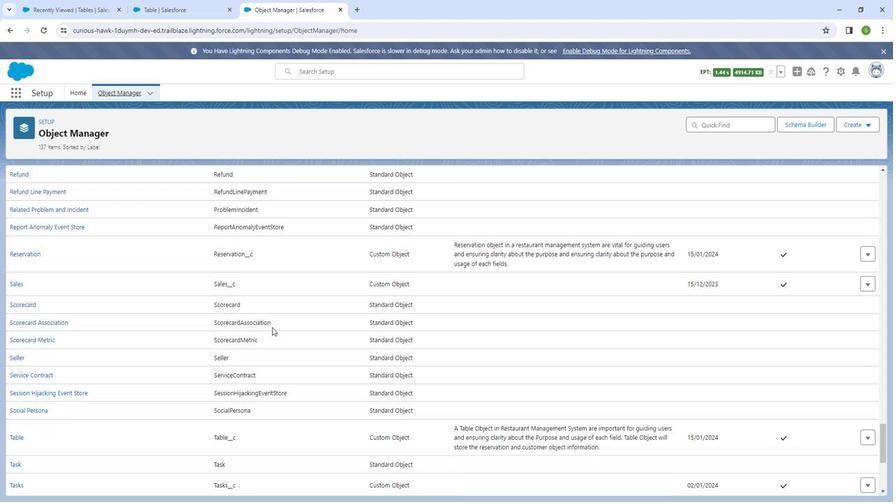 
Action: Mouse moved to (0, 356)
Screenshot: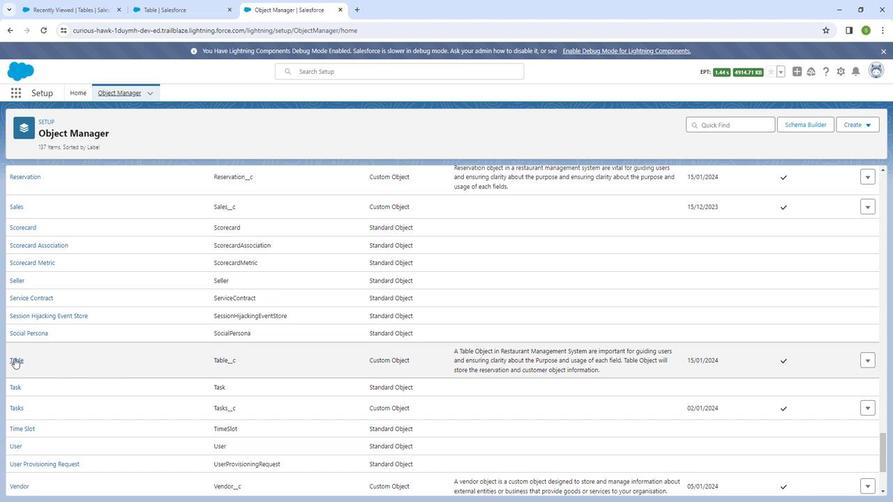 
Action: Mouse pressed left at (0, 356)
Screenshot: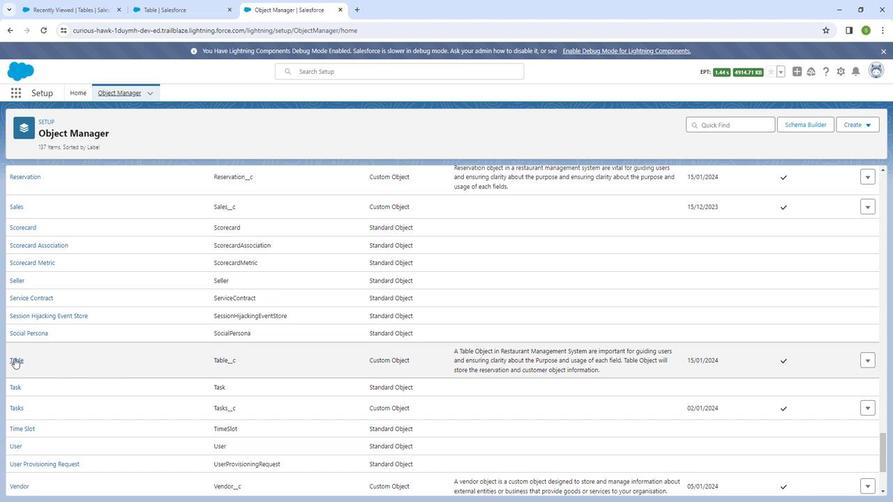 
Action: Mouse moved to (4, 358)
Screenshot: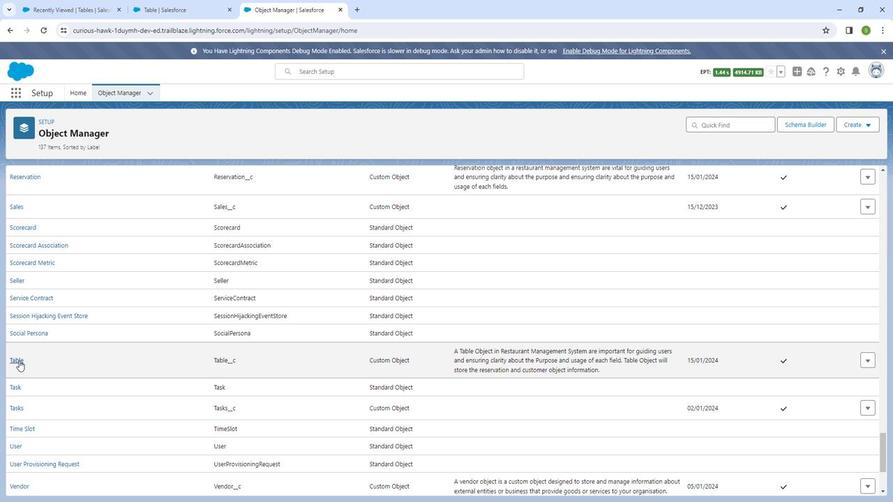 
Action: Mouse pressed left at (4, 358)
Screenshot: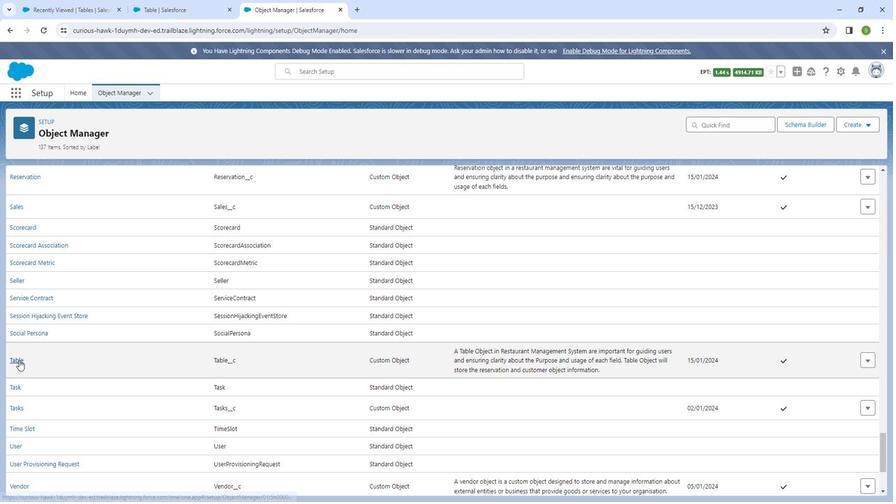 
Action: Mouse moved to (47, 456)
Screenshot: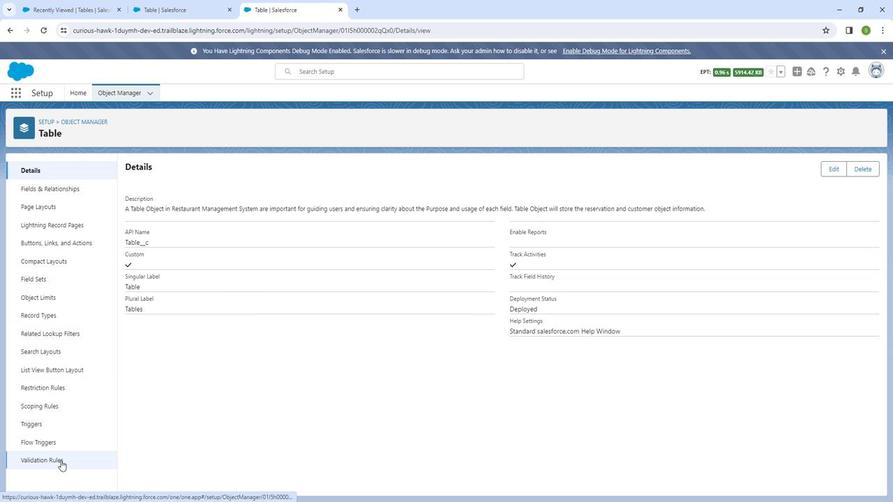 
Action: Mouse pressed left at (47, 456)
Screenshot: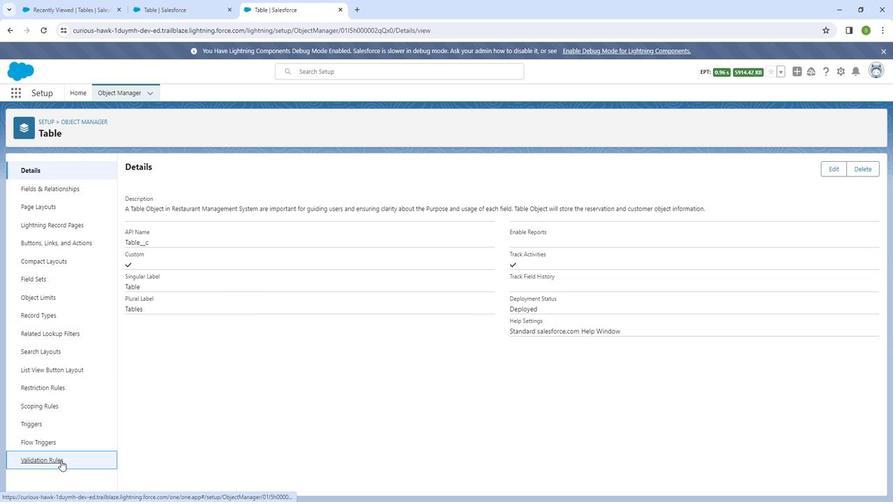 
Action: Mouse moved to (874, 172)
Screenshot: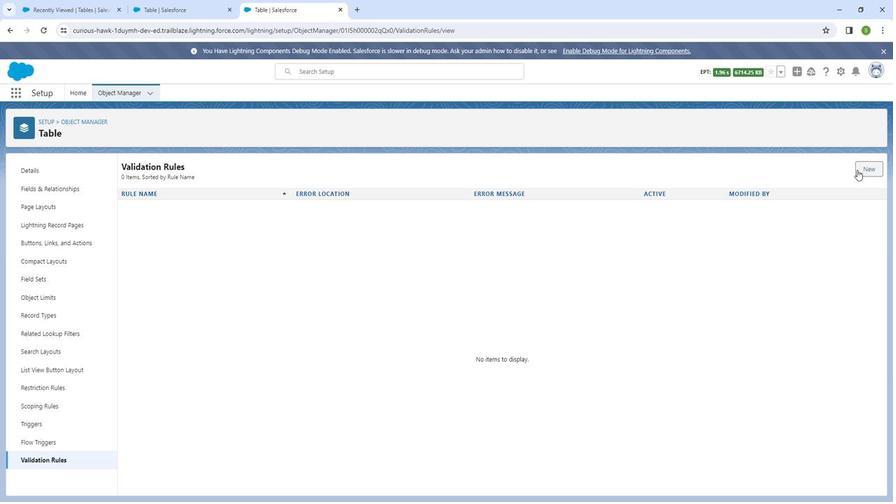 
Action: Mouse pressed left at (874, 172)
Screenshot: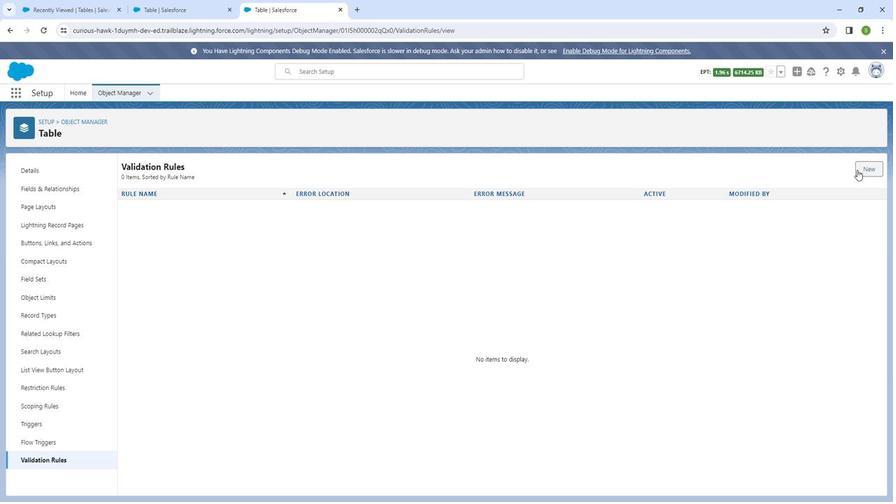 
Action: Mouse moved to (278, 233)
Screenshot: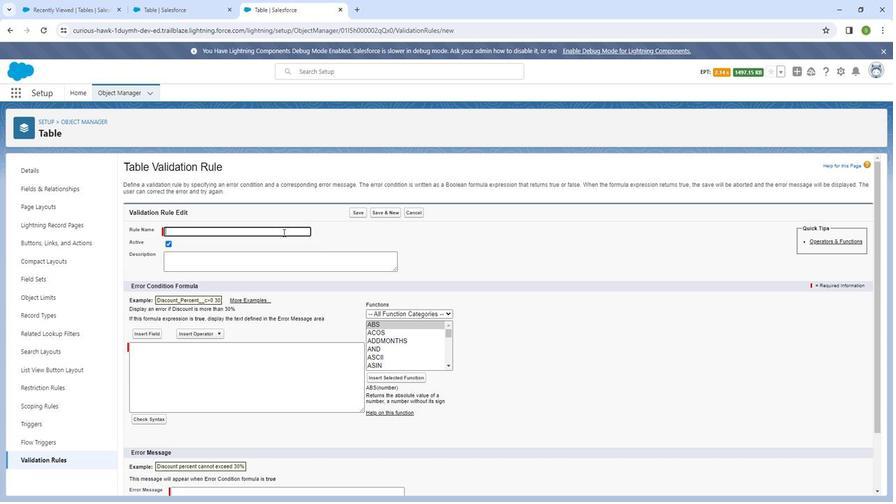 
Action: Mouse pressed left at (278, 233)
Screenshot: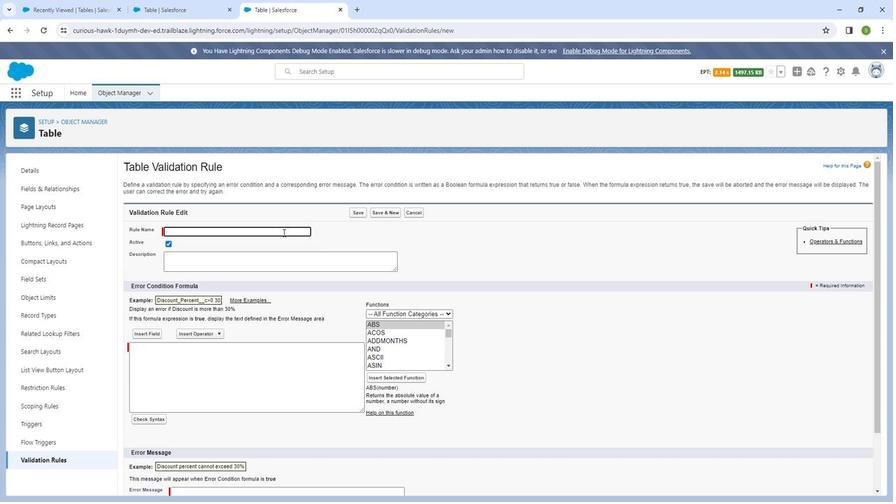 
Action: Mouse moved to (274, 234)
Screenshot: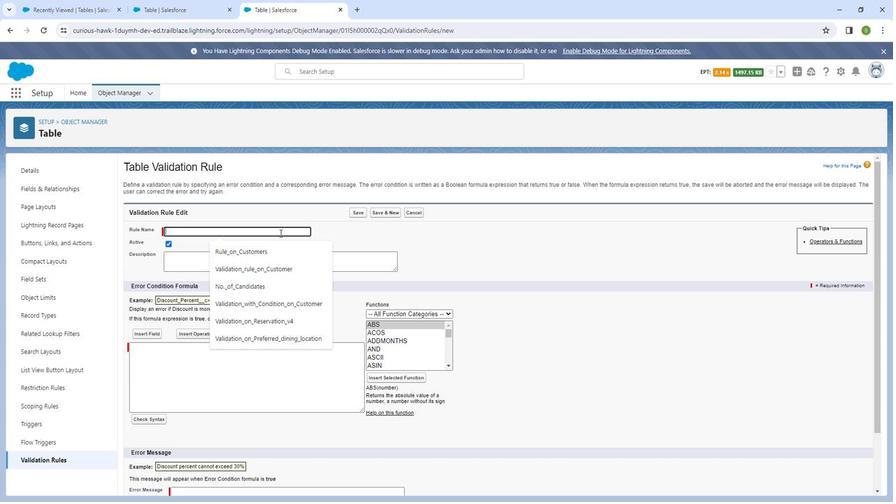 
Action: Key pressed <Key.shift_r>Validation<Key.space>on<Key.space><Key.shift_r>Table<Key.space><Key.backspace><Key.space><Key.shift_r><Key.shift_r><Key.shift_r><Key.shift_r>Name
Screenshot: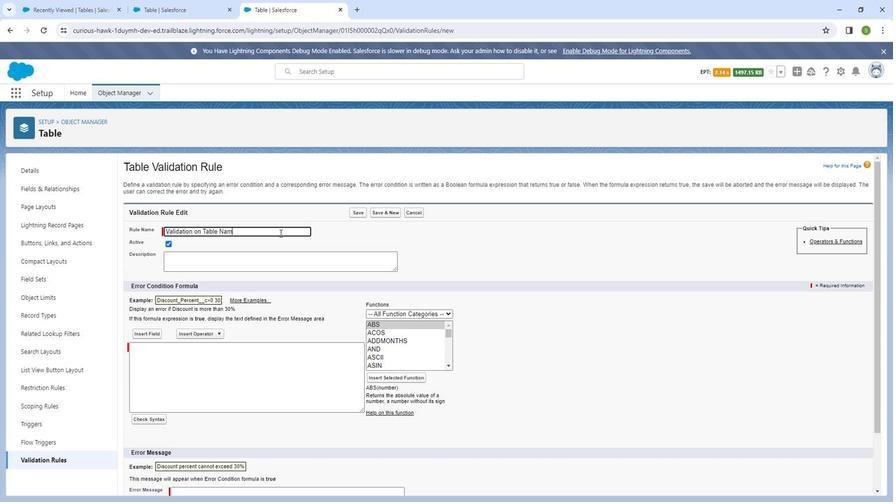 
Action: Mouse moved to (261, 259)
Screenshot: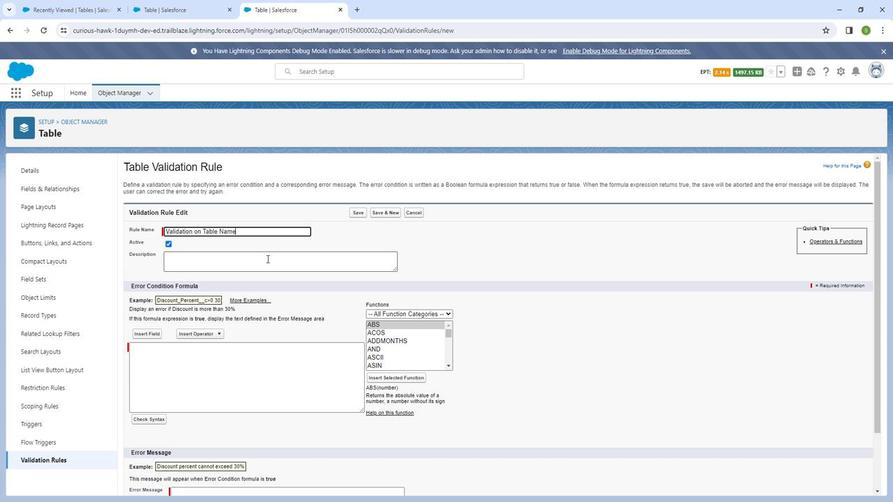 
Action: Mouse pressed left at (261, 259)
Screenshot: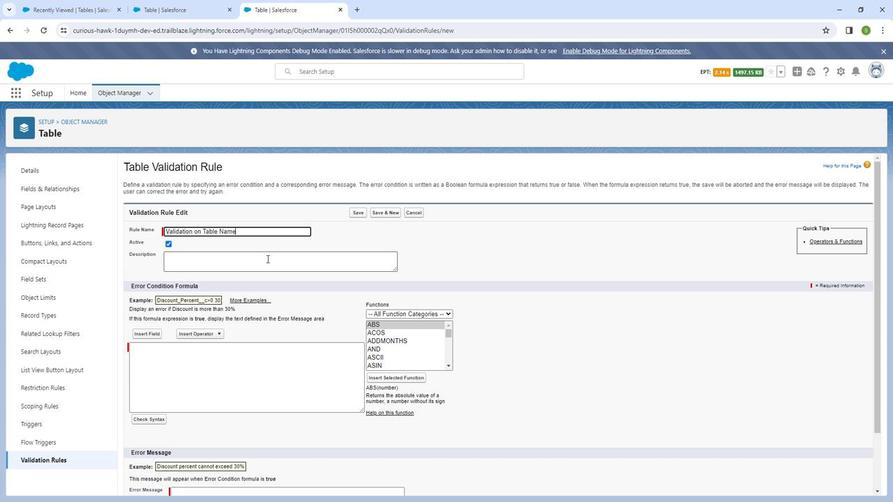 
Action: Mouse moved to (261, 260)
Screenshot: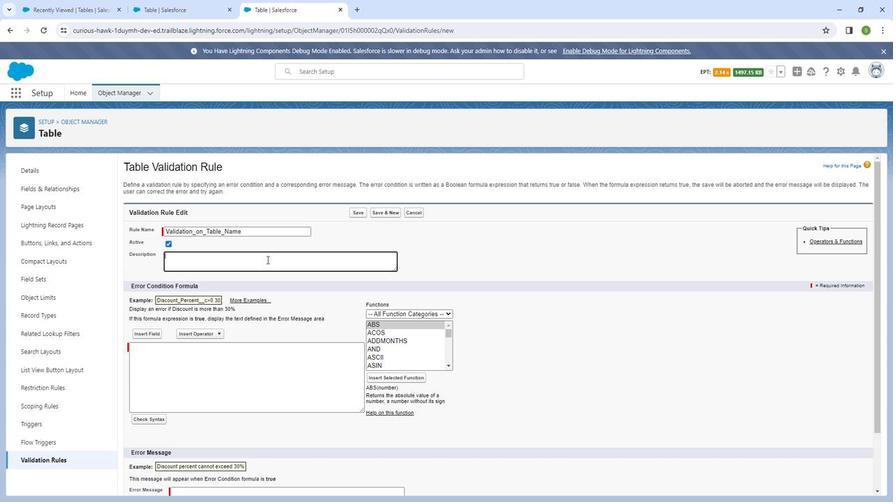 
Action: Key pressed <Key.shift_r><Key.shift_r><Key.shift_r><Key.shift_r><Key.shift_r><Key.shift_r>Validation<Key.space>on<Key.space><Key.shift_r><Key.shift_r><Key.shift_r><Key.shift_r><Key.shift_r><Key.shift_r><Key.shift_r><Key.shift_r><Key.shift_r>Table<Key.space><Key.shift_r><Key.shift_r><Key.shift_r><Key.shift_r><Key.shift_r><Key.shift_r><Key.shift_r><Key.shift_r><Key.shift_r><Key.shift_r><Key.shift_r>Object<Key.space><Key.backspace><Key.space>and<Key.space>it<Key.space>is<Key.space>a<Key.backspace><Key.backspace><Key.backspace><Key.backspace>will<Key.space>be<Key.space>applied<Key.space>on<Key.space><Key.shift_r><Key.shift_r><Key.shift_r><Key.shift_r><Key.shift_r><Key.shift_r><Key.shift_r><Key.shift_r><Key.shift_r><Key.shift_r><Key.shift_r><Key.shift_r><Key.shift_r><Key.shift_r>Name<Key.space>field.
Screenshot: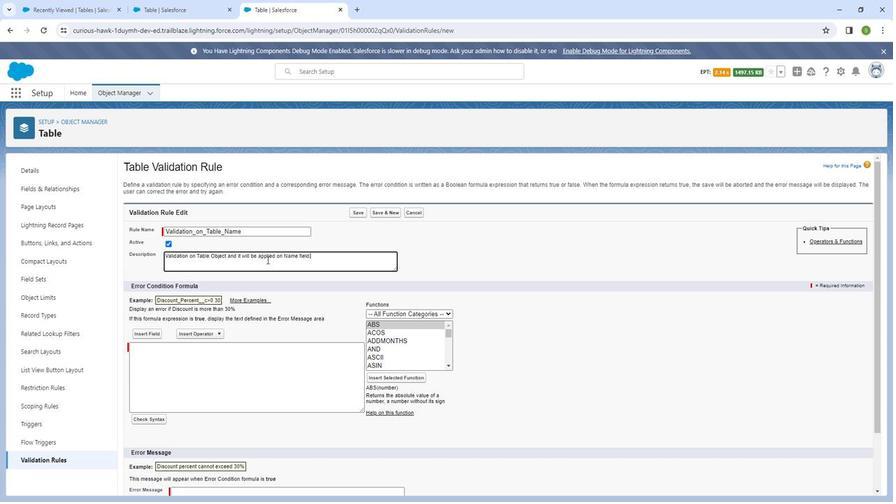 
Action: Mouse moved to (235, 358)
Screenshot: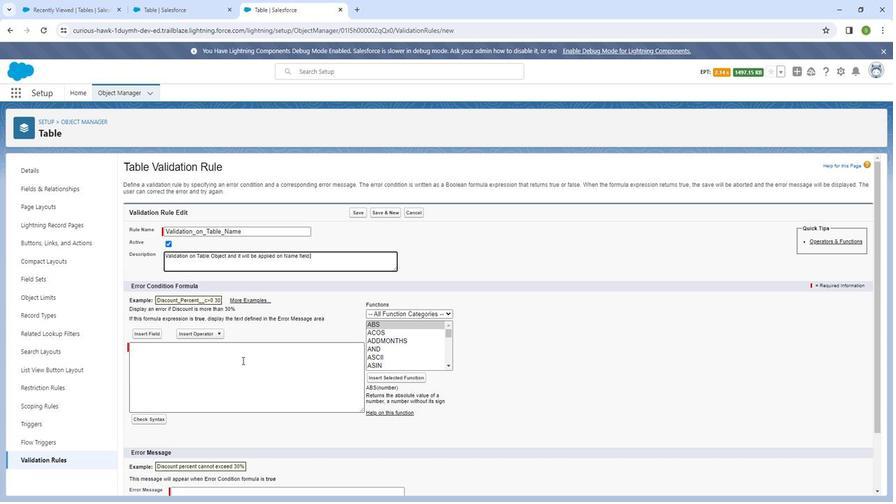 
Action: Mouse pressed left at (235, 358)
Screenshot: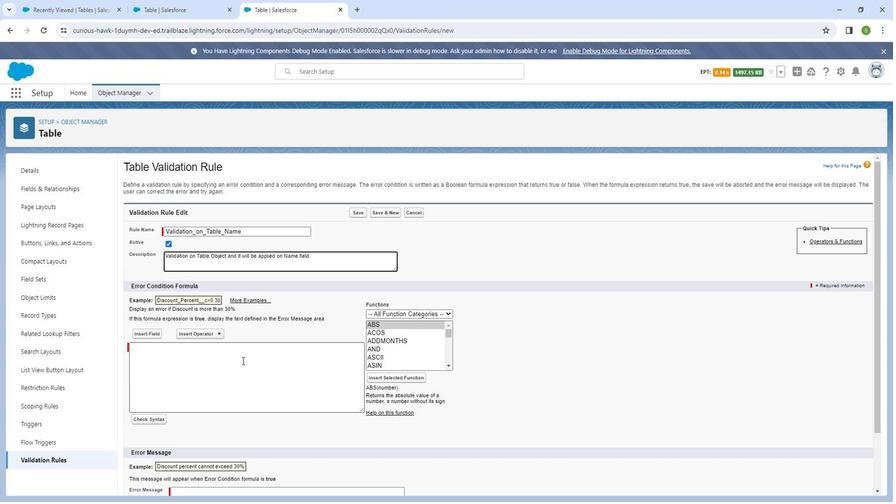 
Action: Key pressed <Key.shift_r><Key.shift_r><Key.shift_r><Key.shift_r><Key.shift_r><Key.shift_r><Key.shift_r><Key.shift_r><Key.shift_r><Key.shift_r>AND<Key.shift_r><Key.shift_r><Key.shift_r><Key.shift_r><Key.shift_r><Key.shift_r><Key.shift_r><Key.shift_r><Key.shift_r><Key.shift_r><Key.shift_r><Key.shift_r><Key.shift_r><Key.shift_r>(<Key.enter><Key.space><Key.space><Key.space><Key.space><Key.shift_r><Key.shift_r><Key.shift_r><Key.shift_r><Key.shift_r><Key.shift_r><Key.shift_r><Key.shift_r><Key.shift_r><Key.shift_r><Key.shift_r><Key.shift_r><Key.shift_r><Key.shift_r><Key.shift_r><Key.shift_r><Key.shift_r><Key.shift_r>B<Key.backspace><Key.shift_r><Key.shift_r><Key.shift_r><Key.shift_r><Key.shift_r><Key.shift_r><Key.shift_r><Key.shift_r><Key.shift_r><Key.shift_r><Key.shift_r><Key.shift_r><Key.shift_r><Key.shift_r><Key.shift_r><Key.shift_r><Key.shift_r><Key.shift_r><Key.shift_r><Key.shift_r>NI<Key.backspace><Key.shift_r><Key.shift_r><Key.shift_r><Key.shift_r><Key.shift_r>OT<Key.shift_r><Key.shift_r><Key.shift_r><Key.shift_r><Key.shift_r><Key.shift_r><Key.shift_r><Key.shift_r><Key.shift_r><Key.shift_r><Key.shift_r><Key.shift_r><Key.shift_r><Key.shift_r><Key.shift_r><Key.shift_r><Key.shift_r><Key.shift_r><Key.shift_r><Key.shift_r><Key.shift_r><Key.shift_r>(<Key.shift_r><Key.shift_r><Key.shift_r><Key.shift_r><Key.shift_r><Key.shift_r><Key.shift_r><Key.shift_r><Key.shift_r><Key.shift_r><Key.shift_r>ISBLANK<Key.shift_r><Key.shift_r><Key.shift_r><Key.shift_r><Key.shift_r><Key.shift_r><Key.shift_r><Key.shift_r><Key.shift_r><Key.shift_r><Key.shift_r><Key.shift_r>()),<Key.left><Key.left><Key.left><Key.shift_r><Key.shift_r><Key.shift_r><Key.shift_r><Key.shift_r><Key.shift_r><Key.shift_r>Name<Key.right><Key.right><Key.right><Key.enter><Key.space><Key.space><Key.space><Key.space><Key.shift_r><Key.shift_r><Key.shift_r><Key.shift_r><Key.shift_r>OR<Key.shift_r><Key.shift_r><Key.shift_r><Key.shift_r><Key.shift_r><Key.shift_r><Key.shift_r>(<Key.enter><Key.space><Key.space><Key.space><Key.space><Key.space><Key.space><Key.space><Key.shift_r>IS<Key.shift_r><Key.shift_r><Key.shift_r><Key.shift_r><Key.shift_r><Key.shift_r><Key.shift_r><Key.shift_r><Key.shift_r><Key.shift_r><Key.shift_r><Key.shift_r><Key.shift_r>NEW<Key.shift_r><Key.shift_r><Key.shift_r><Key.shift_r><Key.shift_r><Key.shift_r><Key.shift_r><Key.shift_r><Key.shift_r><Key.shift_r><Key.shift_r><Key.shift_r><Key.shift_r><Key.shift_r>(),<Key.enter><Key.space><Key.space><Key.space><Key.space><Key.space><Key.space><Key.space><Key.shift_r><Key.shift_r><Key.shift_r><Key.shift_r><Key.shift_r>ISCHANGED<Key.shift_r><Key.shift_r><Key.shift_r><Key.shift_r><Key.shift_r><Key.shift_r><Key.shift_r><Key.shift_r><Key.shift_r><Key.shift_r><Key.shift_r><Key.shift_r><Key.shift_r><Key.shift_r><Key.shift_r><Key.shift_r><Key.shift_r><Key.shift_r><Key.shift_r><Key.shift_r><Key.shift_r><Key.shift_r><Key.shift_r><Key.shift_r><Key.shift_r><Key.shift_r><Key.shift_r>()),<Key.left><Key.left><Key.left><Key.shift_r><Key.shift_r><Key.shift_r><Key.shift_r><Key.shift_r><Key.shift_r><Key.shift_r><Key.shift_r><Key.shift_r><Key.shift_r><Key.shift_r><Key.shift_r>Name<Key.right><Key.right><Key.right><Key.enter><Key.space><Key.space><Key.space><Key.space><Key.shift_r><Key.shift_r><Key.shift_r><Key.shift_r><Key.shift_r><Key.shift_r><Key.shift_r><Key.shift_r><Key.shift_r><Key.shift_r><Key.shift_r><Key.shift_r><Key.shift_r><Key.shift_r><Key.shift_r><Key.shift_r>N<Key.shift_r><Key.shift_r><Key.shift_r><Key.shift_r><Key.shift_r><Key.shift_r><Key.shift_r><Key.shift_r>OT<Key.shift_r><Key.shift_r><Key.shift_r><Key.shift_r><Key.shift_r><Key.shift_r><Key.shift_r>()<Key.left><Key.shift_r><Key.shift_r><Key.shift_r><Key.shift_r><Key.shift_r><Key.shift_r><Key.shift_r><Key.shift_r><Key.shift_r>ISBLANK<Key.shift_r><Key.shift_r><Key.shift_r><Key.shift_r><Key.shift_r><Key.shift_r><Key.shift_r><Key.shift_r><Key.shift_r><Key.shift_r><Key.shift_r><Key.shift_r><Key.shift_r><Key.shift_r>()<Key.left><Key.shift_r><Key.shift_r><Key.shift_r><Key.shift_r><Key.shift_r><Key.shift_r><Key.shift_r><Key.shift_r><Key.shift_r><Key.shift_r><Key.shift_r><Key.shift_r><Key.shift_r>Name<Key.right><Key.right>,<Key.enter><Key.space><Key.space><Key.space><Key.space><Key.shift_r><Key.shift_r><Key.shift_r><Key.shift_r><Key.shift_r><Key.shift_r>ISNEW<Key.shift_r><Key.shift_r><Key.shift_r><Key.shift_r><Key.shift_r>()<Key.space><Key.shift_r><Key.shift_r><Key.shift_r><Key.shift_r><Key.shift_r><Key.shift_r><Key.shift_r><Key.shift_r><Key.shift_r><Key.shift_r><Key.shift_r><Key.shift_r><Key.shift_r><Key.shift_r><Key.shift_r><Key.shift_r><Key.shift_r>||<Key.enter><Key.space><Key.space><Key.space><Key.space><Key.shift_r><Key.shift_r><Key.shift_r><Key.shift_r>NOT<Key.shift_r><Key.shift_r><Key.shift_r><Key.shift_r><Key.shift_r><Key.shift_r><Key.shift_r>()<Key.left><Key.shift_r><Key.shift_r>ISNEW()<Key.space><Key.shift_r><Key.shift_r><Key.shift_r><Key.shift_r><Key.shift_r><Key.shift_r>&&<Key.space><Key.shift_r><Key.shift_r><Key.shift_r><Key.shift_r><Key.shift_r><Key.shift_r><Key.shift_r>IS<Key.shift_r><Key.shift_r><Key.shift_r><Key.shift_r><Key.shift_r><Key.shift_r><Key.shift_r><Key.shift_r><Key.shift_r>BLANK<Key.shift_r><Key.shift_r><Key.shift_r><Key.shift_r><Key.shift_r><Key.shift_r><Key.shift_r><Key.shift_r><Key.shift_r><Key.shift_r><Key.shift_r><Key.shift_r><Key.shift_r><Key.shift_r><Key.shift_r><Key.shift_r><Key.shift_r><Key.shift_r><Key.shift_r><Key.shift_r><Key.shift_r>(<Key.shift_r><Key.shift_r><Key.shift_r><Key.shift_r><Key.shift_r><Key.shift_r>(<Key.shift_r><Key.shift_r><Key.shift_r><Key.shift_r><Key.shift_r><Key.shift_r><Key.shift_r><Key.shift_r>Name<Key.shift_r><Key.shift_r><Key.shift_r><Key.shift_r><Key.shift_r><Key.shift_r><Key.shift_r><Key.shift_r><Key.shift_r><Key.shift_r><Key.shift_r><Key.shift_r><Key.shift_r><Key.shift_r><Key.shift_r><Key.shift_r><Key.shift_r><Key.shift_r><Key.shift_r><Key.shift_r><Key.shift_r><Key.shift_r><Key.shift_r><Key.shift_r><Key.shift_r><Key.shift_r><Key.shift_r><Key.shift_r><Key.shift_r><Key.shift_r><Key.shift_r><Key.shift_r>)<Key.shift_r><Key.shift_r><Key.shift_r><Key.shift_r><Key.shift_r><Key.shift_r><Key.shift_r><Key.shift_r>)<Key.right>,<Key.enter><Key.space><Key.backspace><Key.shift_r><Key.shift_r><Key.shift_r><Key.shift_r><Key.shift_r><Key.shift_r>An<Key.backspace><Key.shift_r><Key.shift_r><Key.shift_r>ND<Key.shift_r><Key.shift_r><Key.shift_r><Key.shift_r><Key.shift_r><Key.shift_r><Key.shift_r><Key.shift_r><Key.shift_r>(<Key.enter><Key.space><Key.space><Key.space><Key.space><Key.shift_r><Key.shift_r><Key.shift_r><Key.shift_r><Key.shift_r><Key.shift_r><Key.shift_r><Key.shift_r><Key.shift_r><Key.shift_r>No<Key.backspace><Key.shift_r><Key.shift_r><Key.shift_r><Key.shift_r><Key.shift_r><Key.shift_r><Key.shift_r>OT<Key.shift_r><Key.shift_r><Key.shift_r><Key.shift_r><Key.shift_r><Key.shift_r><Key.shift_r><Key.shift_r><Key.shift_r><Key.shift_r><Key.shift_r><Key.shift_r><Key.shift_r><Key.shift_r><Key.shift_r><Key.shift_r><Key.shift_r><Key.shift_r><Key.shift_r><Key.shift_r><Key.shift_r>(<Key.shift_r><Key.shift_r><Key.shift_r><Key.shift_r><Key.shift_r><Key.shift_r><Key.shift_r><Key.shift_r><Key.shift_r><Key.shift_r><Key.shift_r><Key.shift_r><Key.shift_r>IS<Key.shift_r><Key.shift_r><Key.shift_r><Key.shift_r><Key.shift_r><Key.shift_r><Key.shift_r><Key.shift_r>BLANK<Key.shift_r><Key.shift_r><Key.shift_r><Key.shift_r><Key.shift_r><Key.shift_r><Key.shift_r><Key.shift_r><Key.shift_r><Key.shift_r><Key.shift_r><Key.shift_r><Key.shift_r><Key.shift_r><Key.shift_r><Key.shift_r>(<Key.shift_r><Key.shift_r><Key.shift_r><Key.shift_r><Key.shift_r><Key.shift_r><Key.shift_r><Key.shift_r><Key.shift_r>Name<Key.shift_r><Key.shift_r><Key.shift_r><Key.shift_r><Key.shift_r><Key.shift_r><Key.shift_r><Key.shift_r><Key.shift_r><Key.shift_r>)),<Key.enter><Key.space><Key.space><Key.space><Key.space><Key.shift_r><Key.shift_r><Key.shift_r>NOT<Key.shift_r><Key.shift_r><Key.shift_r><Key.shift_r><Key.shift_r><Key.shift_r><Key.shift_r><Key.shift_r>(<Key.shift_r><Key.shift_r><Key.shift_r><Key.shift_r><Key.shift_r><Key.shift_r><Key.shift_r><Key.shift_r><Key.shift_r><Key.shift_r>CONTAINS(<Key.shift_r><Key.shift_r><Key.shift_r><Key.shift_r><Key.shift_r><Key.shift_r><Key.shift_r><Key.shift_r><Key.shift_r>Name,<Key.space><Key.shift_r><Key.shift_r>""<Key.left><Key.shift_r><Key.shift_r><Key.shift_r><Key.shift_r><Key.shift_r><Key.shift_r><Key.shift_r><Key.shift_r><Key.shift_r><Key.shift_r><Key.shift_r>@<Key.right><Key.shift_r><Key.shift_r><Key.shift_r><Key.shift_r><Key.shift_r><Key.shift_r><Key.shift_r><Key.shift_r><Key.shift_r><Key.shift_r>)),<Key.enter><Key.space><Key.space><Key.space><Key.space><Key.shift_r>NOT<Key.shift_r><Key.shift_r><Key.shift_r><Key.shift_r><Key.shift_r><Key.shift_r><Key.shift_r><Key.shift_r><Key.shift_r>(<Key.shift_r><Key.shift_r><Key.shift_r><Key.shift_r><Key.shift_r><Key.shift_r>C<Key.caps_lock>ONTAINS<Key.shift_r>(<Key.caps_lock><Key.shift_r>Name,<Key.space><Key.shift_r><Key.shift_r><Key.shift_r><Key.shift_r><Key.shift_r>""<Key.left>.<Key.right><Key.shift_r>)),<Key.enter><Key.shift_r><Key.shift_r><Key.shift_r><Key.shift_r>NOT<Key.shift_r><Key.shift_r><Key.shift_r><Key.shift_r><Key.shift_r><Key.shift_r>(<Key.enter><Key.space><Key.space><Key.space><Key.space><Key.shift_r><Key.shift_r>OR<Key.shift_r><Key.shift_r><Key.shift_r><Key.shift_r><Key.shift_r><Key.shift_r><Key.shift_r><Key.shift_r><Key.shift_r><Key.shift_r><Key.shift_r>(<Key.enter><Key.space><Key.space><Key.space><Key.space><Key.space><Key.space><Key.space><Key.shift_r><Key.shift_r><Key.shift_r><Key.shift_r><Key.shift_r><Key.shift_r><Key.shift_r><Key.shift_r><Key.shift_r><Key.shift_r>ISBLANK<Key.shift_r><Key.shift_r>(<Key.shift_r><Key.shift_r><Key.shift_r><Key.shift_r><Key.shift_r><Key.shift_r>Name<Key.shift_r><Key.shift_r><Key.shift_r><Key.shift_r><Key.shift_r><Key.shift_r>),<Key.enter><Key.space><Key.space><Key.space><Key.space><Key.space><Key.space><Key.space><Key.space><Key.space><Key.backspace><Key.backspace><Key.shift_r>REGEX<Key.shift_r><Key.shift_r><Key.shift_r><Key.shift_r><Key.shift_r>(<Key.shift_r><Key.shift_r><Key.shift_r><Key.shift_r><Key.shift_r>Name,<Key.space><Key.shift_r><Key.shift_r><Key.shift_r><Key.shift_r><Key.shift_r><Key.shift_r><Key.shift_r>""<Key.shift_r><Key.shift_r><Key.shift_r><Key.shift_r><Key.shift_r><Key.shift_r><Key.shift_r><Key.shift_r><Key.shift_r><Key.shift_r>)<Key.left><Key.left><Key.enter>ctrl+Z<Key.shift_r><Key.shift_r><Key.shift_r><Key.shift_r><Key.shift_r><Key.shift_r><Key.shift_r><Key.shift_r><Key.shift_r><Key.shift_r>^[]<Key.left>a-z<Key.shift_r><Key.shift_r><Key.shift_r><Key.shift_r><Key.shift_r><Key.shift_r><Key.shift_r><Key.shift_r><Key.shift_r><Key.shift_r><Key.shift_r><Key.shift_r><Key.shift_r><Key.shift_r><Key.shift_r><Key.shift_r><Key.shift_r><Key.shift_r><Key.shift_r><Key.shift_r><Key.shift_r><Key.shift_r><Key.shift_r>A-<Key.shift_r><Key.shift_r><Key.shift_r><Key.shift_r><Key.shift_r><Key.shift_r><Key.shift_r><Key.shift_r><Key.shift_r><Key.shift_r><Key.shift_r><Key.shift_r><Key.shift_r>Z0-9.<Key.shift_r><Key.shift_r><Key.shift_r><Key.shift_r><Key.shift_r><Key.shift_r><Key.shift_r><Key.shift_r>_<Key.shift_r><Key.shift_r><Key.shift_r><Key.shift_r><Key.shift_r><Key.shift_r><Key.shift_r><Key.shift_r><Key.shift_r><Key.shift_r><Key.shift_r><Key.shift_r><Key.shift_r><Key.shift_r><Key.shift_r><Key.shift_r><Key.shift_r>%+-<Key.right>+<Key.shift><Key.shift><Key.shift><Key.shift><Key.shift>@[]<Key.left>a-z<Key.shift_r><Key.shift_r><Key.shift_r><Key.shift_r><Key.shift_r><Key.shift_r>A-<Key.shift_r><Key.shift_r><Key.shift_r><Key.shift_r>Z0-9.-<Key.right>+\\.[a-z<Key.shift_r><Key.shift_r><Key.shift_r><Key.shift_r>A-<Key.shift_r><Key.shift_r><Key.shift_r><Key.shift_r><Key.shift_r><Key.shift_r>Z]<Key.shift_r><Key.shift_r><Key.shift_r><Key.shift_r><Key.shift_r><Key.shift_r>{2.<Key.shift_r><Key.shift_r><Key.shift_r><Key.shift_r><Key.shift_r><Key.shift_r><Key.shift_r><Key.shift_r><Key.shift_r><Key.shift_r><Key.shift_r><Key.shift_r><Key.shift_r><Key.shift_r><Key.shift_r><Key.shift_r>}<Key.shift_r><Key.shift_r><Key.shift_r><Key.shift_r><Key.shift_r><Key.shift_r><Key.shift_r><Key.shift_r><Key.shift_r>$<Key.right><Key.right><Key.enter><Key.shift_r><Key.shift_r><Key.shift_r><Key.shift_r><Key.shift_r><Key.shift_r><Key.shift_r><Key.shift_r><Key.shift_r><Key.shift_r><Key.shift_r><Key.shift_r><Key.shift_r><Key.shift_r><Key.shift_r><Key.shift_r>))))
Screenshot: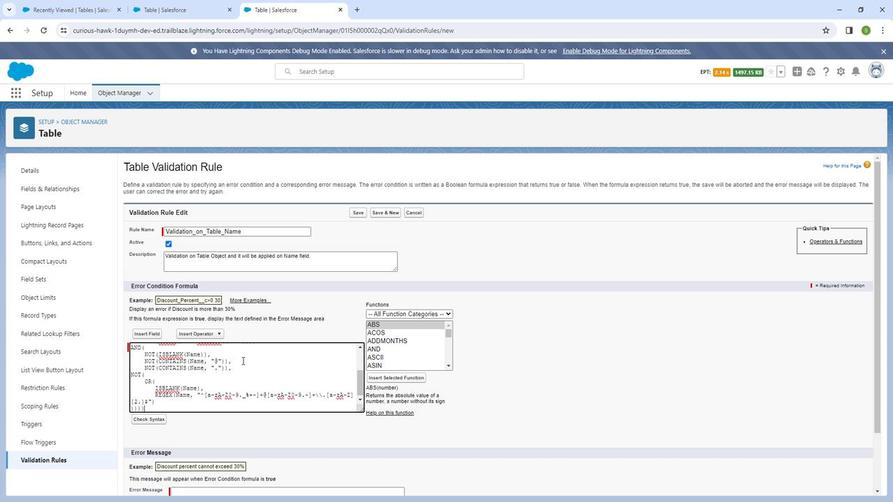 
Action: Mouse moved to (146, 414)
Screenshot: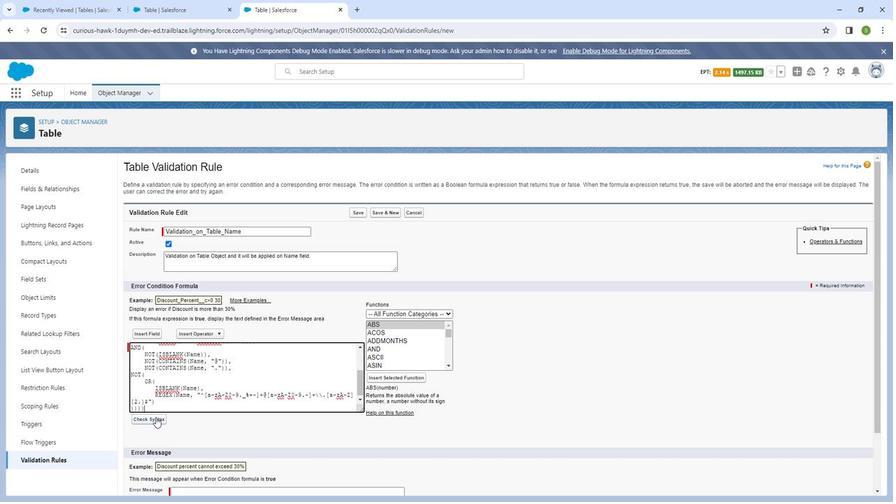 
Action: Mouse pressed left at (146, 414)
Screenshot: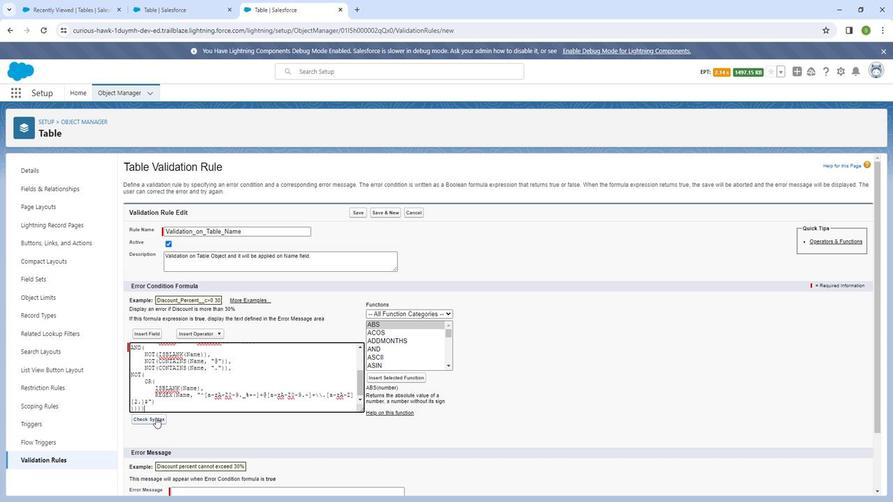 
Action: Mouse moved to (205, 376)
Screenshot: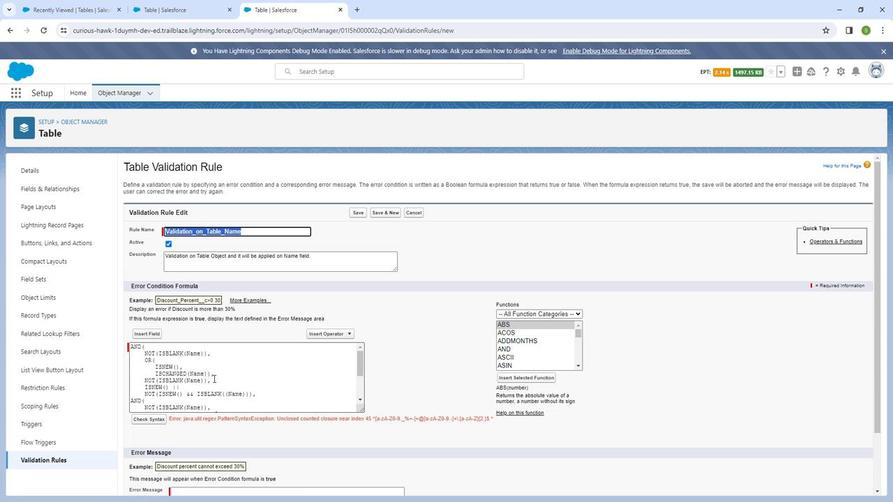 
Action: Mouse scrolled (205, 376) with delta (0, 0)
Screenshot: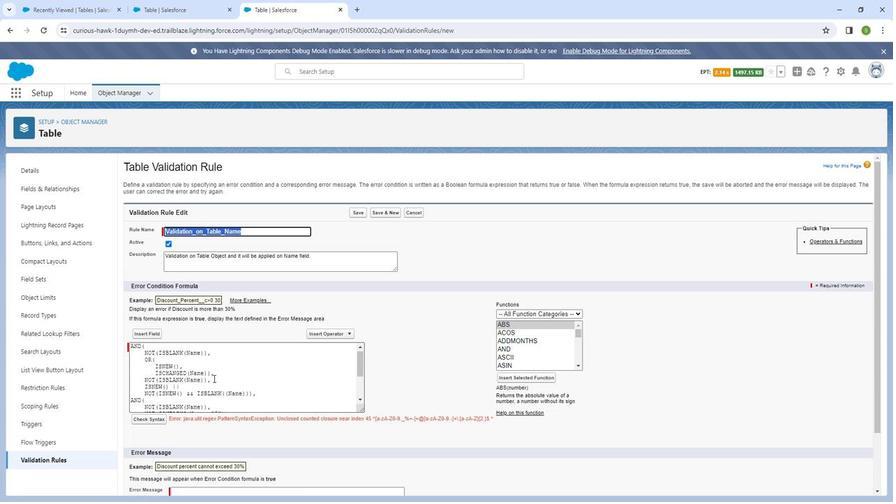 
Action: Mouse scrolled (205, 376) with delta (0, 0)
Screenshot: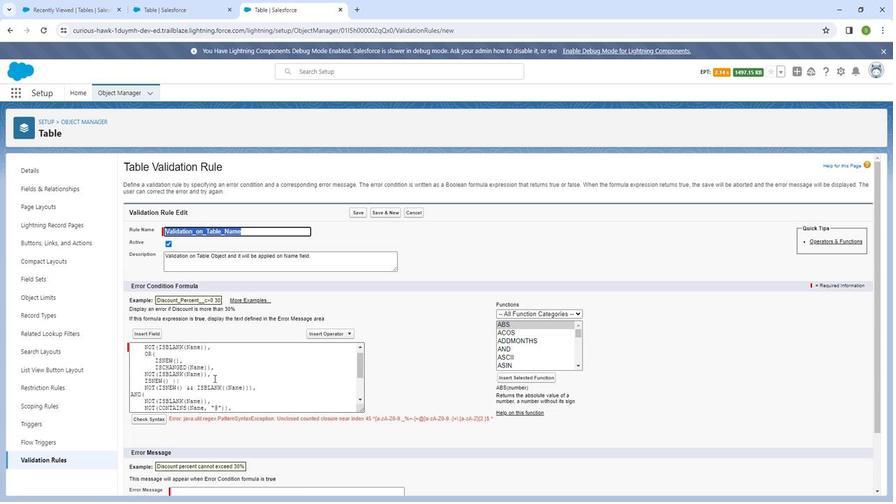 
Action: Mouse moved to (204, 378)
Screenshot: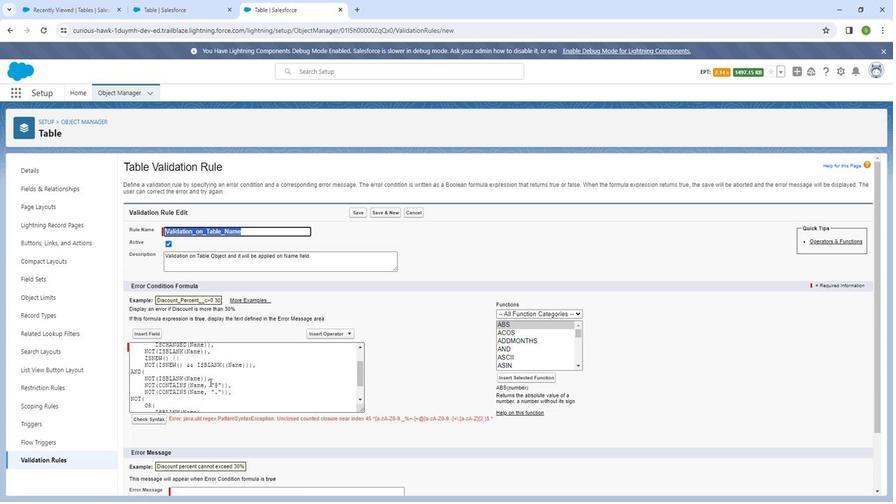 
Action: Mouse scrolled (204, 378) with delta (0, 0)
Screenshot: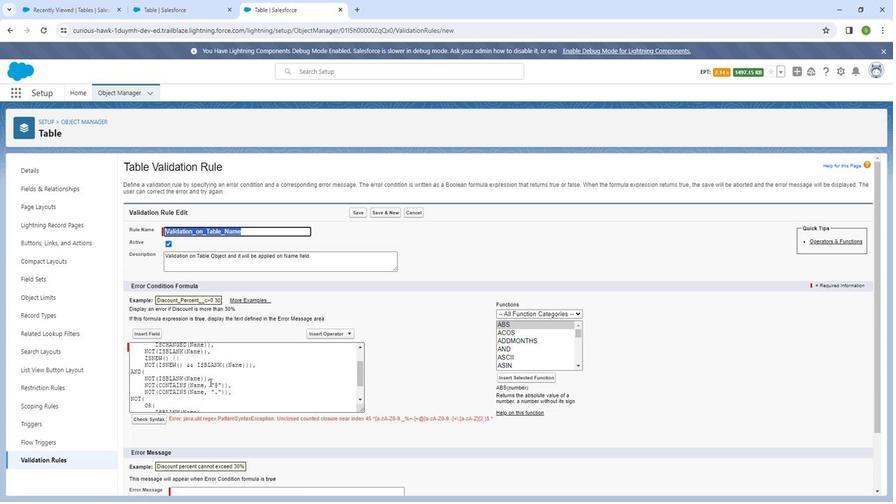 
Action: Mouse moved to (202, 380)
Screenshot: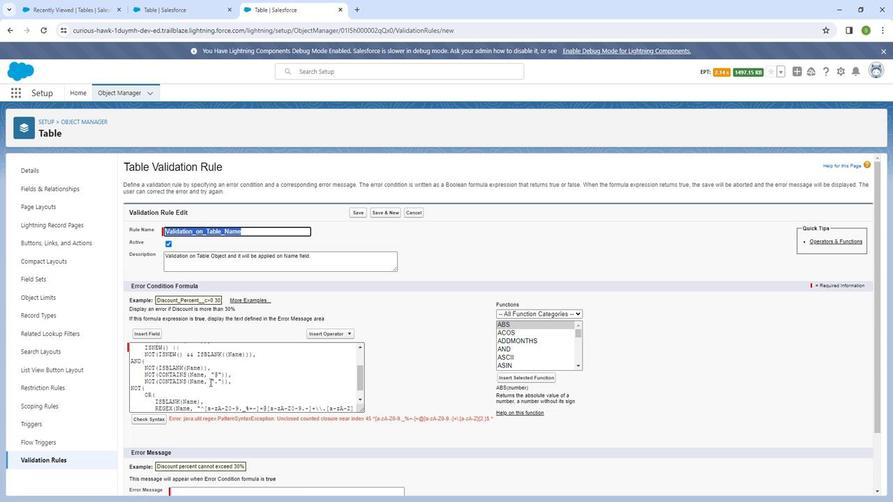 
Action: Mouse scrolled (202, 379) with delta (0, 0)
Screenshot: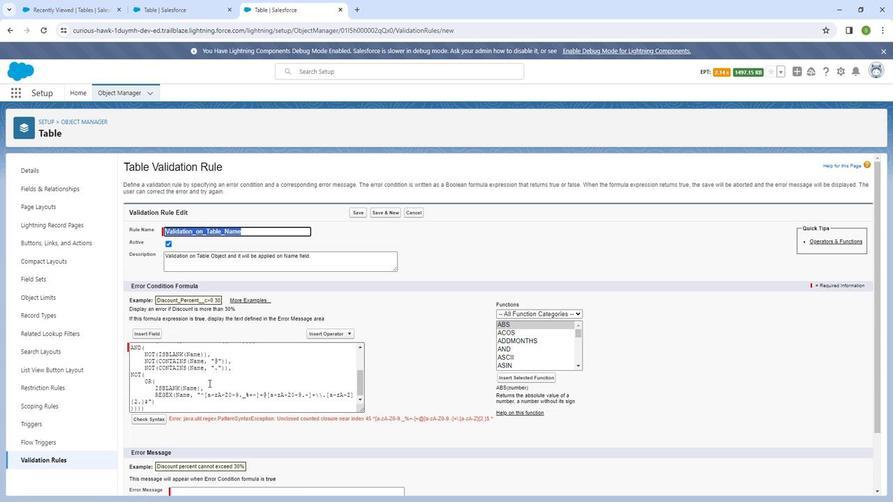 
Action: Mouse moved to (199, 383)
Screenshot: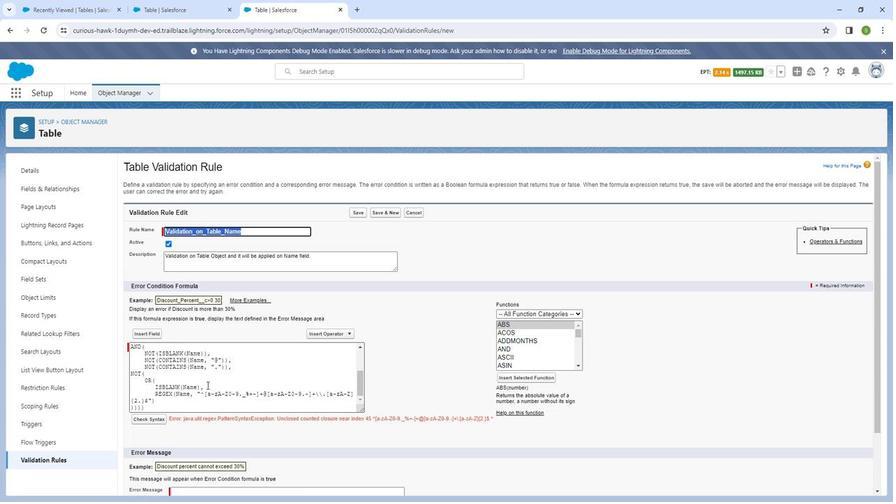 
Action: Mouse scrolled (199, 382) with delta (0, 0)
Screenshot: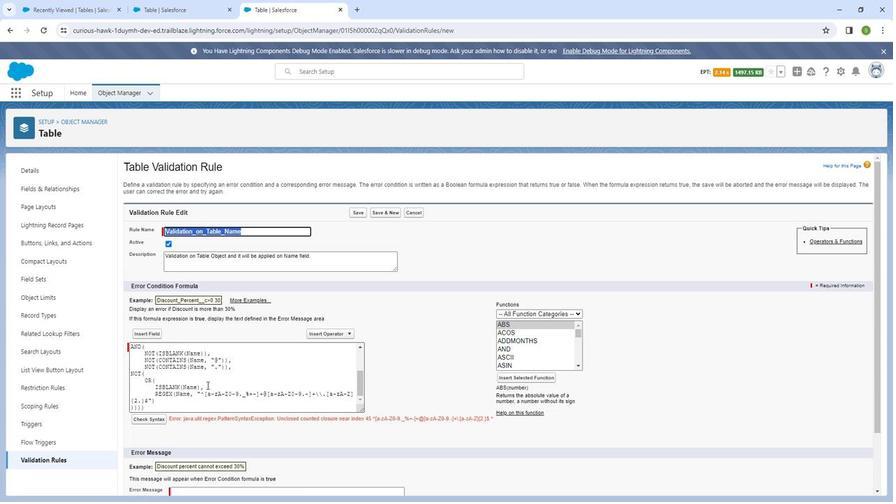 
Action: Mouse moved to (130, 398)
Screenshot: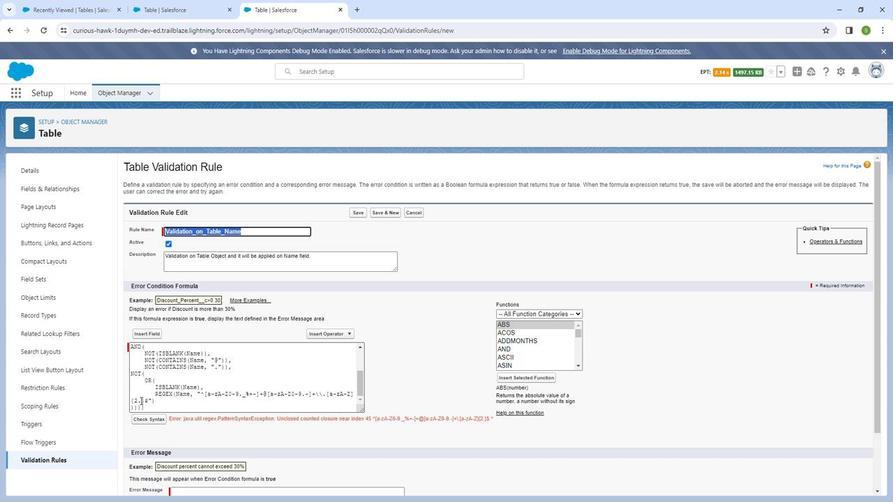 
Action: Mouse pressed left at (130, 398)
Screenshot: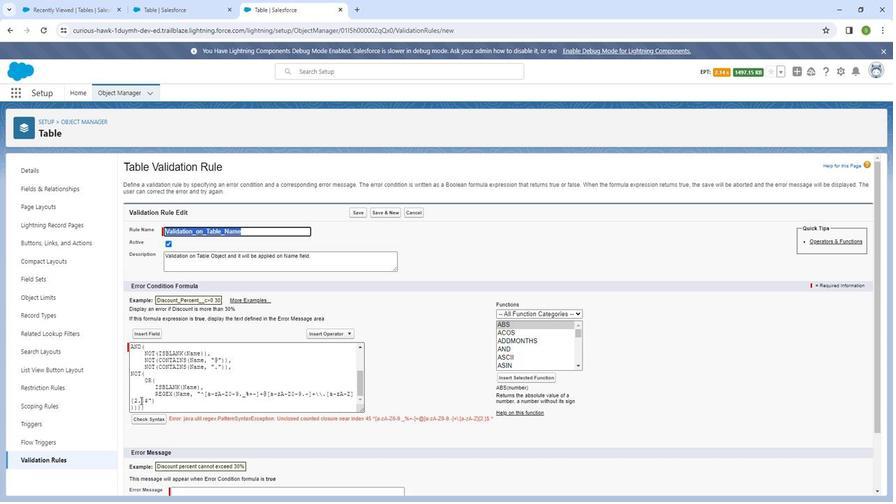 
Action: Mouse moved to (159, 393)
Screenshot: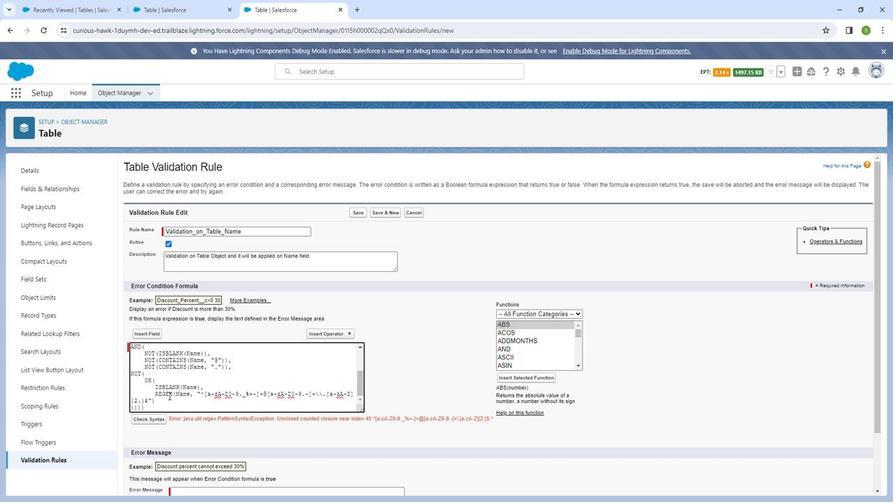
Action: Key pressed <Key.backspace>,
Screenshot: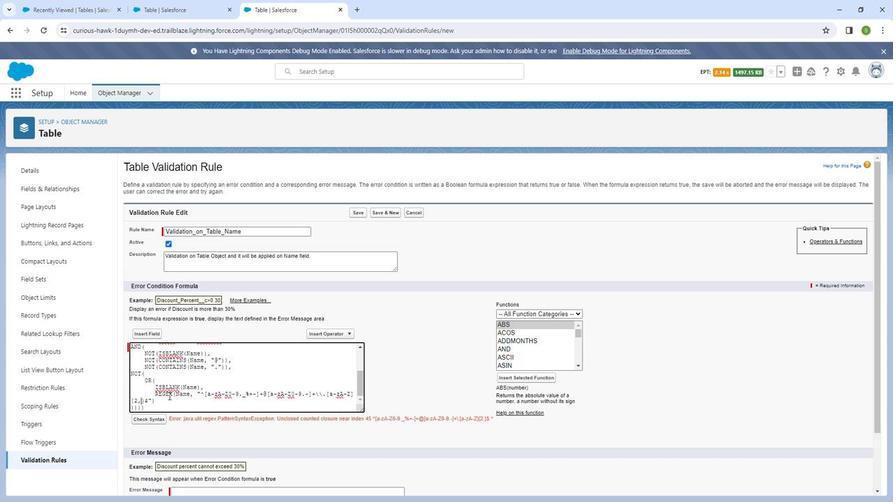 
Action: Mouse moved to (131, 415)
Screenshot: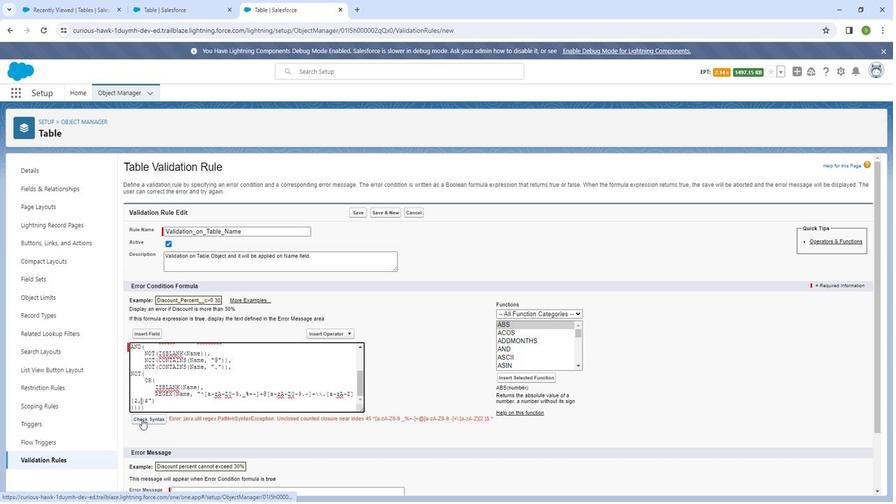 
Action: Mouse pressed left at (131, 415)
Screenshot: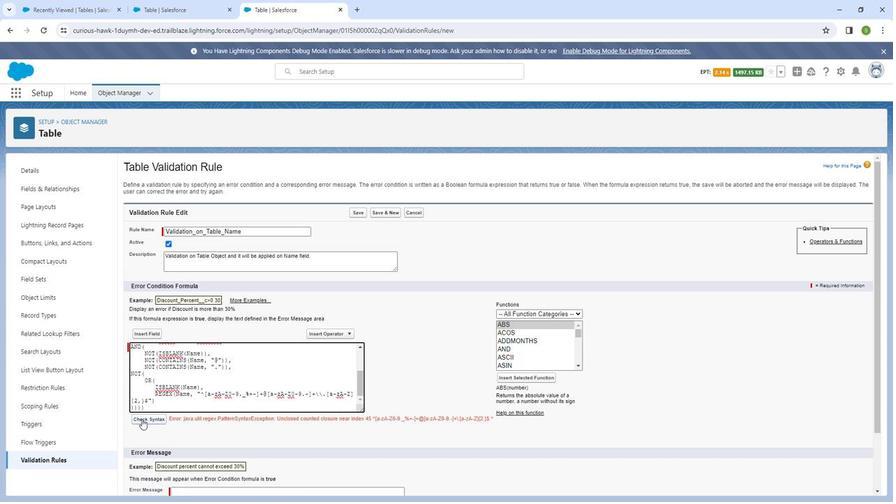 
Action: Mouse moved to (189, 382)
Screenshot: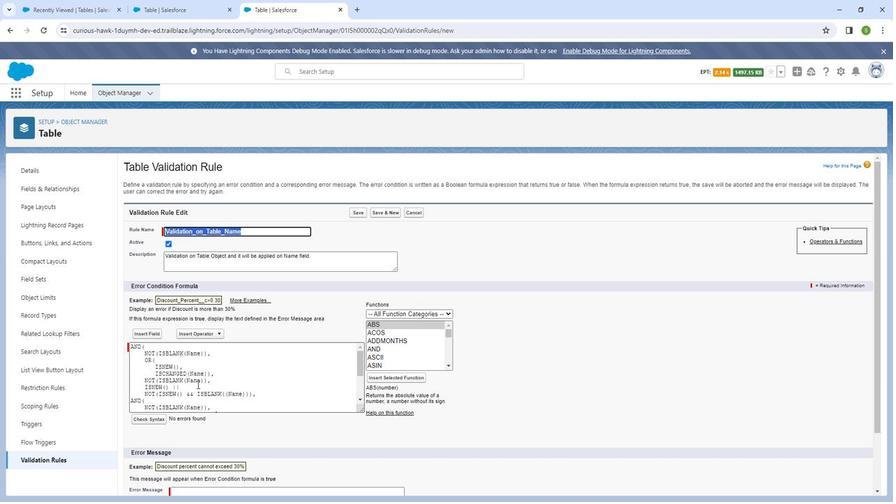 
Action: Mouse scrolled (189, 382) with delta (0, 0)
Screenshot: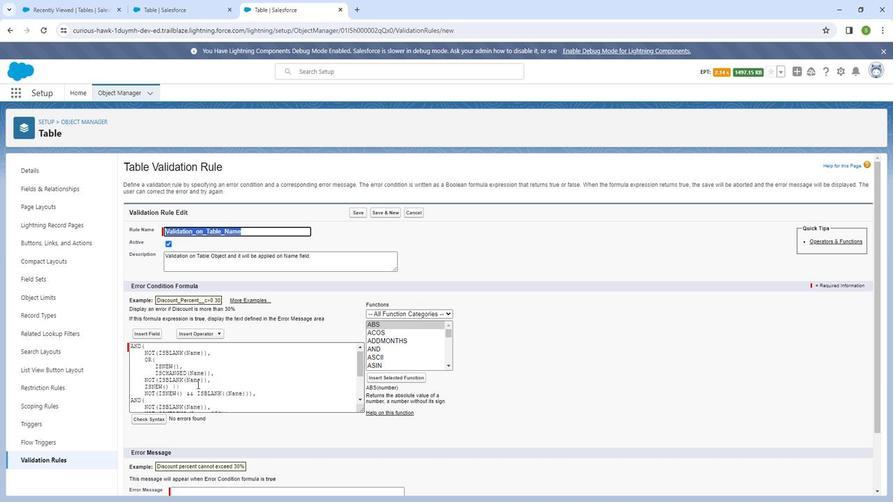 
Action: Mouse moved to (189, 382)
Screenshot: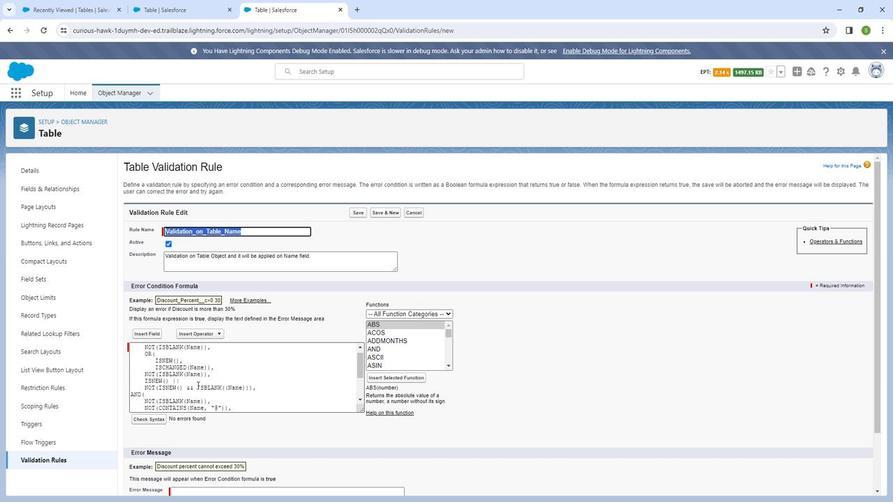 
Action: Mouse scrolled (189, 382) with delta (0, 0)
Screenshot: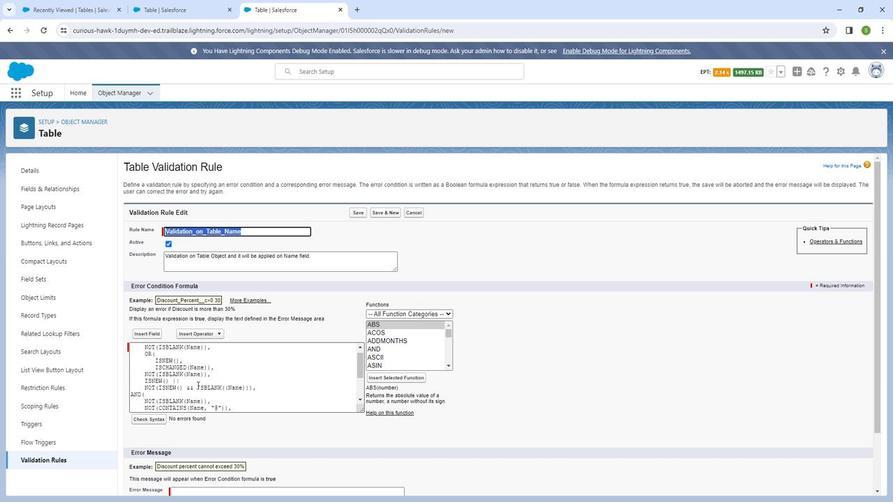 
Action: Mouse moved to (189, 383)
Screenshot: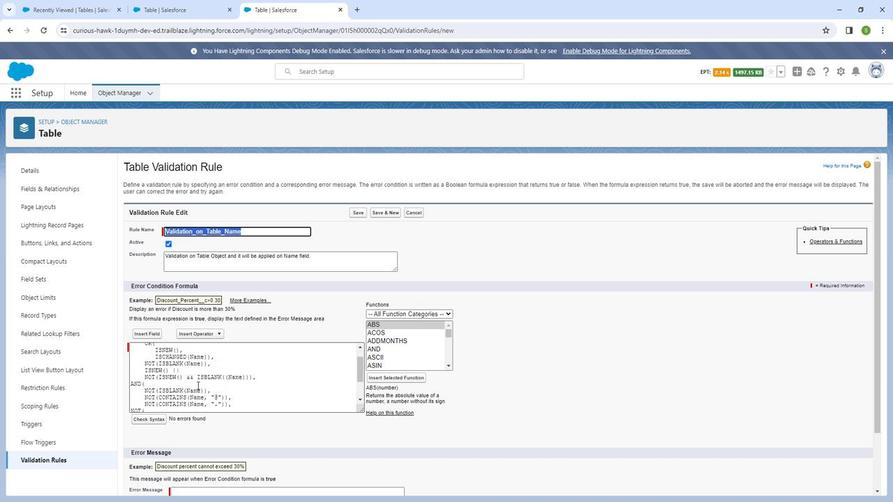 
Action: Mouse scrolled (189, 382) with delta (0, 0)
Screenshot: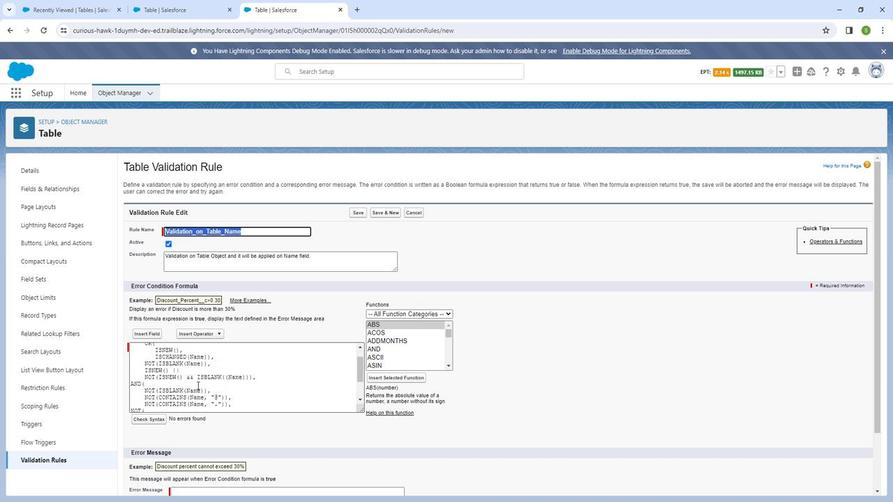 
Action: Mouse scrolled (189, 382) with delta (0, 0)
Screenshot: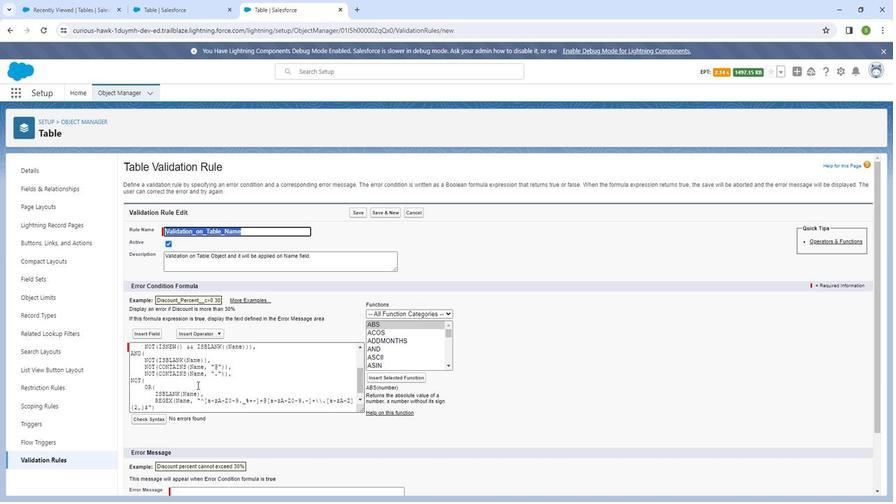 
Action: Mouse moved to (188, 385)
Screenshot: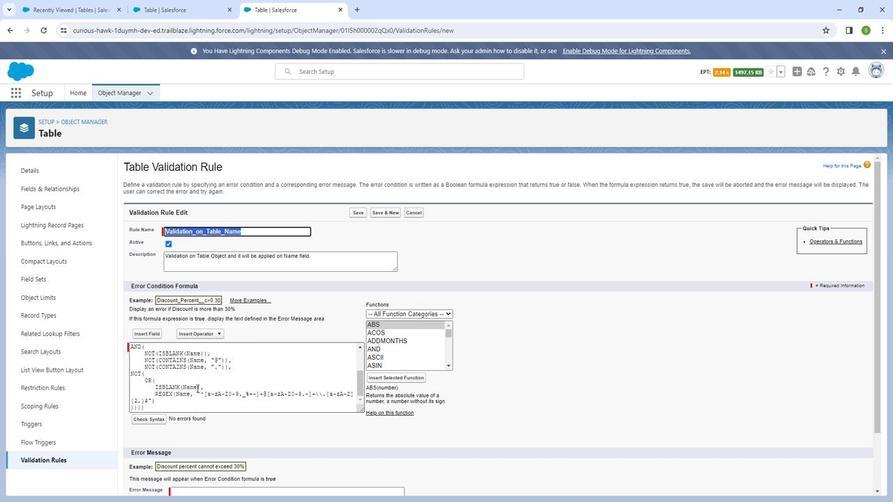 
Action: Mouse scrolled (188, 385) with delta (0, 0)
Screenshot: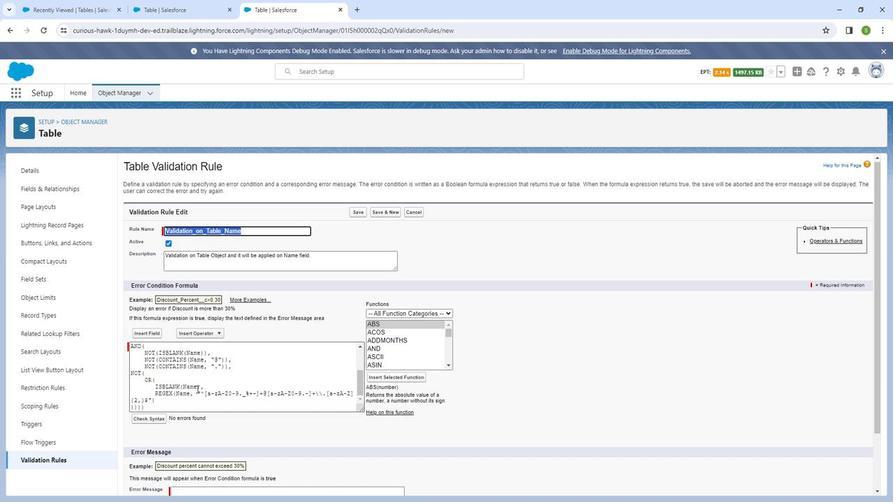 
Action: Mouse moved to (150, 351)
Screenshot: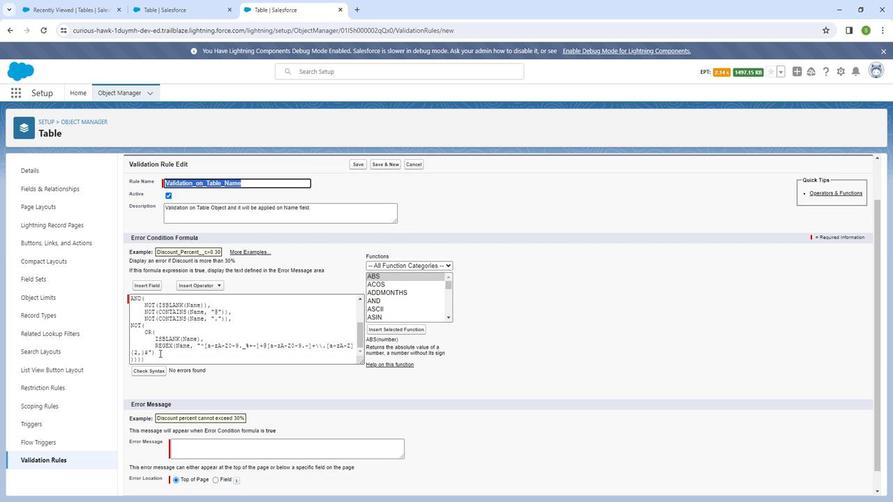 
Action: Mouse pressed left at (150, 351)
Screenshot: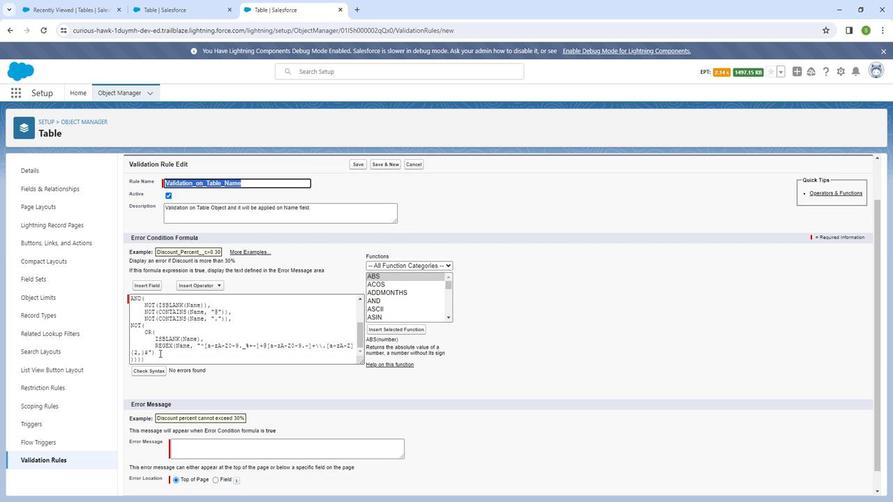 
Action: Mouse moved to (157, 351)
Screenshot: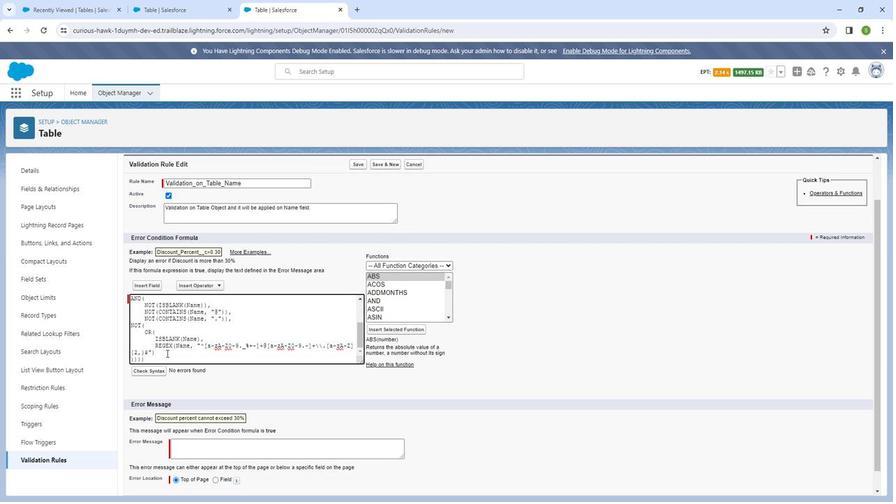 
Action: Key pressed <Key.enter><Key.space><Key.space><Key.space><Key.space><Key.space><Key.space><Key.space><Key.shift_r>R<Key.shift_r>EGEX<Key.shift_r><Key.shift_r><Key.shift_r><Key.shift_r><Key.shift_r><Key.shift_r>()<Key.left>
Screenshot: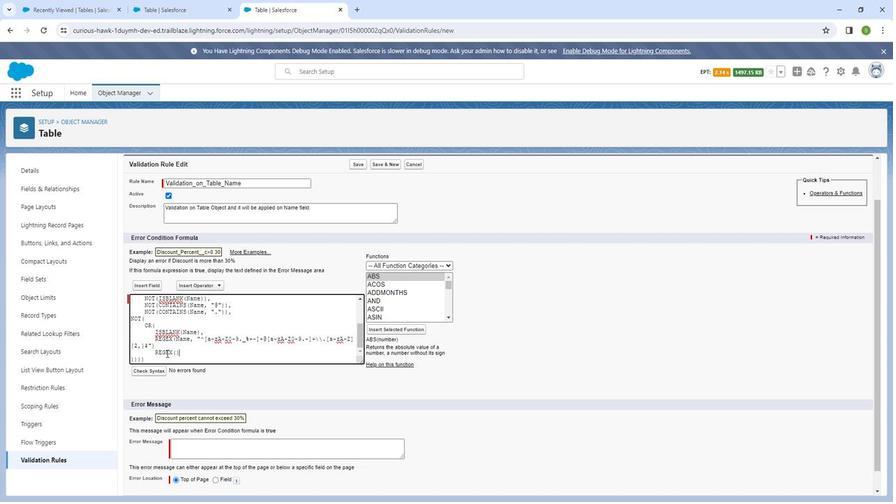 
Action: Mouse moved to (170, 10)
Screenshot: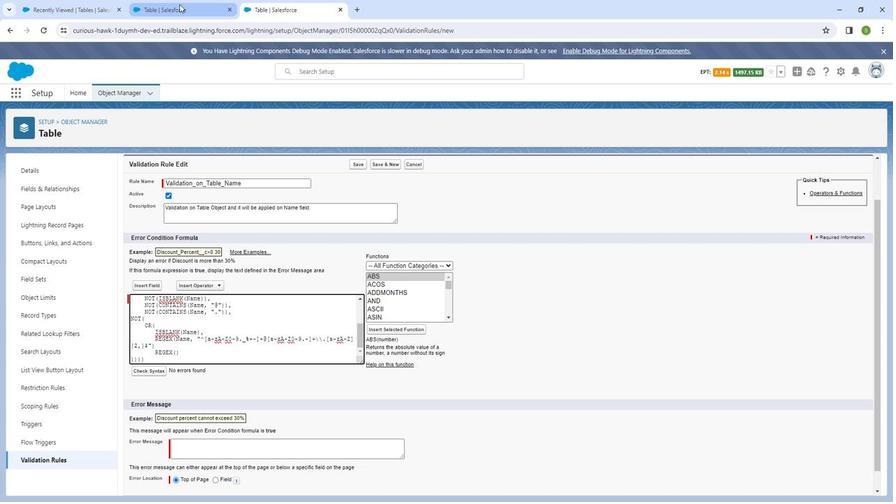 
Action: Mouse pressed left at (170, 10)
Screenshot: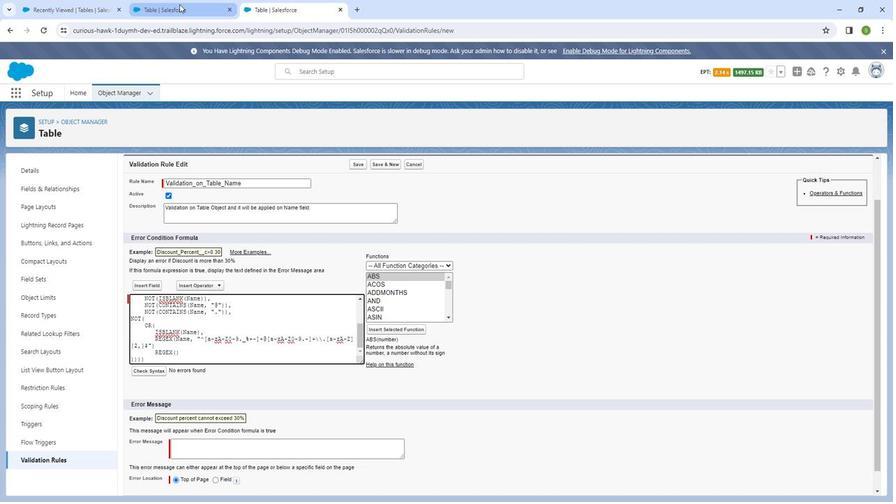
Action: Mouse moved to (318, 385)
Screenshot: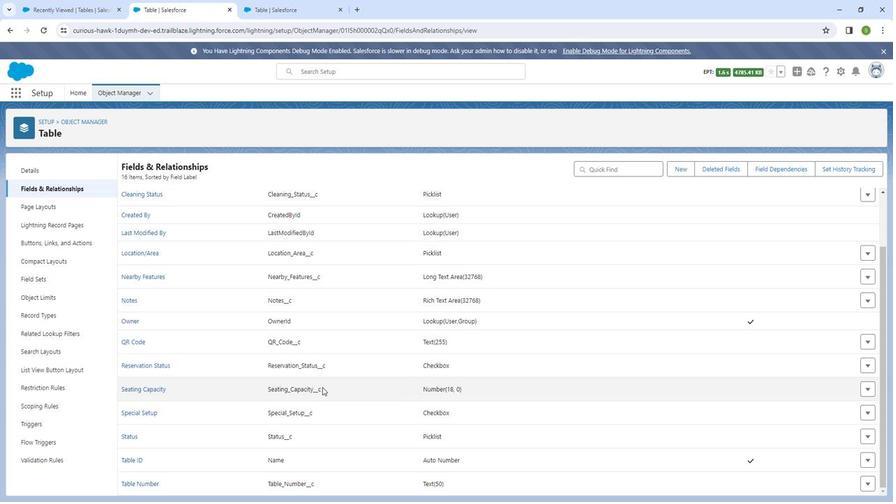 
Action: Mouse scrolled (318, 385) with delta (0, 0)
Screenshot: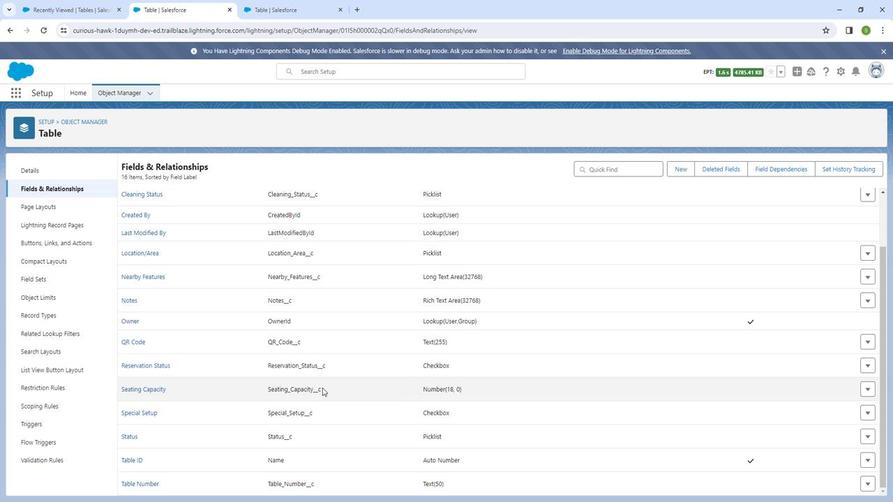 
Action: Mouse moved to (318, 385)
Screenshot: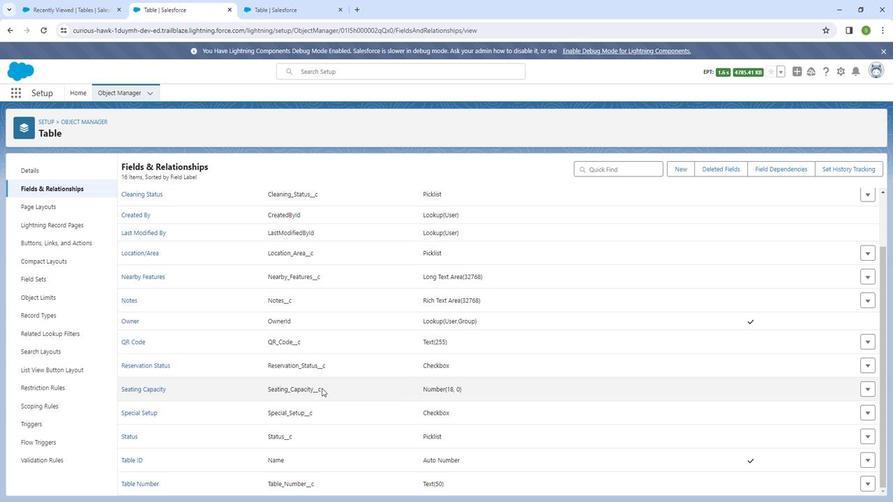 
Action: Mouse scrolled (318, 385) with delta (0, 0)
Screenshot: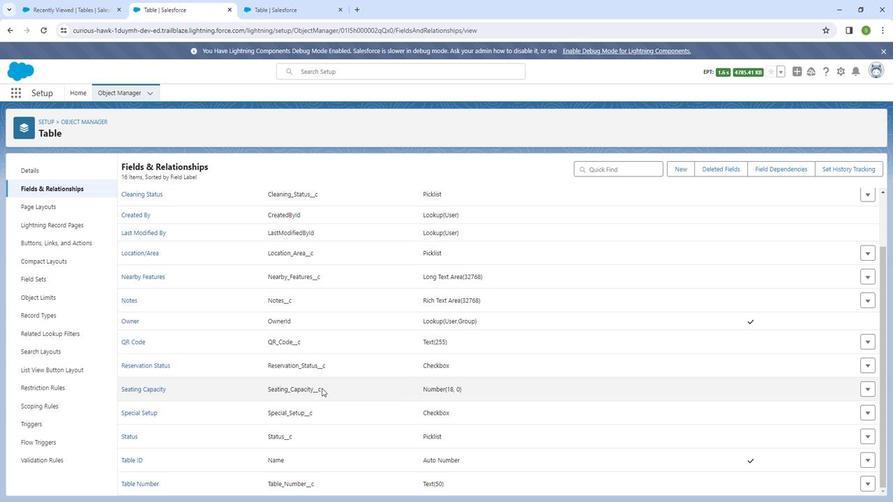
Action: Mouse moved to (292, 371)
Screenshot: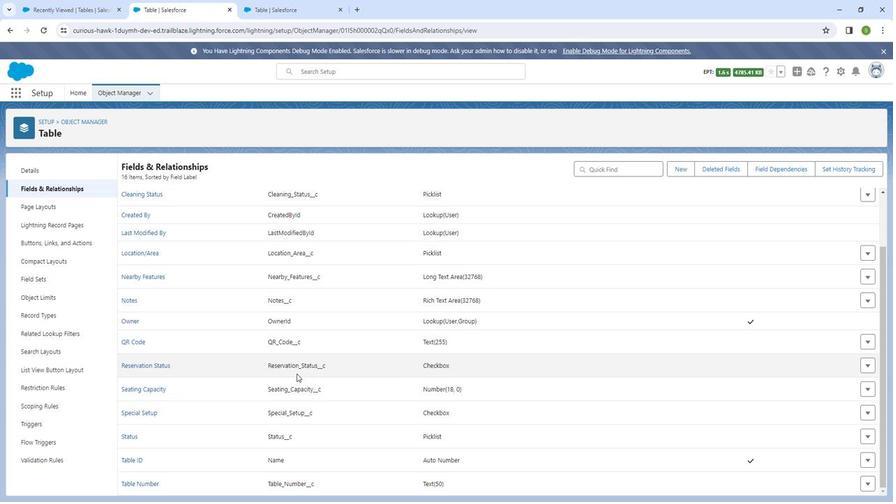 
Action: Mouse scrolled (292, 371) with delta (0, 0)
Screenshot: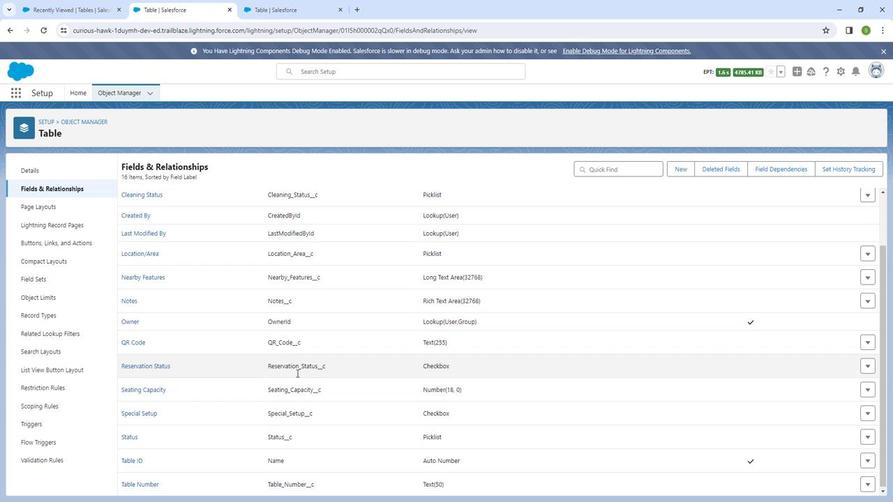 
Action: Mouse moved to (292, 371)
Screenshot: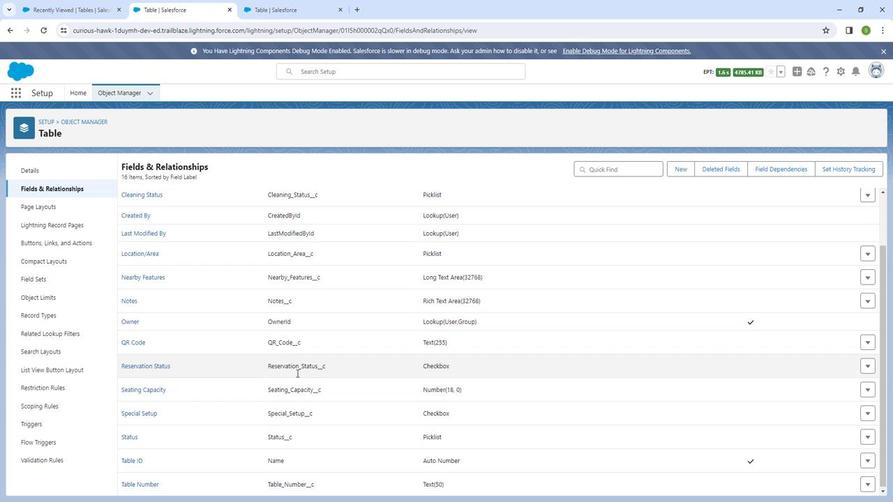 
Action: Mouse scrolled (292, 371) with delta (0, 0)
Screenshot: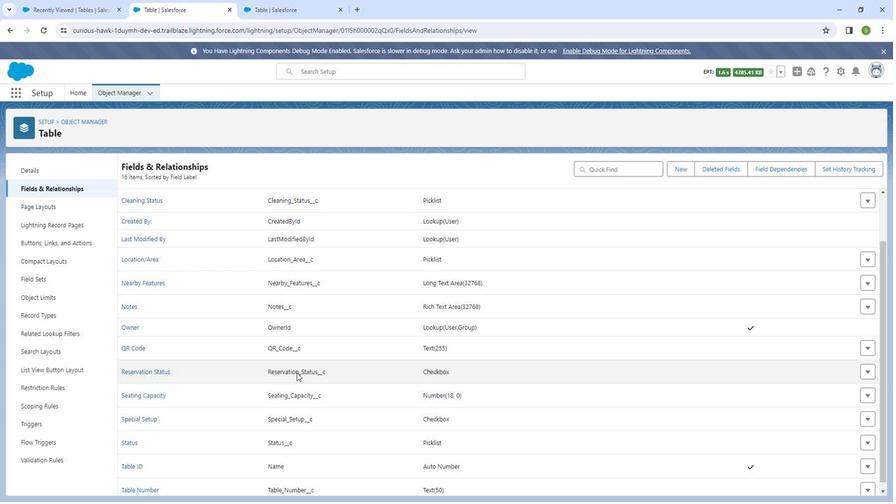 
Action: Mouse moved to (292, 370)
Screenshot: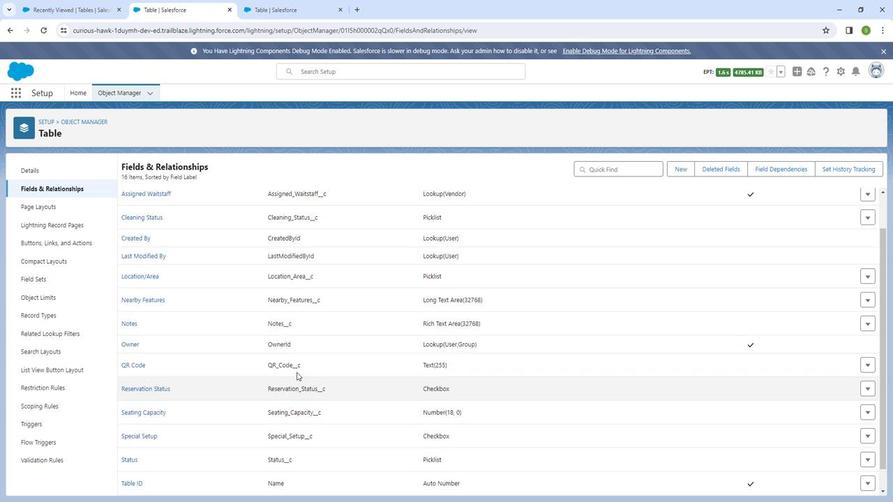 
Action: Mouse scrolled (292, 370) with delta (0, 0)
Screenshot: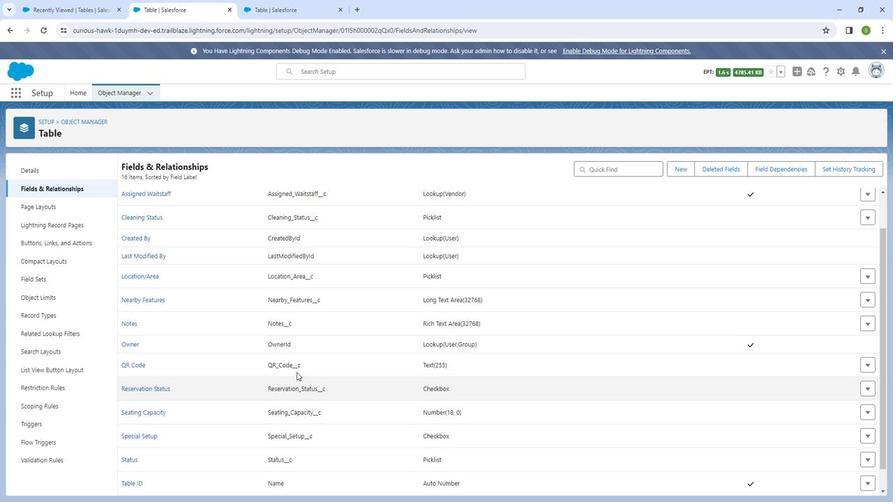 
Action: Mouse scrolled (292, 370) with delta (0, 0)
Screenshot: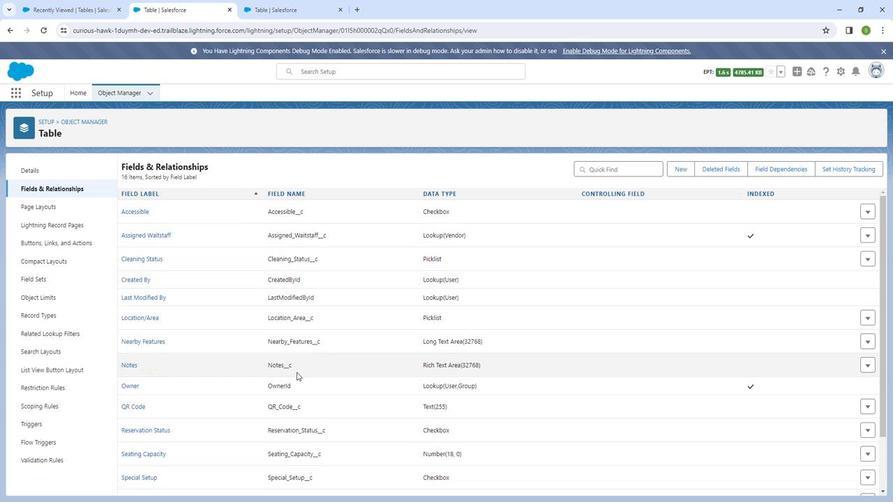 
Action: Mouse moved to (292, 369)
Screenshot: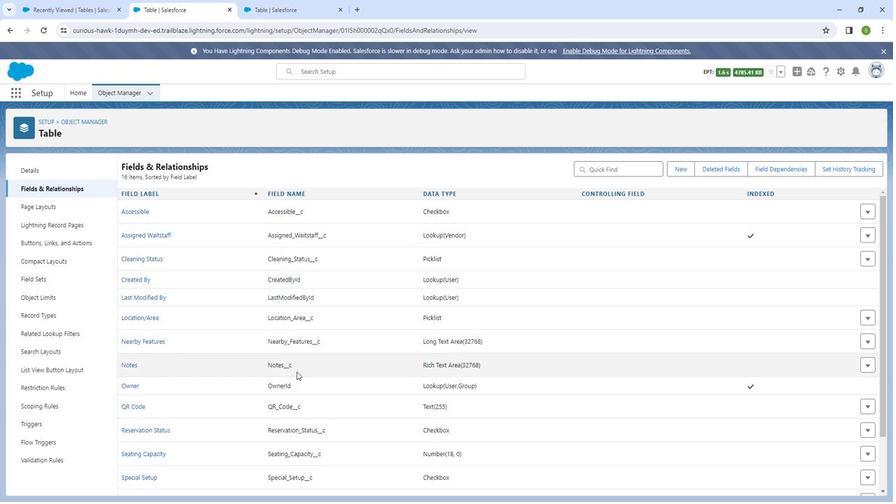 
Action: Mouse scrolled (292, 370) with delta (0, 0)
Screenshot: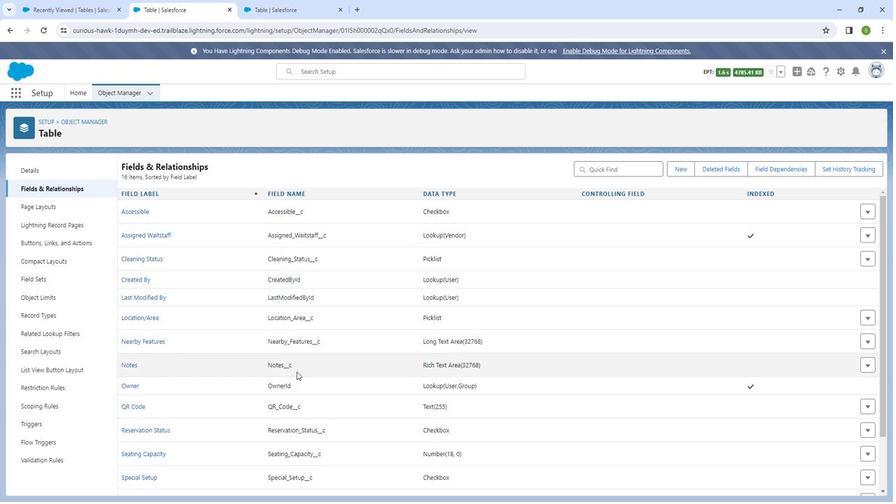
Action: Mouse moved to (288, 405)
Screenshot: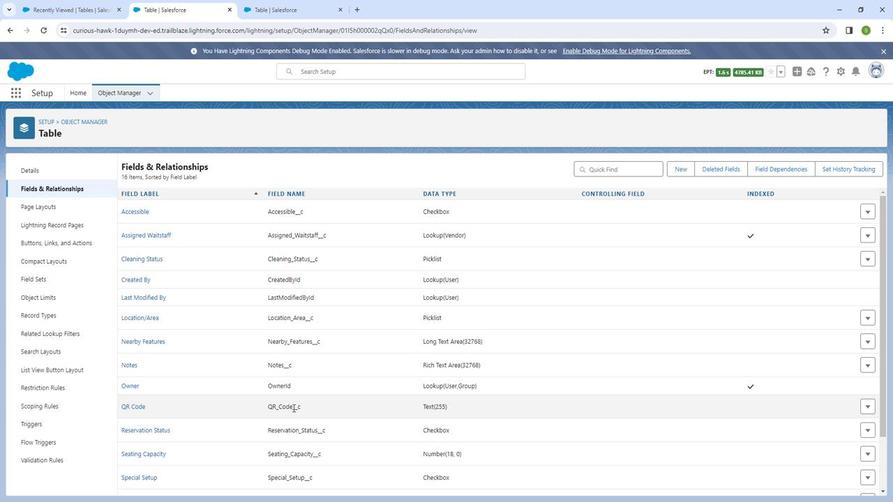 
Action: Mouse pressed left at (288, 405)
Screenshot: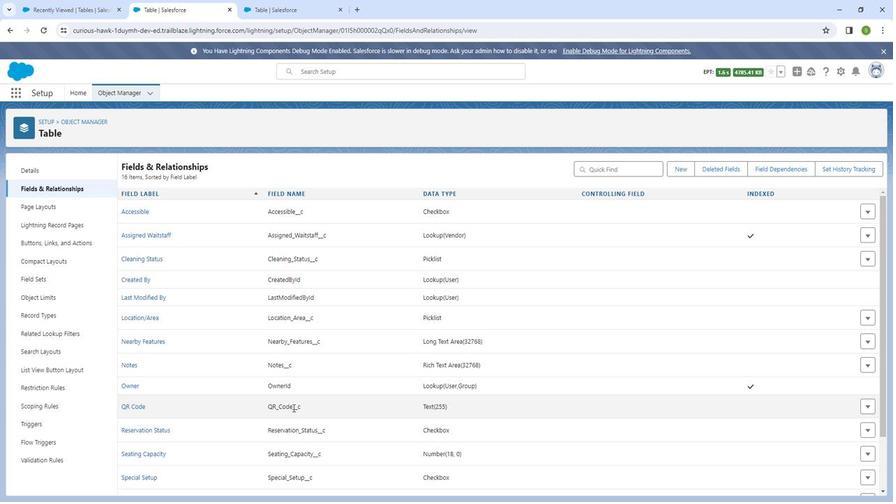 
Action: Mouse pressed left at (288, 405)
Screenshot: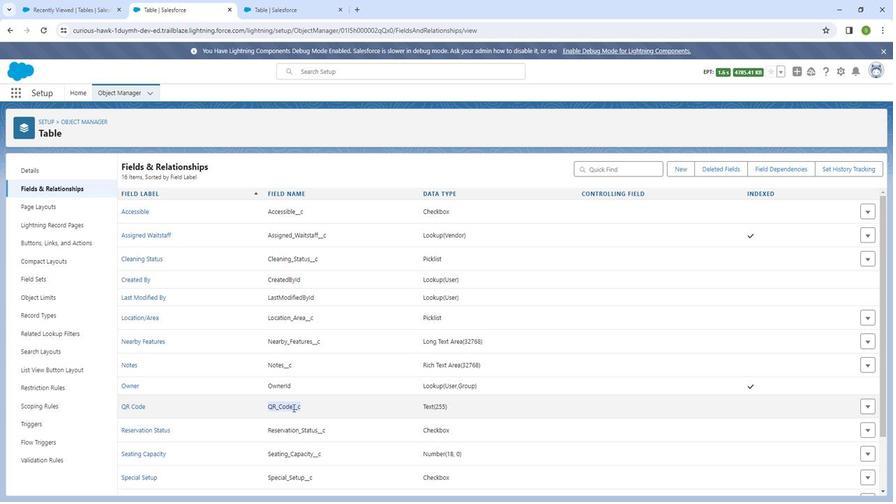 
Action: Mouse moved to (290, 404)
Screenshot: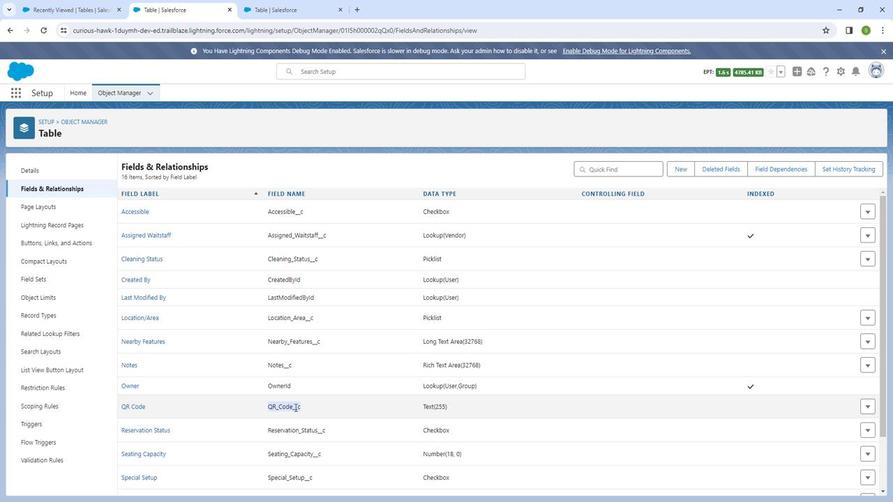 
Action: Key pressed ctrl+C
Screenshot: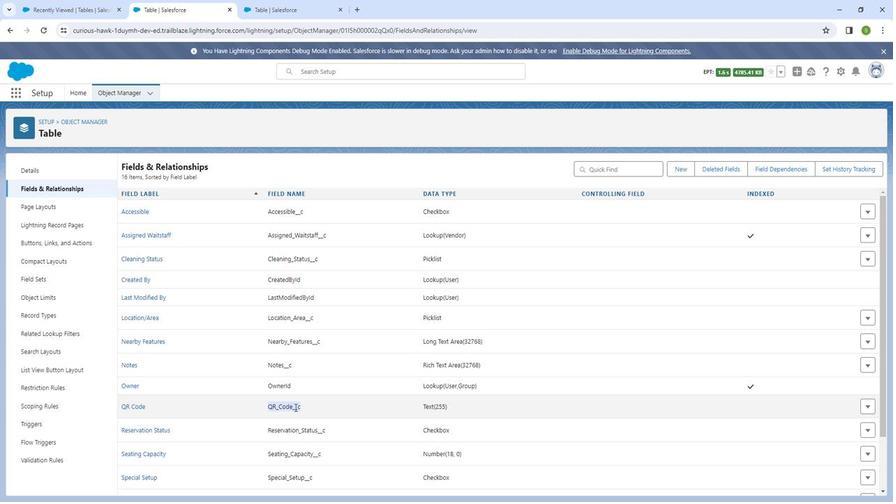 
Action: Mouse moved to (281, 14)
Screenshot: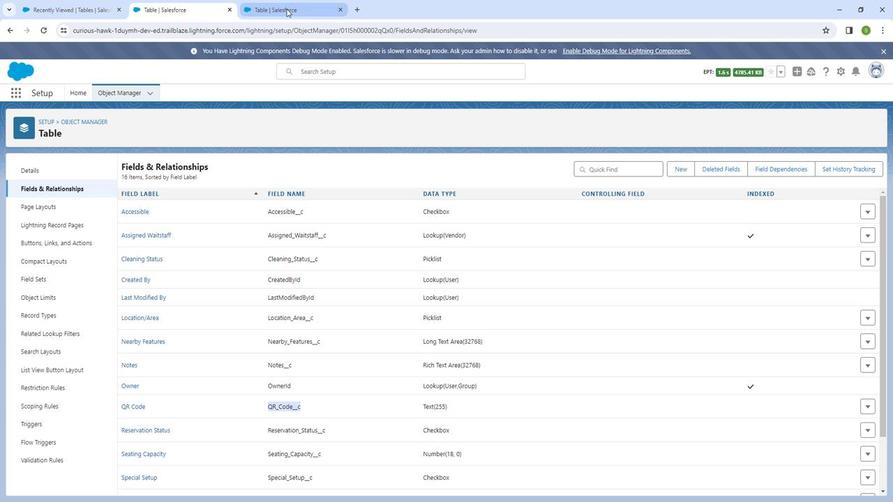 
Action: Mouse pressed left at (281, 14)
Screenshot: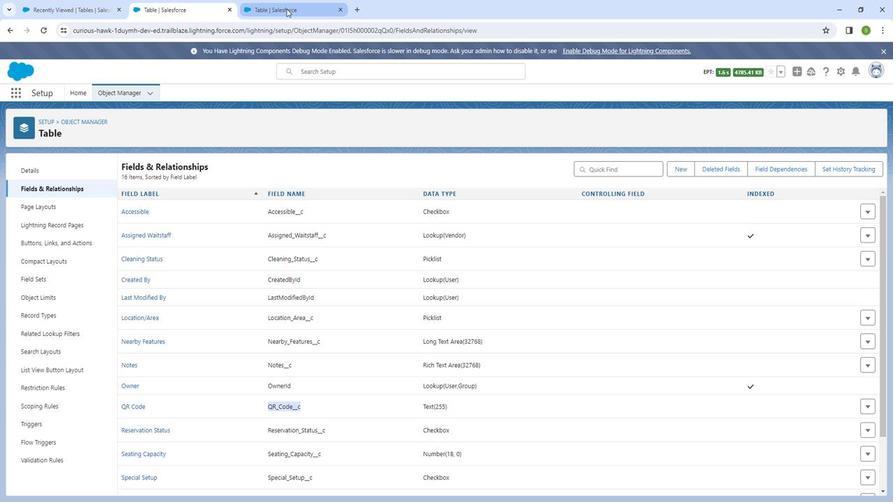 
Action: Mouse moved to (174, 351)
Screenshot: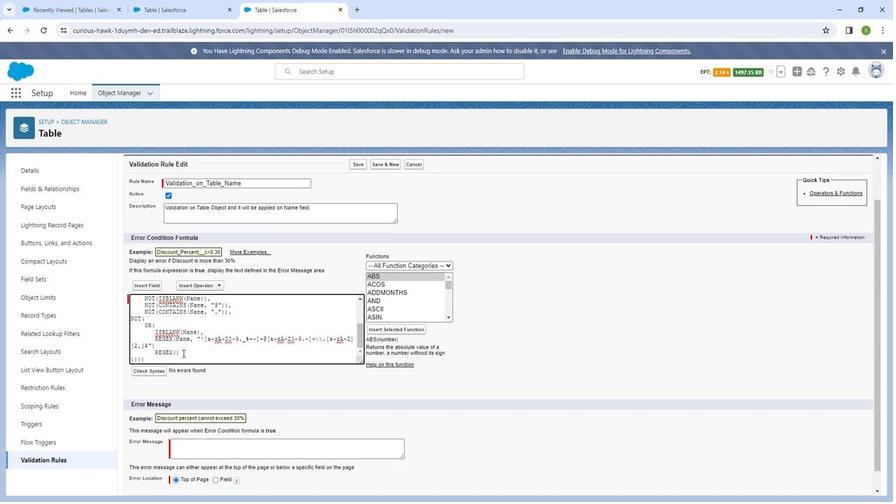 
Action: Key pressed ctrl+V
Screenshot: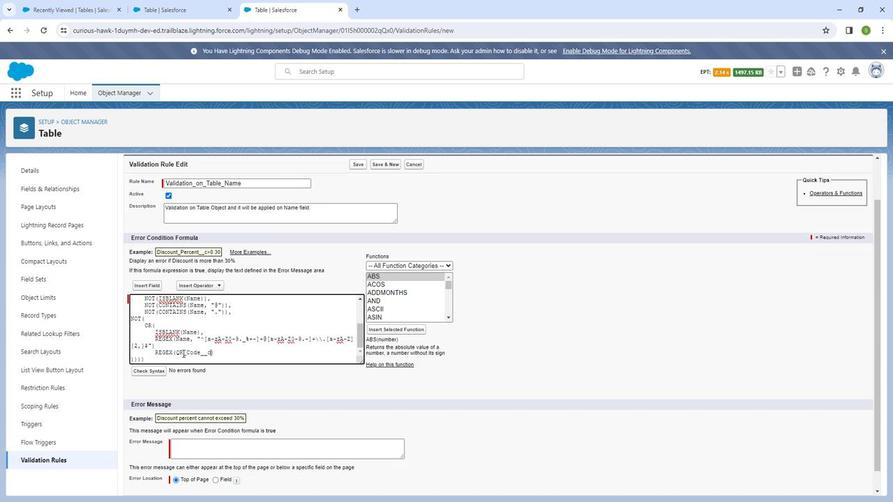 
Action: Mouse moved to (174, 350)
Screenshot: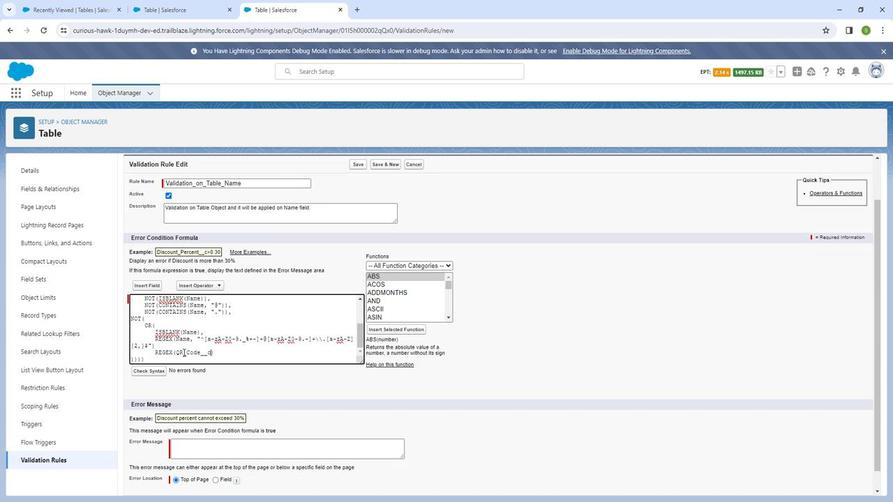 
Action: Key pressed ,<Key.shift_r><Key.shift_r><Key.shift_r><Key.shift_r><Key.shift_r><Key.shift_r><Key.shift_r><Key.shift_r><Key.shift_r><Key.shift_r><Key.shift_r><Key.shift_r><Key.shift_r><Key.shift_r><Key.shift_r><Key.shift_r><Key.shift_r><Key.shift_r><Key.shift_r><Key.shift_r><Key.shift_r><Key.shift_r><Key.shift_r><Key.shift_r><Key.shift_r><Key.shift_r><Key.shift_r>""<Key.left><Key.shift_r>^[]<Key.left>a-z<Key.shift_r><Key.shift_r><Key.shift_r><Key.shift_r><Key.shift_r><Key.shift_r>A-<Key.shift_r><Key.shift_r><Key.shift_r><Key.shift_r><Key.shift_r><Key.shift_r><Key.shift_r><Key.shift_r><Key.shift_r><Key.shift_r>Z0-9.<Key.shift_r><Key.shift_r><Key.shift_r><Key.shift_r><Key.shift_r><Key.shift_r><Key.shift_r><Key.shift_r><Key.shift_r><Key.shift_r>_<Key.shift_r><Key.shift_r><Key.shift_r><Key.shift_r><Key.shift_r><Key.shift_r><Key.shift_r><Key.shift_r>%+-<Key.right>+<Key.shift><Key.shift><Key.shift><Key.shift><Key.shift><Key.shift><Key.shift>@[]<Key.left>a-z<Key.shift_r><Key.shift_r><Key.shift_r><Key.shift_r>A-<Key.shift_r><Key.shift_r><Key.shift_r><Key.shift_r><Key.shift_r><Key.shift_r>Z0-9<Key.right>+\\.[]a-<Key.backspace><Key.backspace><Key.left>a-z<Key.shift_r>A-<Key.shift_r><Key.shift_r><Key.shift_r><Key.shift_r><Key.shift_r><Key.shift_r><Key.shift_r><Key.shift_r>Z<Key.right><Key.shift_r><Key.shift_r><Key.shift_r><Key.shift_r><Key.shift_r><Key.shift_r><Key.shift_r><Key.shift_r><Key.shift_r><Key.shift_r><Key.shift_r><Key.shift_r><Key.shift_r>{2,<Key.shift_r><Key.shift_r><Key.shift_r><Key.shift_r><Key.shift_r><Key.shift_r><Key.shift_r><Key.shift_r><Key.shift_r><Key.shift_r><Key.shift_r><Key.shift_r><Key.shift_r><Key.shift_r><Key.shift_r><Key.shift_r><Key.shift_r><Key.shift_r><Key.shift_r><Key.shift_r><Key.shift_r><Key.shift_r><Key.shift_r><Key.shift_r><Key.shift_r><Key.shift_r><Key.shift_r><Key.shift_r><Key.shift_r><Key.shift_r><Key.shift_r><Key.shift_r><Key.shift_r>}<Key.shift_r><Key.shift_r><Key.shift_r><Key.shift_r><Key.shift_r><Key.shift_r><Key.shift_r><Key.shift_r><Key.shift_r><Key.shift_r><Key.shift_r><Key.shift_r><Key.shift_r><Key.shift_r><Key.shift_r><Key.shift_r><Key.shift_r><Key.shift_r><Key.shift_r><Key.shift_r><Key.shift_r><Key.shift_r><Key.shift_r><Key.shift_r><Key.shift_r><Key.shift_r><Key.shift_r><Key.shift_r><Key.shift_r>$
Screenshot: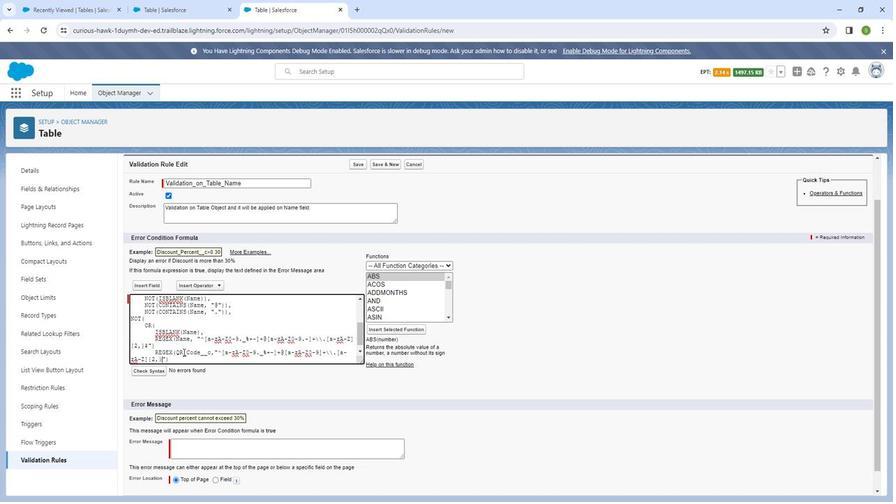 
Action: Mouse moved to (138, 369)
Screenshot: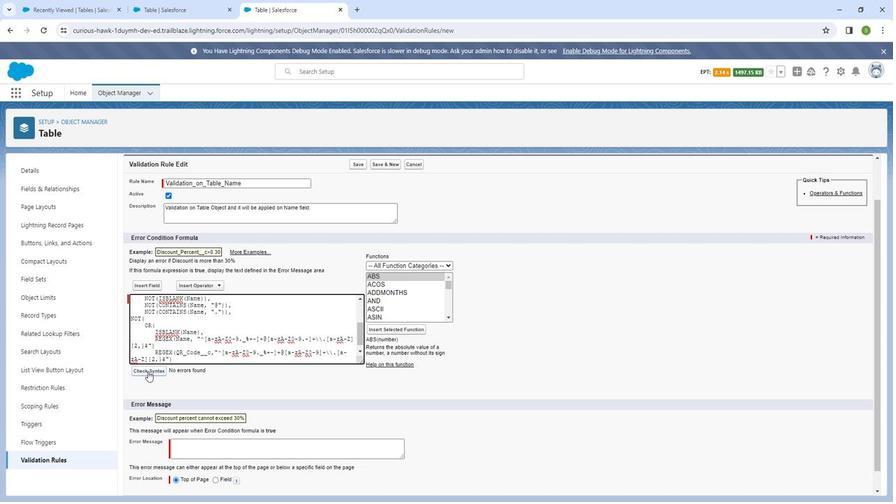 
Action: Mouse pressed left at (138, 369)
Screenshot: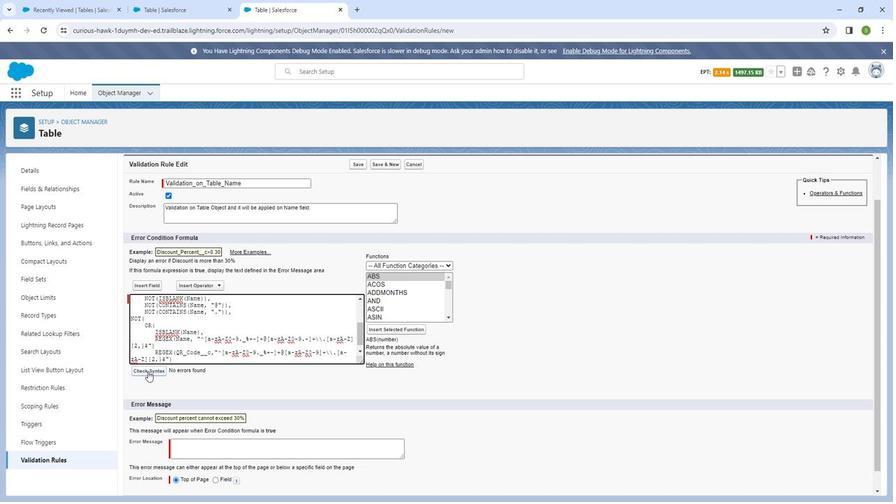 
Action: Mouse moved to (210, 390)
Screenshot: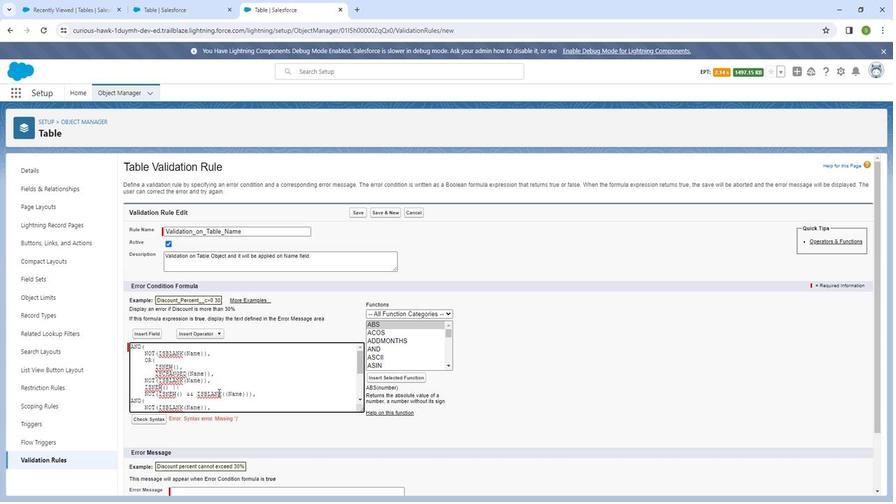
Action: Mouse scrolled (210, 389) with delta (0, 0)
Screenshot: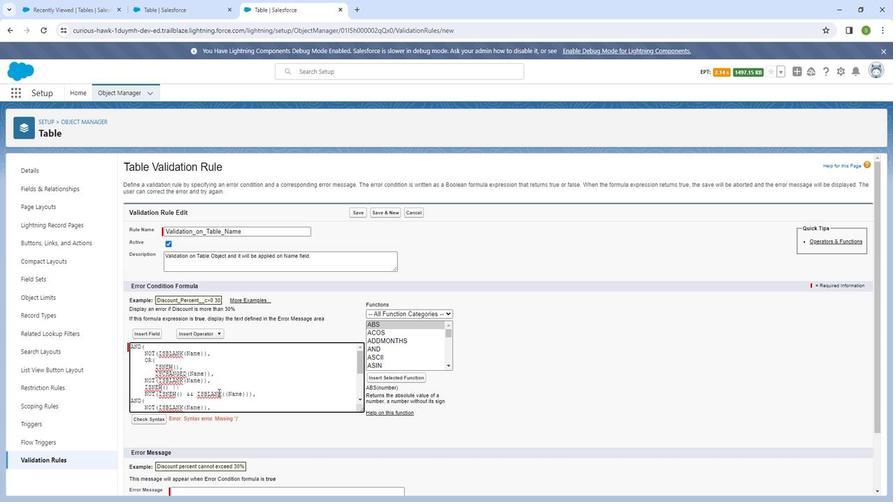 
Action: Mouse scrolled (210, 389) with delta (0, 0)
Screenshot: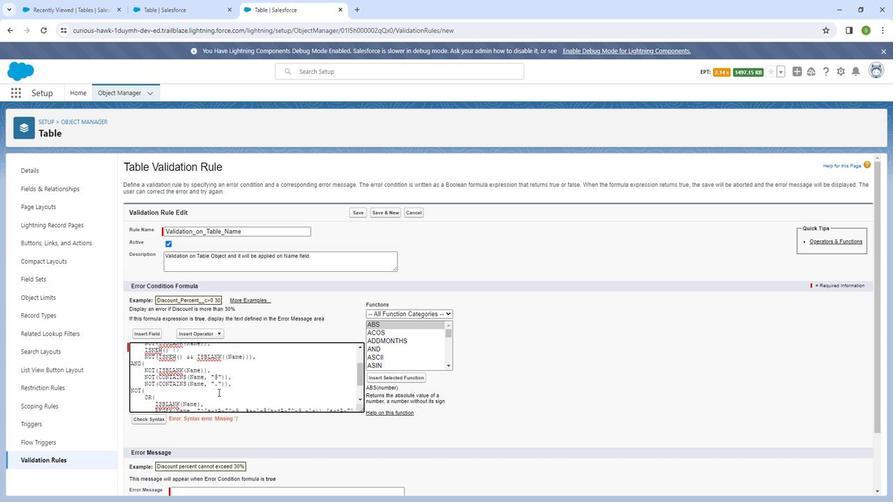 
Action: Mouse moved to (203, 387)
Screenshot: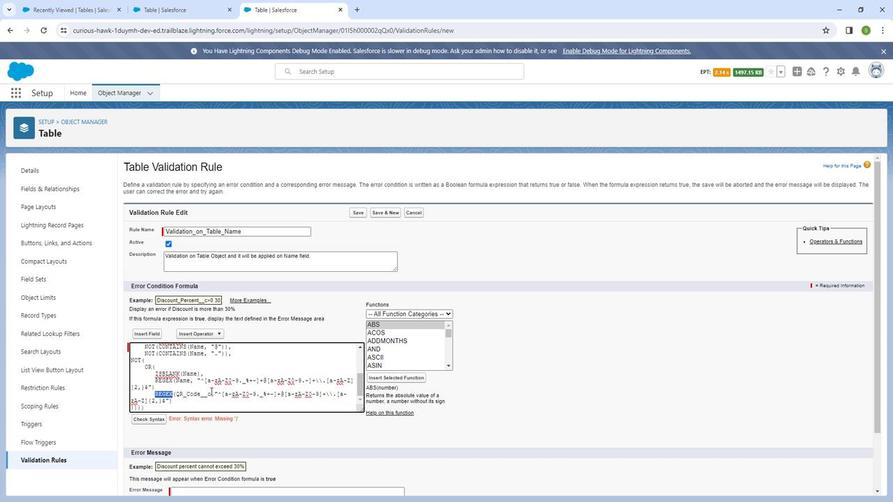 
Action: Mouse scrolled (203, 387) with delta (0, 0)
Screenshot: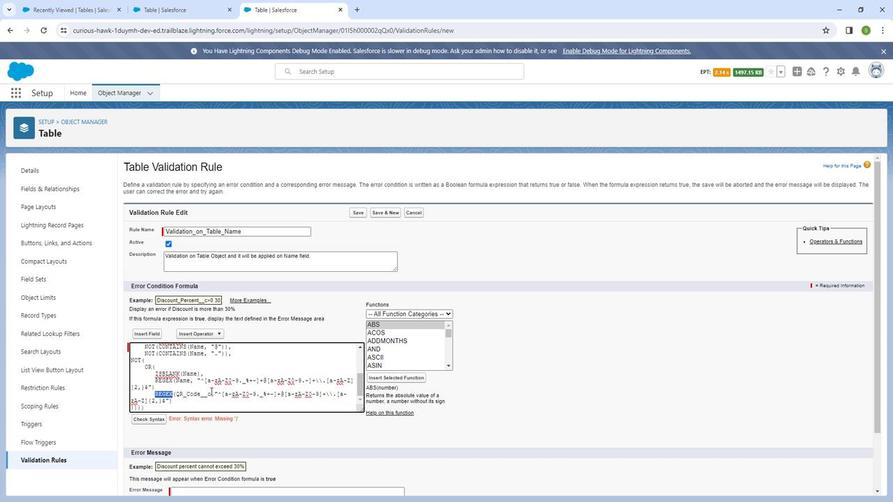 
Action: Mouse moved to (202, 388)
Screenshot: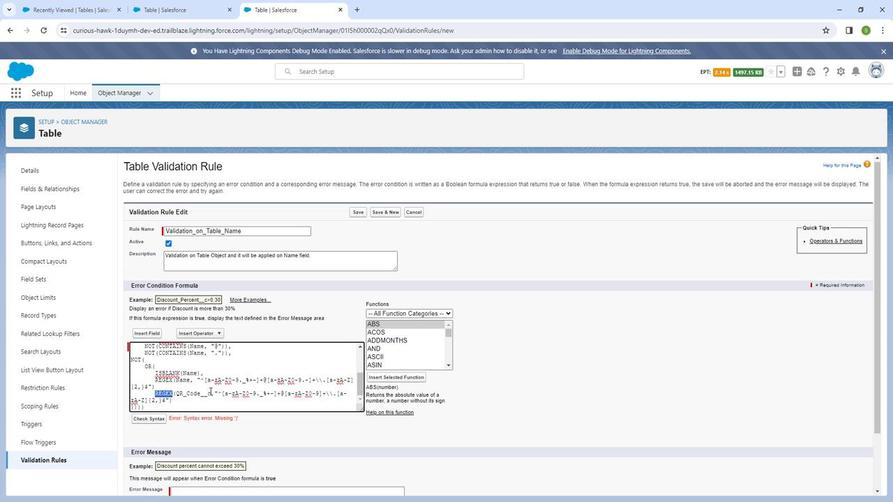 
Action: Mouse scrolled (202, 387) with delta (0, 0)
Screenshot: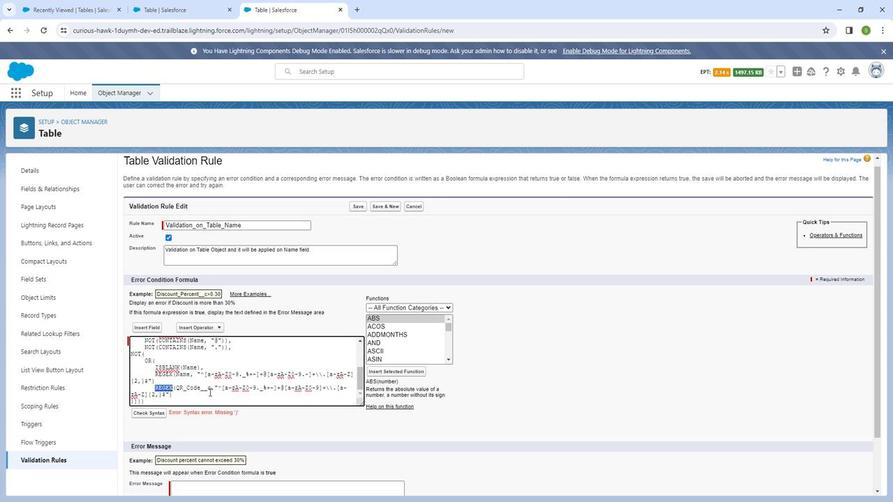 
Action: Mouse moved to (199, 389)
Screenshot: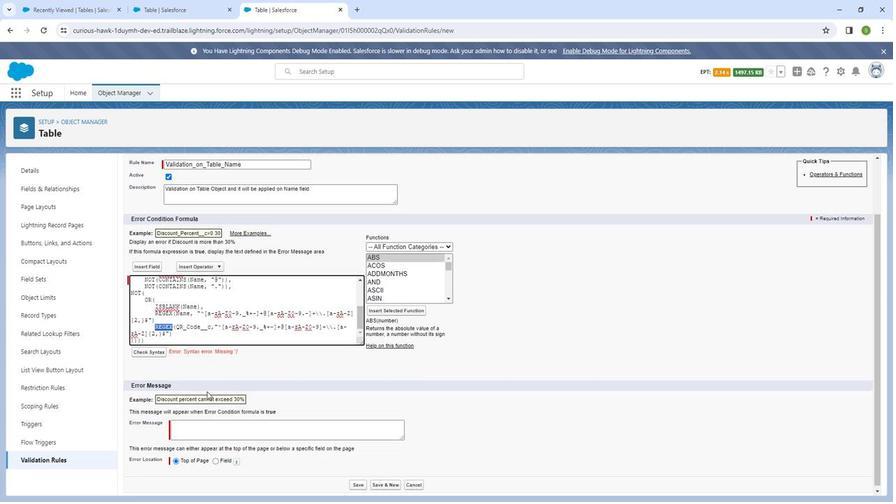 
Action: Mouse scrolled (199, 389) with delta (0, 0)
Screenshot: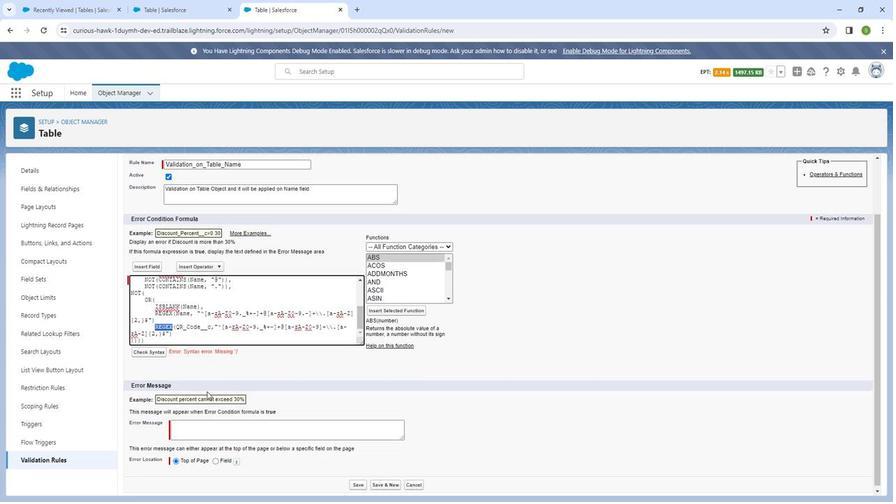 
Action: Mouse moved to (136, 338)
Screenshot: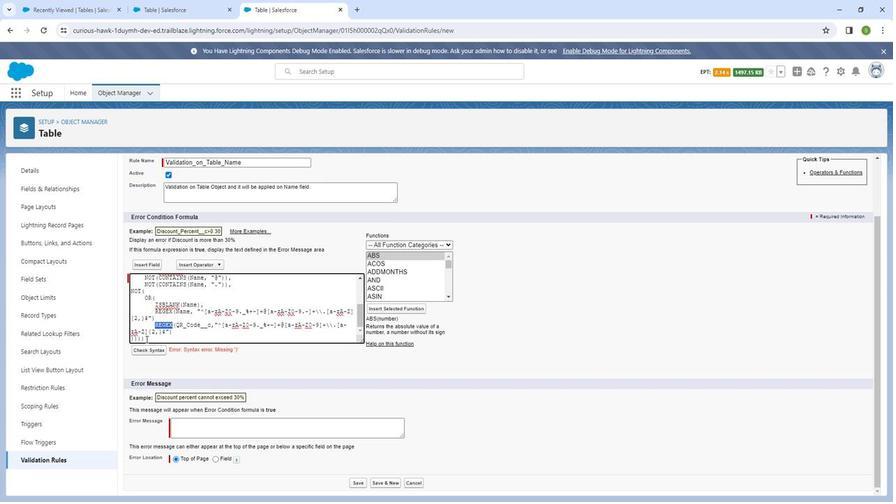 
Action: Mouse pressed left at (136, 338)
Screenshot: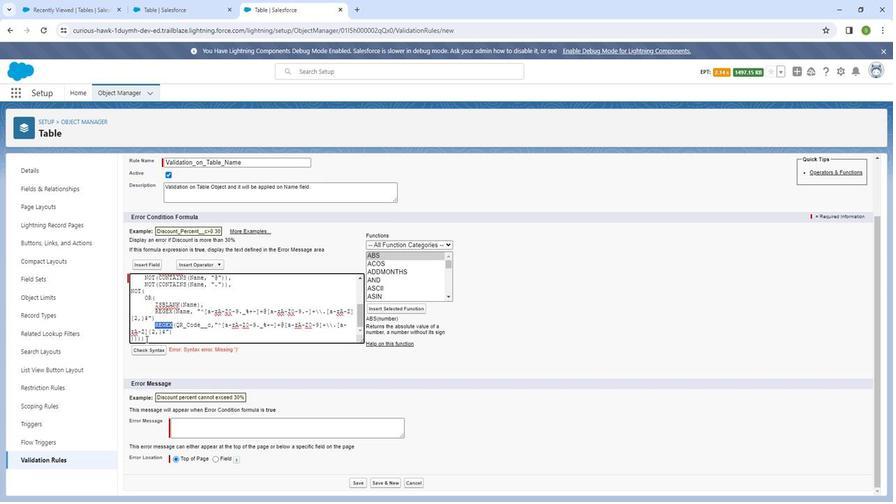 
Action: Mouse moved to (138, 344)
Screenshot: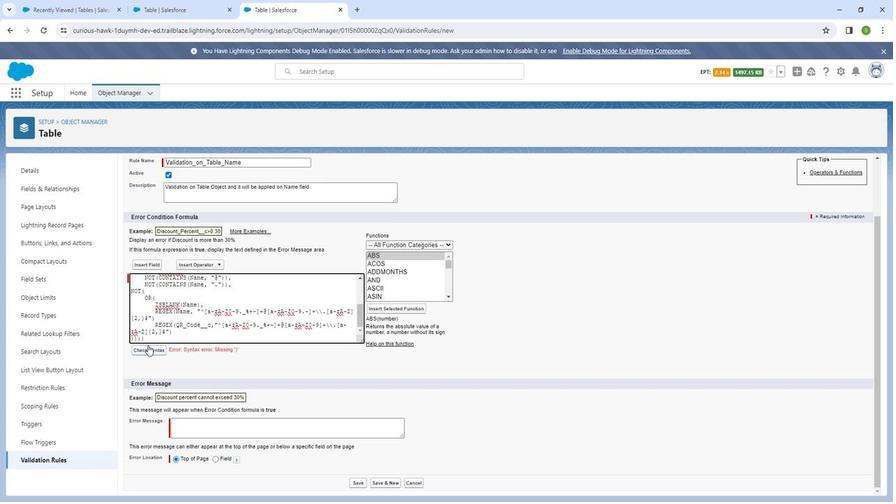 
Action: Key pressed <Key.shift_r><Key.shift_r><Key.shift_r><Key.shift_r><Key.shift_r><Key.shift_r><Key.shift_r><Key.shift_r><Key.shift_r><Key.shift_r><Key.shift_r><Key.shift_r><Key.shift_r><Key.shift_r>)
Screenshot: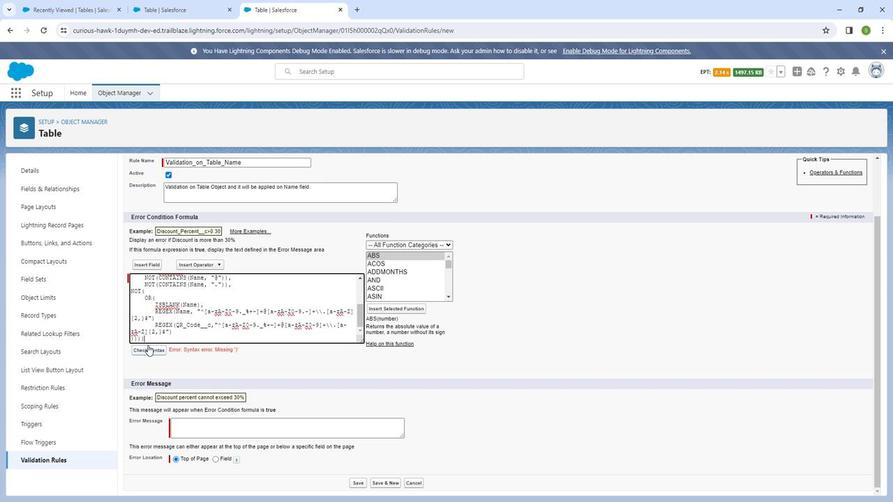 
Action: Mouse moved to (135, 344)
Screenshot: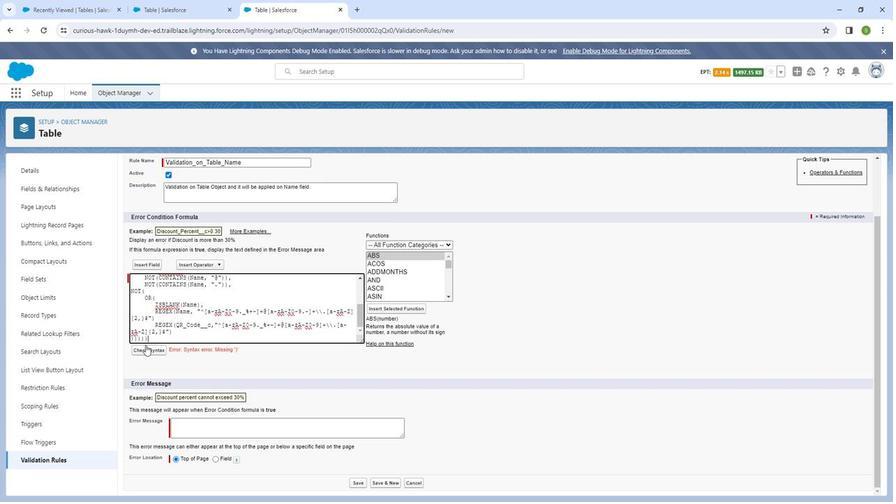 
Action: Mouse pressed left at (135, 344)
Screenshot: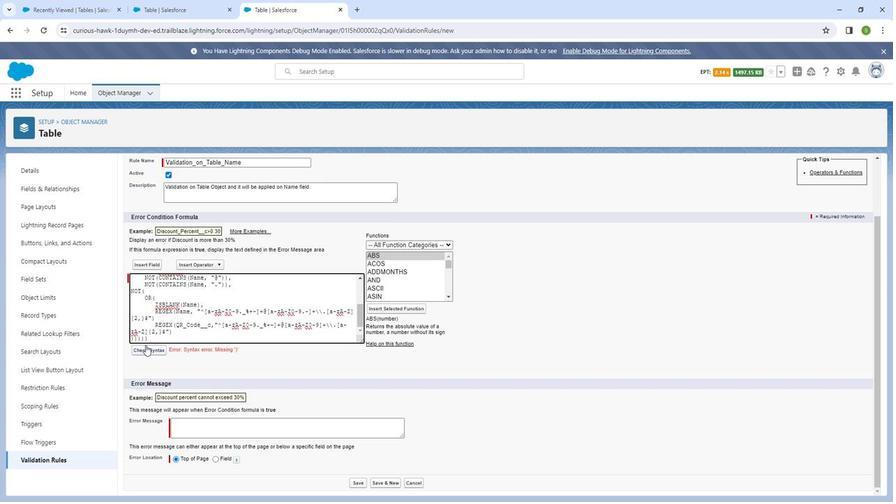 
Action: Mouse moved to (191, 385)
Screenshot: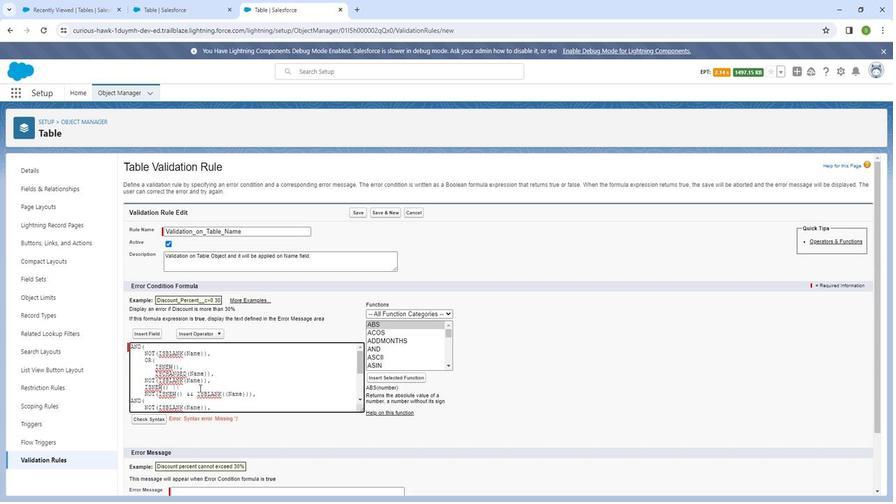 
Action: Mouse scrolled (191, 385) with delta (0, 0)
Screenshot: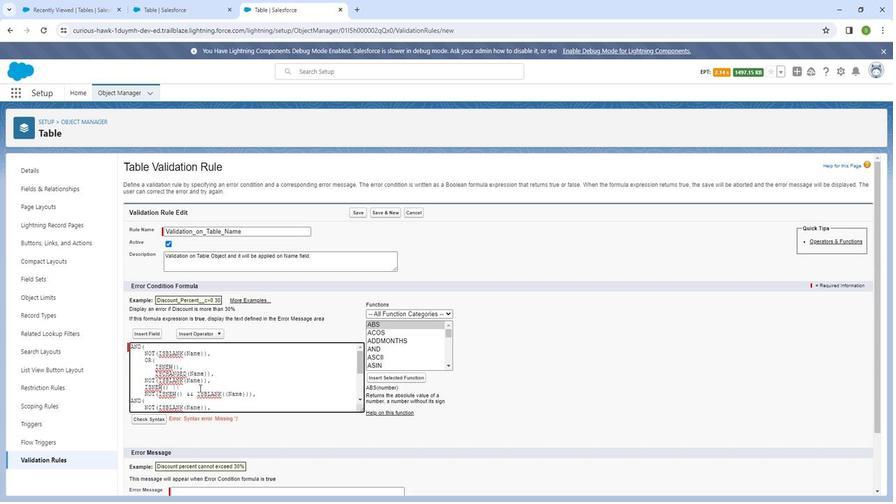 
Action: Mouse moved to (192, 386)
Screenshot: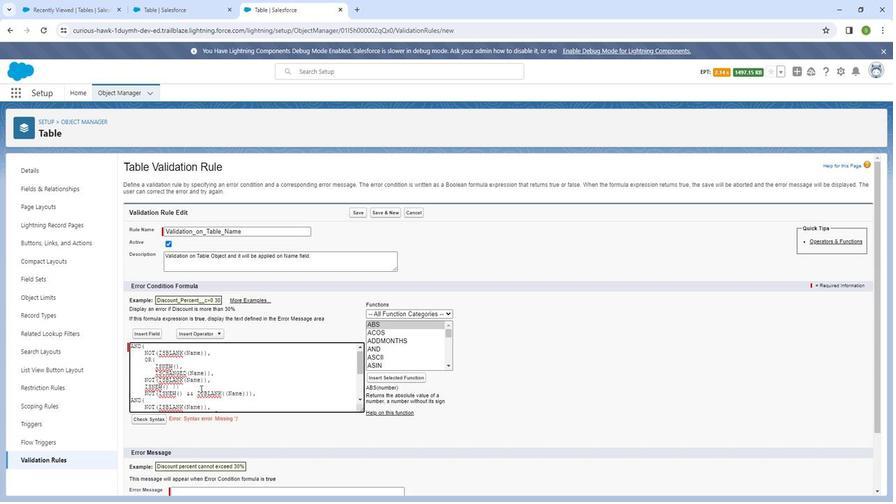 
Action: Mouse scrolled (192, 386) with delta (0, 0)
Screenshot: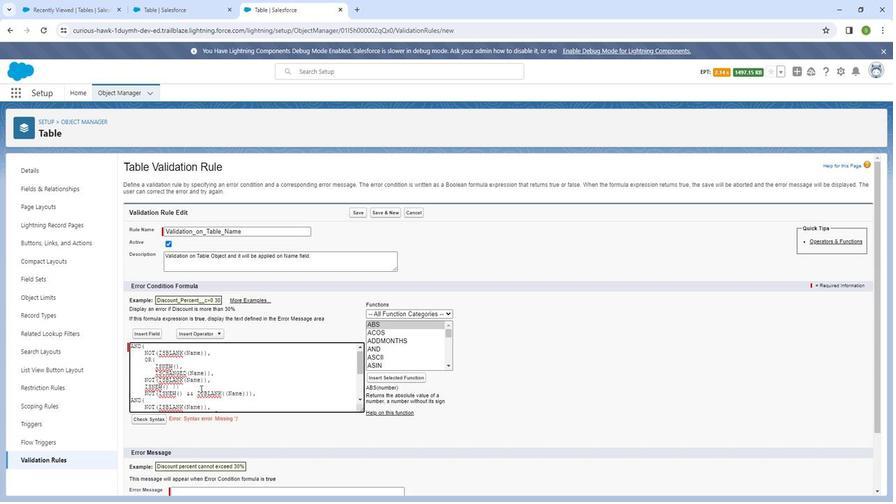 
Action: Mouse scrolled (192, 386) with delta (0, 0)
Screenshot: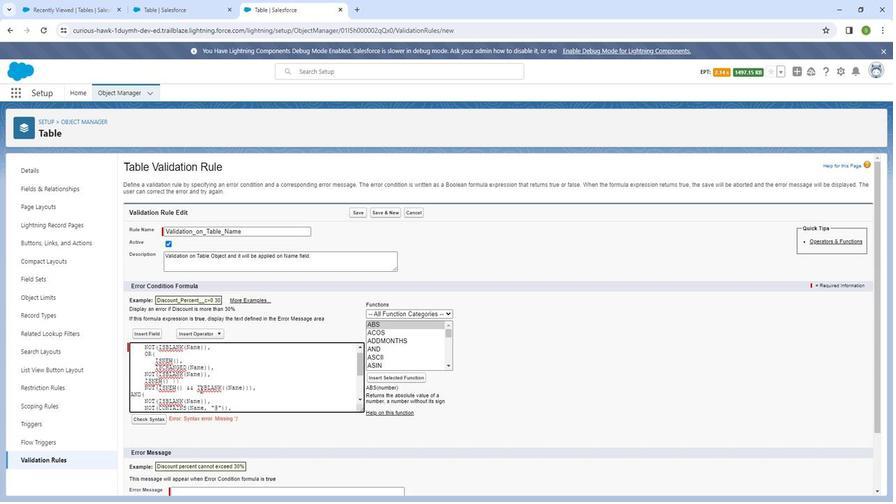 
Action: Mouse scrolled (192, 386) with delta (0, 0)
Screenshot: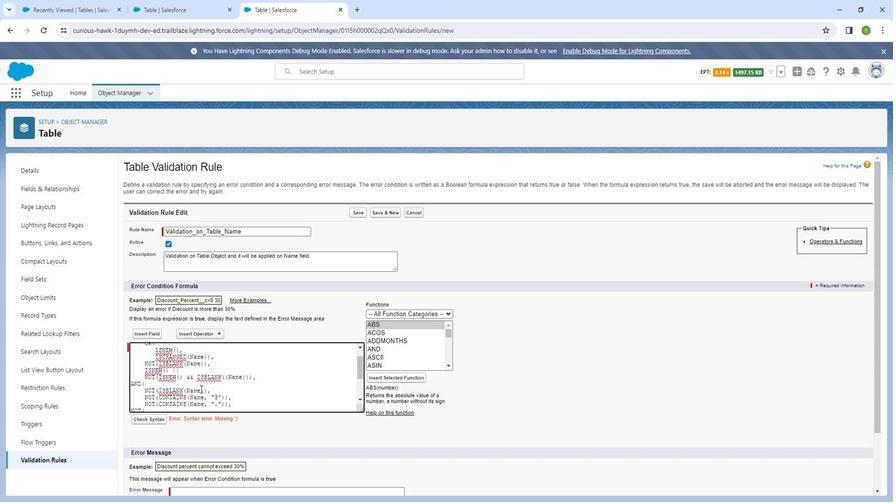 
Action: Mouse moved to (150, 406)
Screenshot: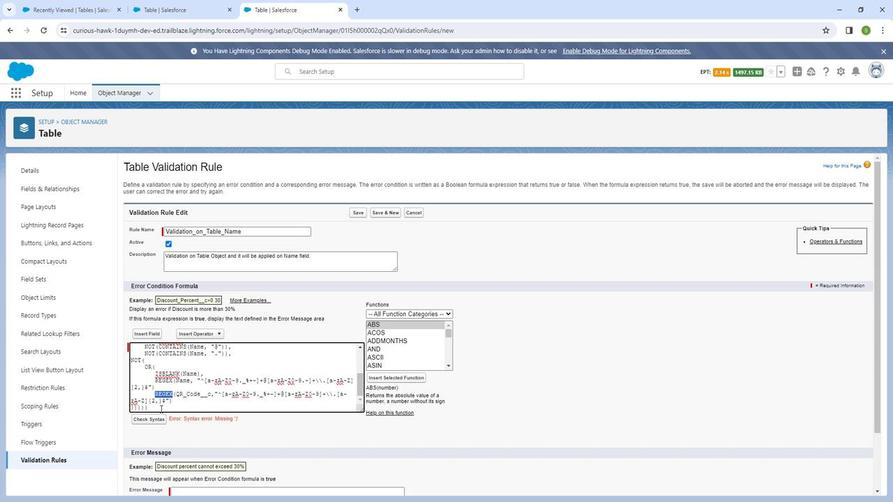 
Action: Mouse pressed left at (150, 406)
Screenshot: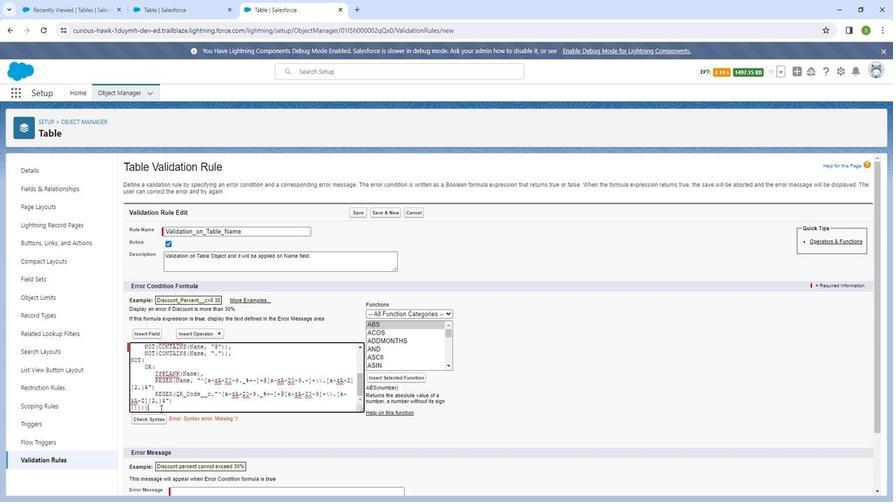 
Action: Mouse moved to (150, 405)
Screenshot: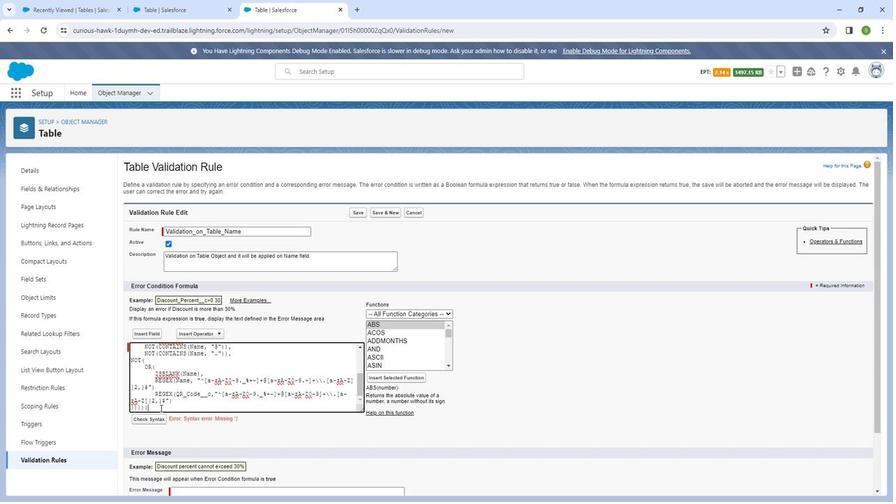
Action: Key pressed <Key.shift_r><Key.shift_r><Key.shift_r><Key.shift_r><Key.shift_r><Key.shift_r><Key.shift_r><Key.shift_r><Key.shift_r><Key.shift_r><Key.shift_r><Key.shift_r>)
Screenshot: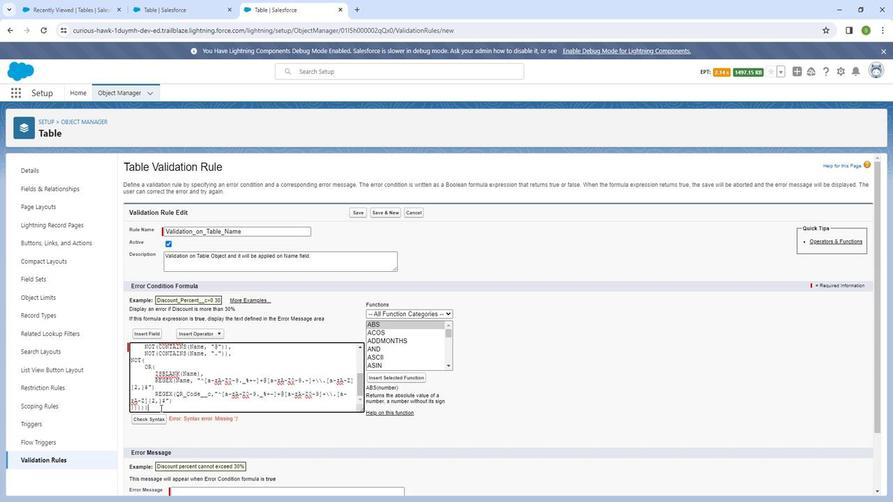 
Action: Mouse moved to (144, 414)
Screenshot: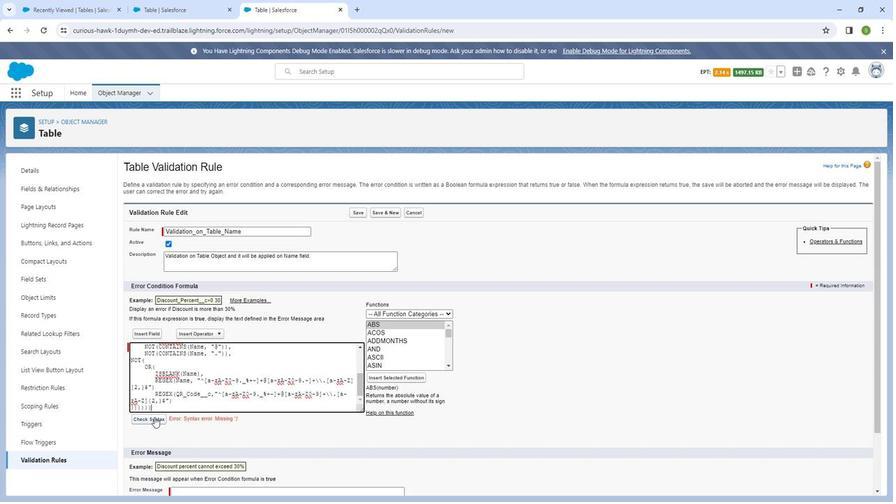 
Action: Mouse pressed left at (144, 414)
